 Task: Add Boiron Argentum Nitricum 30C to the cart.
Action: Mouse moved to (290, 155)
Screenshot: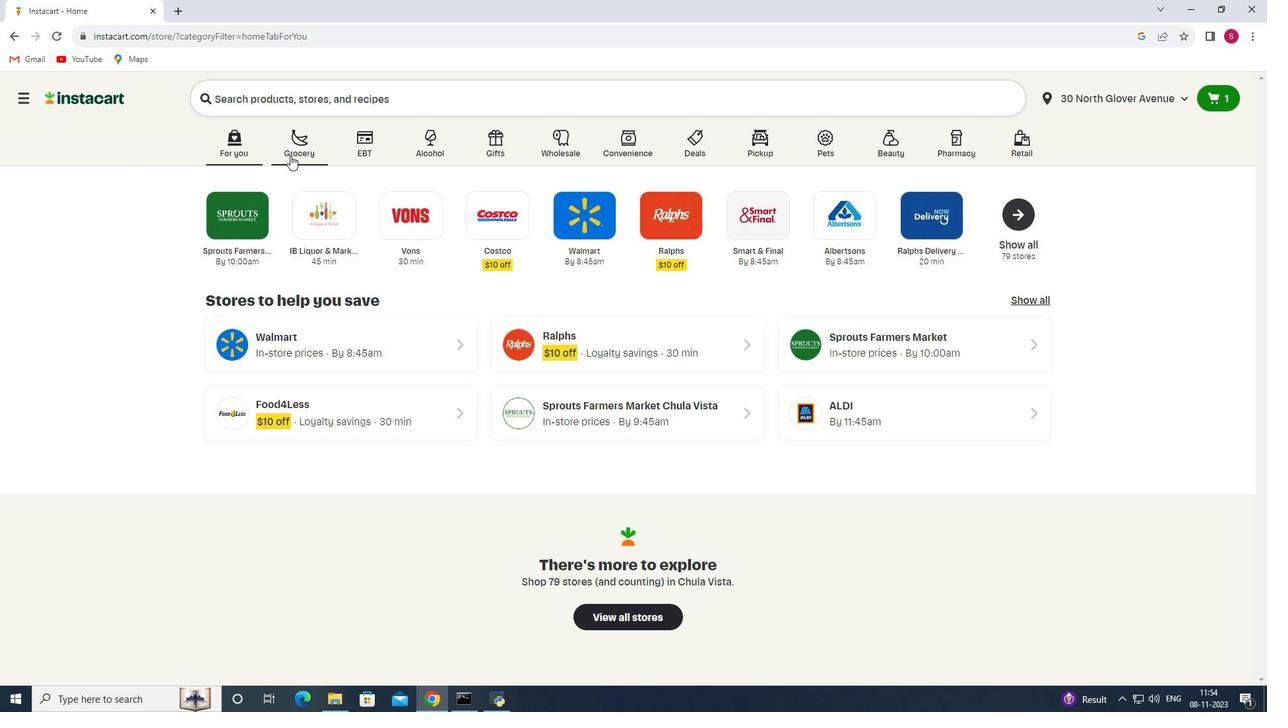 
Action: Mouse pressed left at (290, 155)
Screenshot: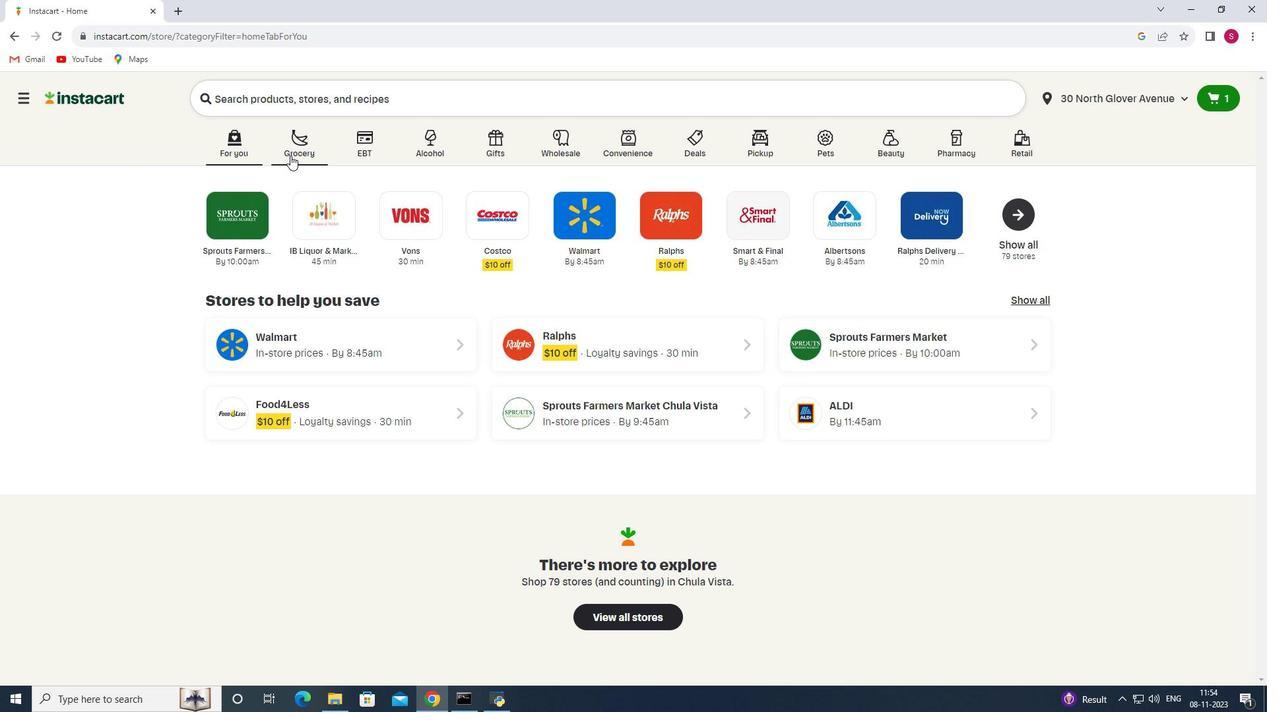 
Action: Mouse moved to (306, 376)
Screenshot: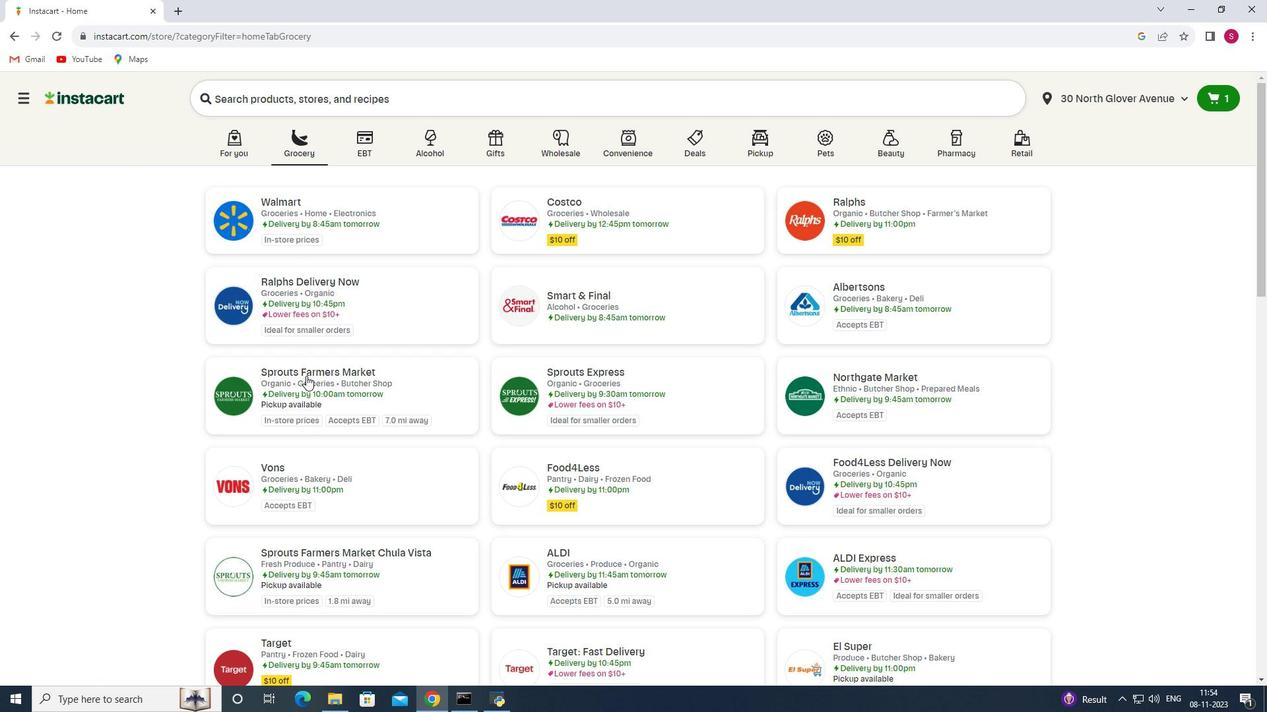 
Action: Mouse pressed left at (306, 376)
Screenshot: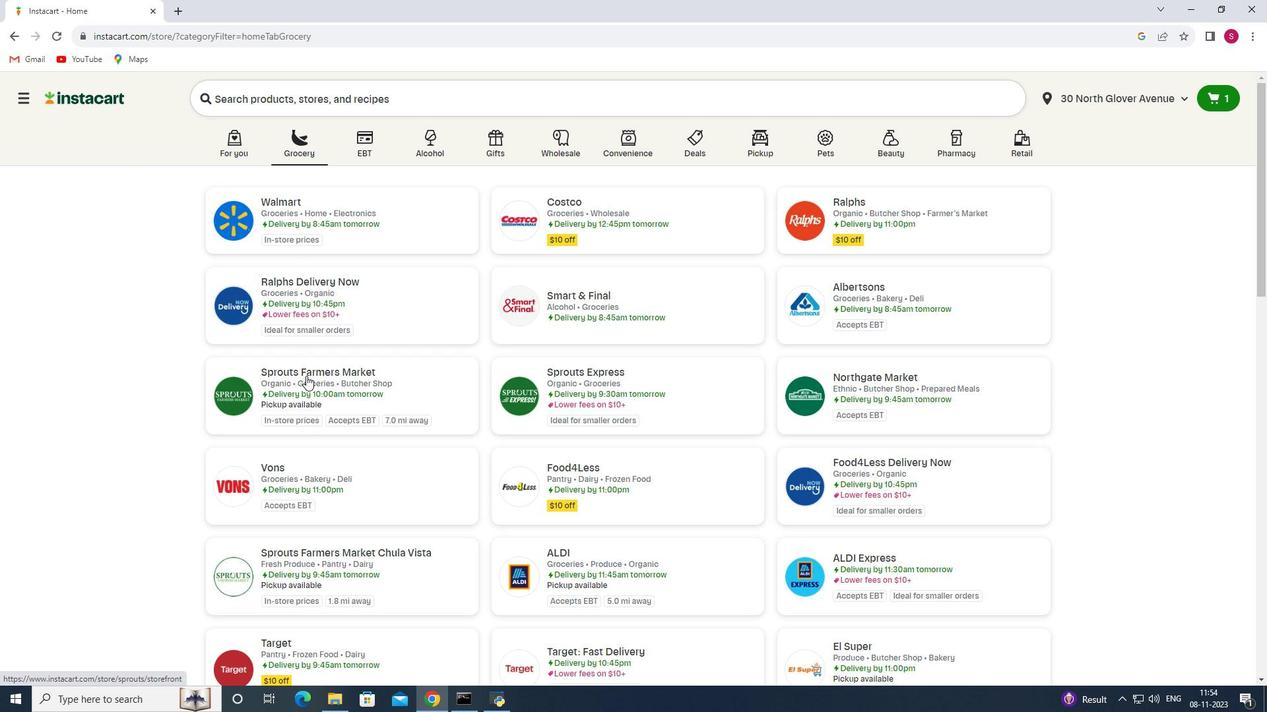 
Action: Mouse moved to (82, 425)
Screenshot: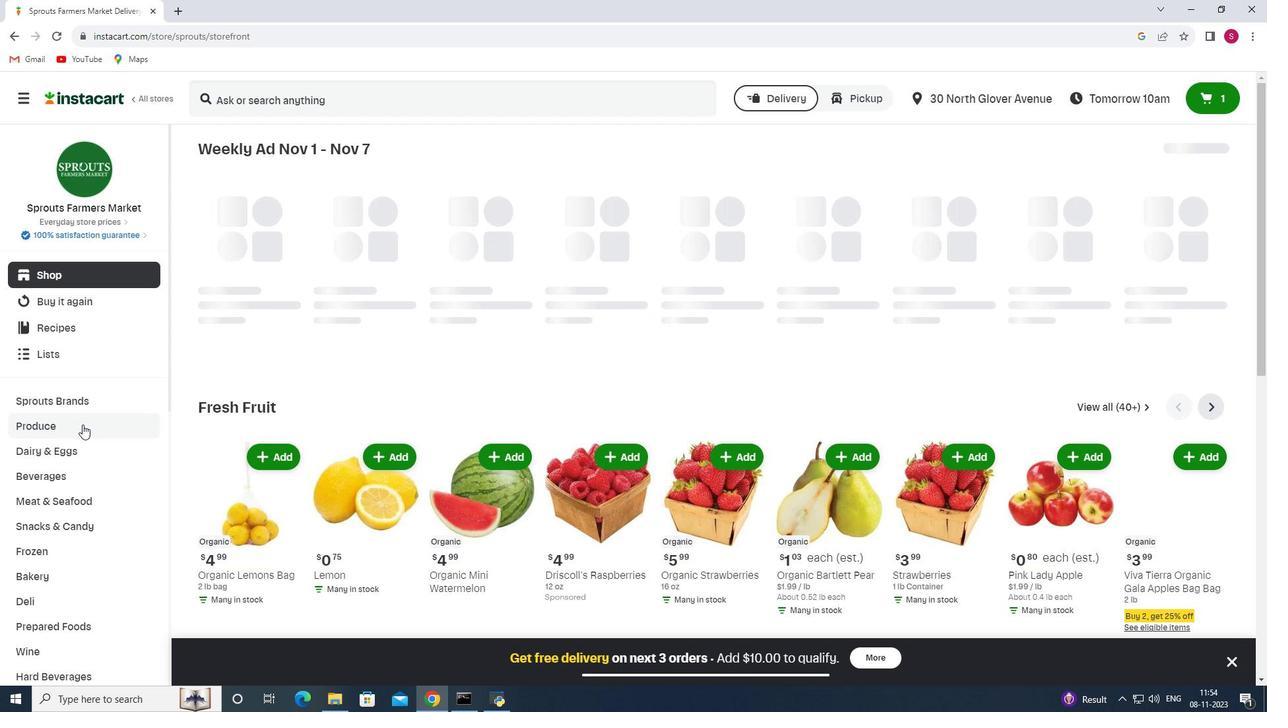 
Action: Mouse scrolled (82, 424) with delta (0, 0)
Screenshot: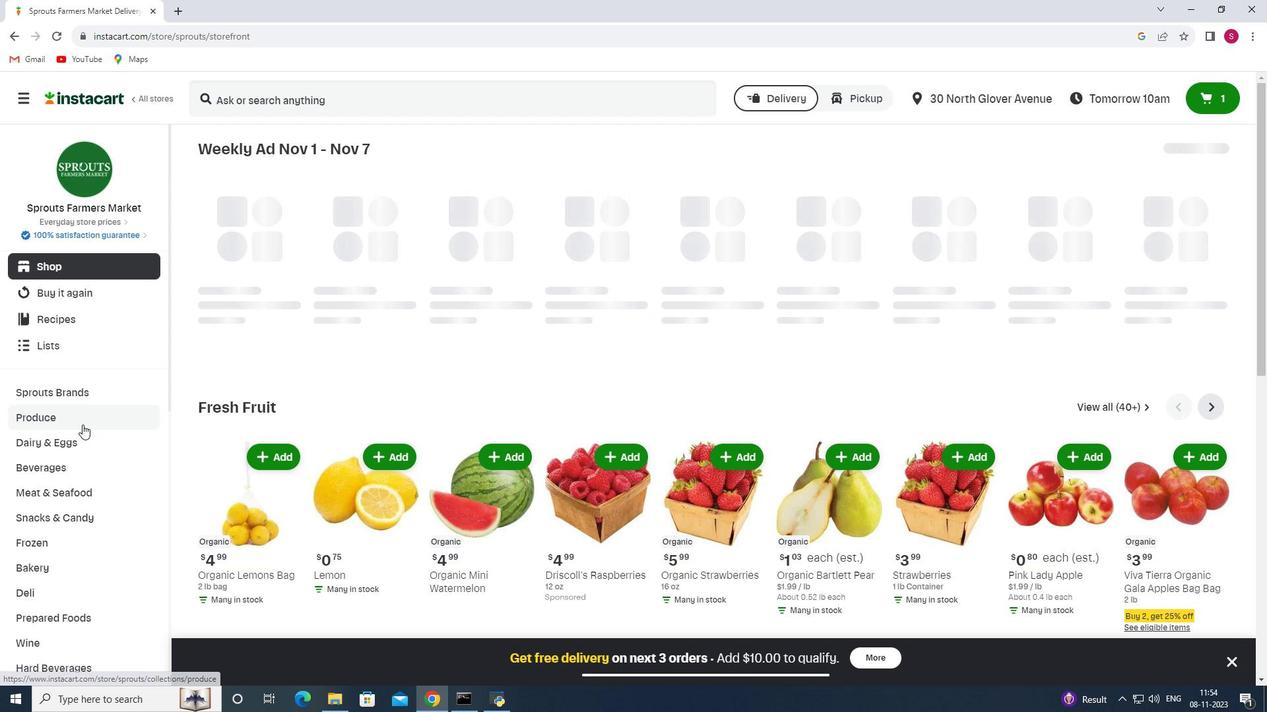 
Action: Mouse scrolled (82, 424) with delta (0, 0)
Screenshot: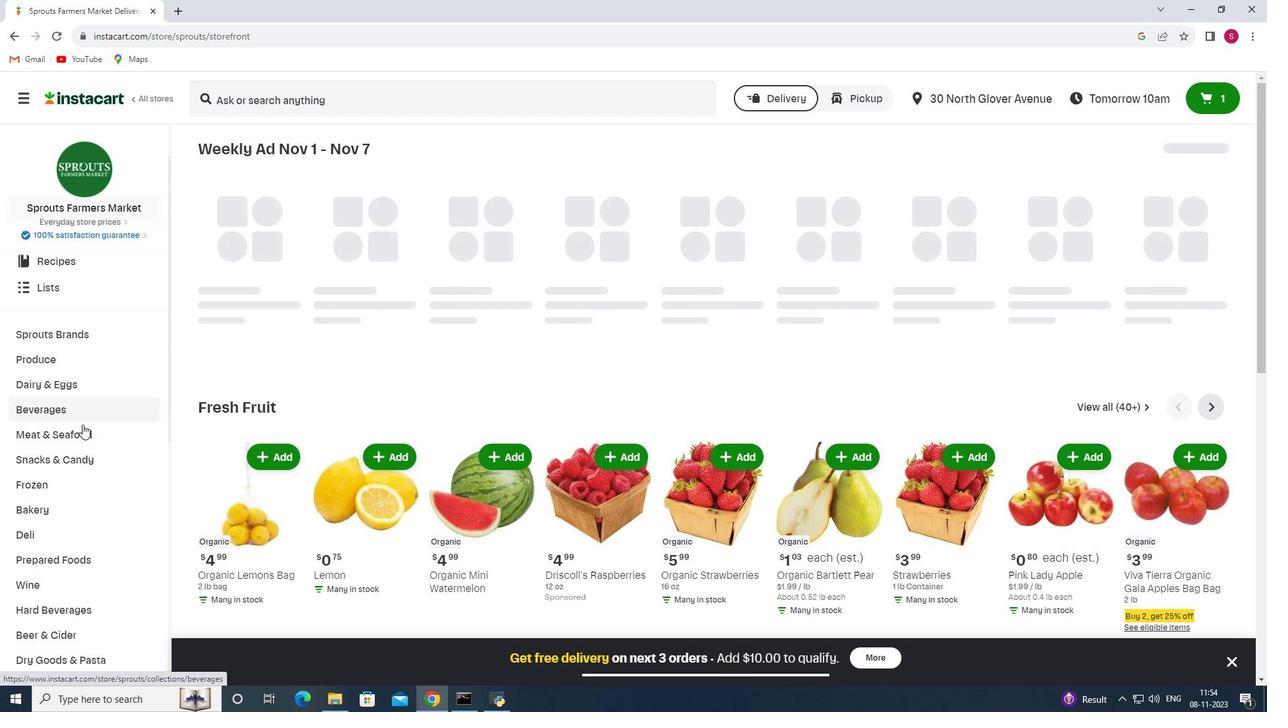 
Action: Mouse scrolled (82, 424) with delta (0, 0)
Screenshot: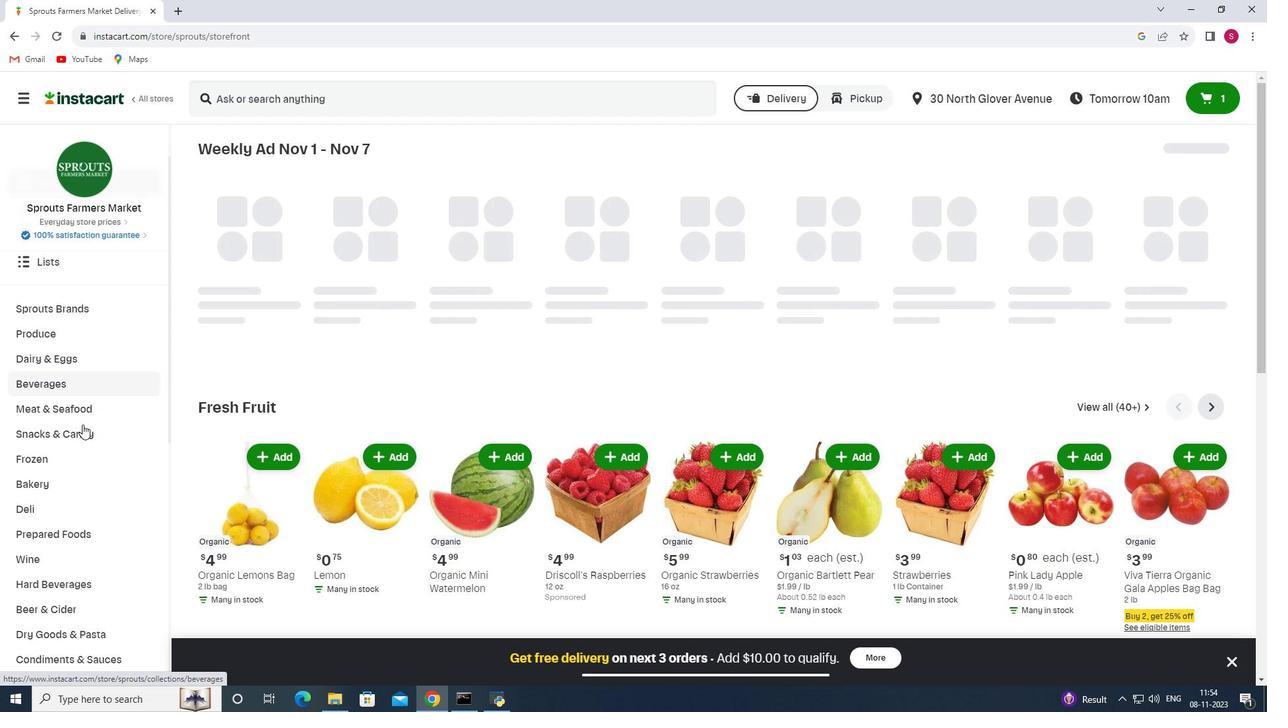 
Action: Mouse scrolled (82, 424) with delta (0, 0)
Screenshot: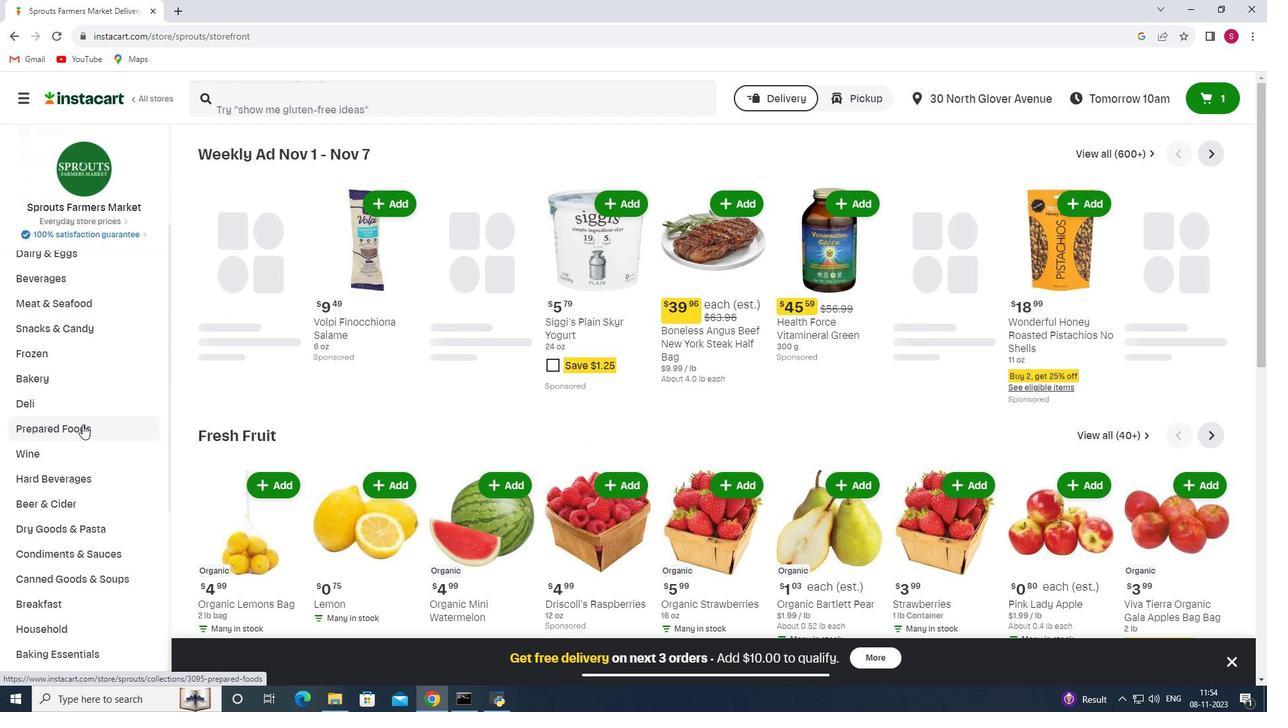 
Action: Mouse scrolled (82, 424) with delta (0, 0)
Screenshot: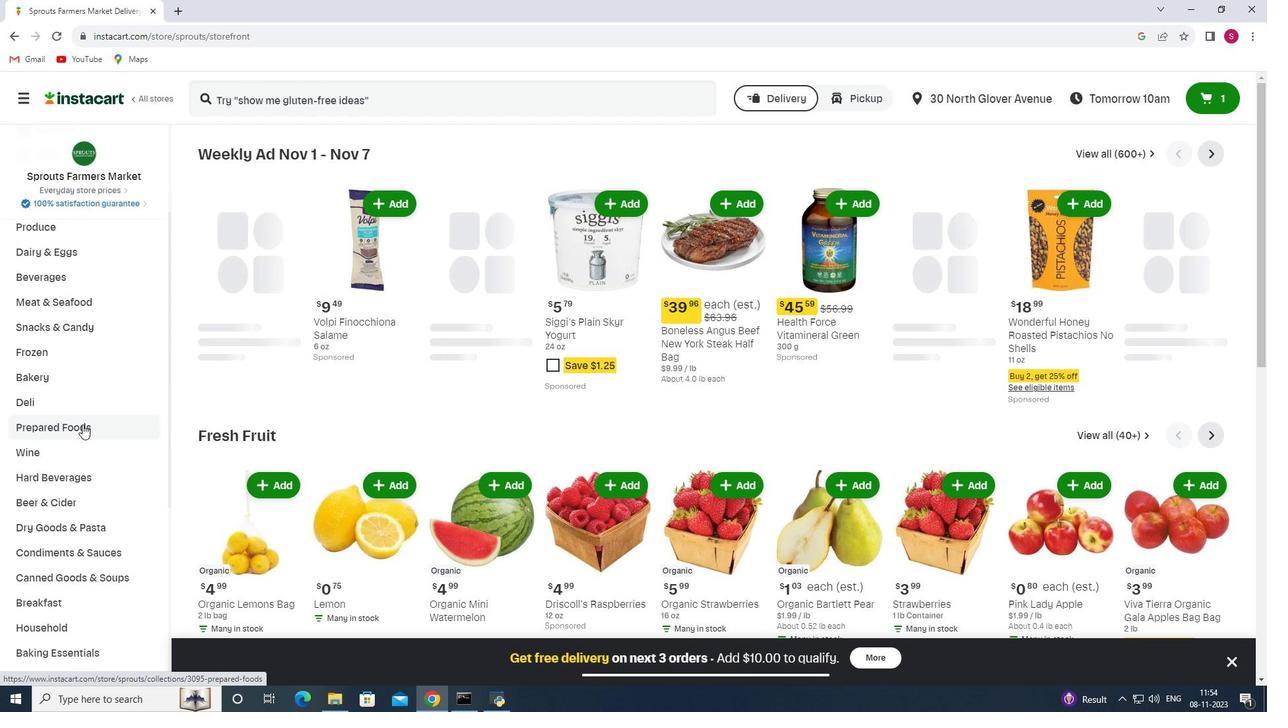 
Action: Mouse scrolled (82, 424) with delta (0, 0)
Screenshot: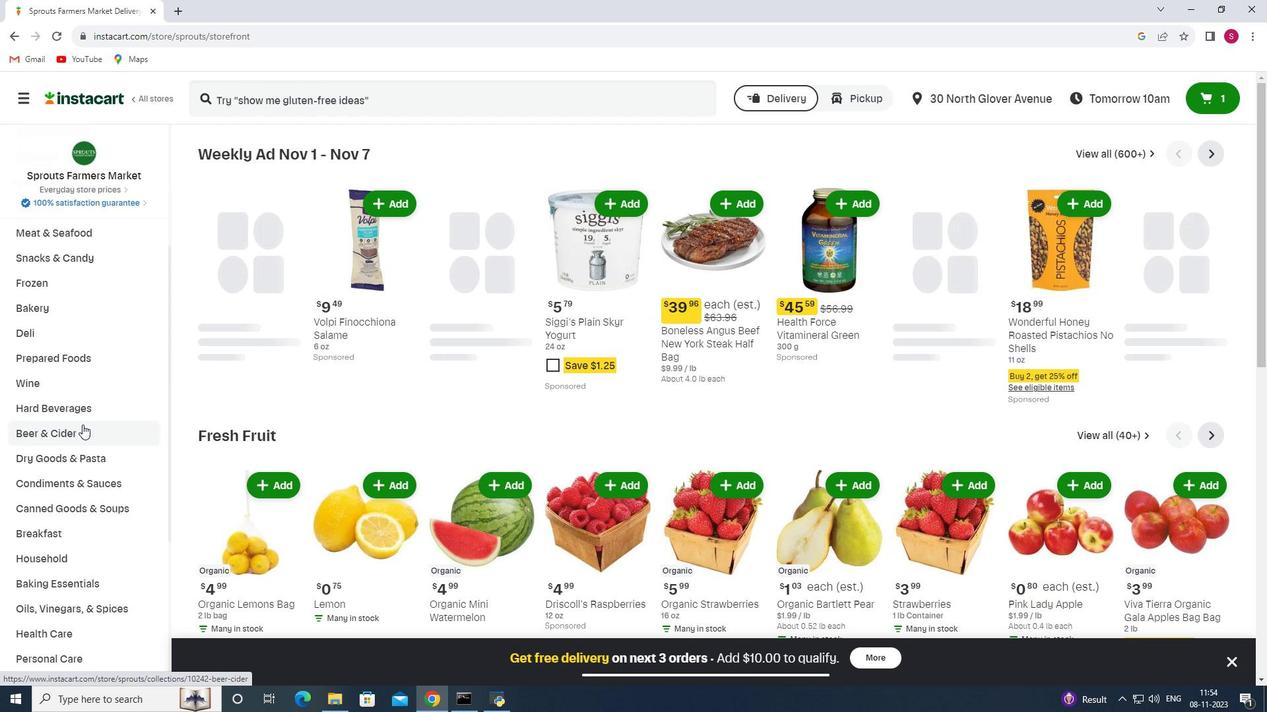 
Action: Mouse scrolled (82, 424) with delta (0, 0)
Screenshot: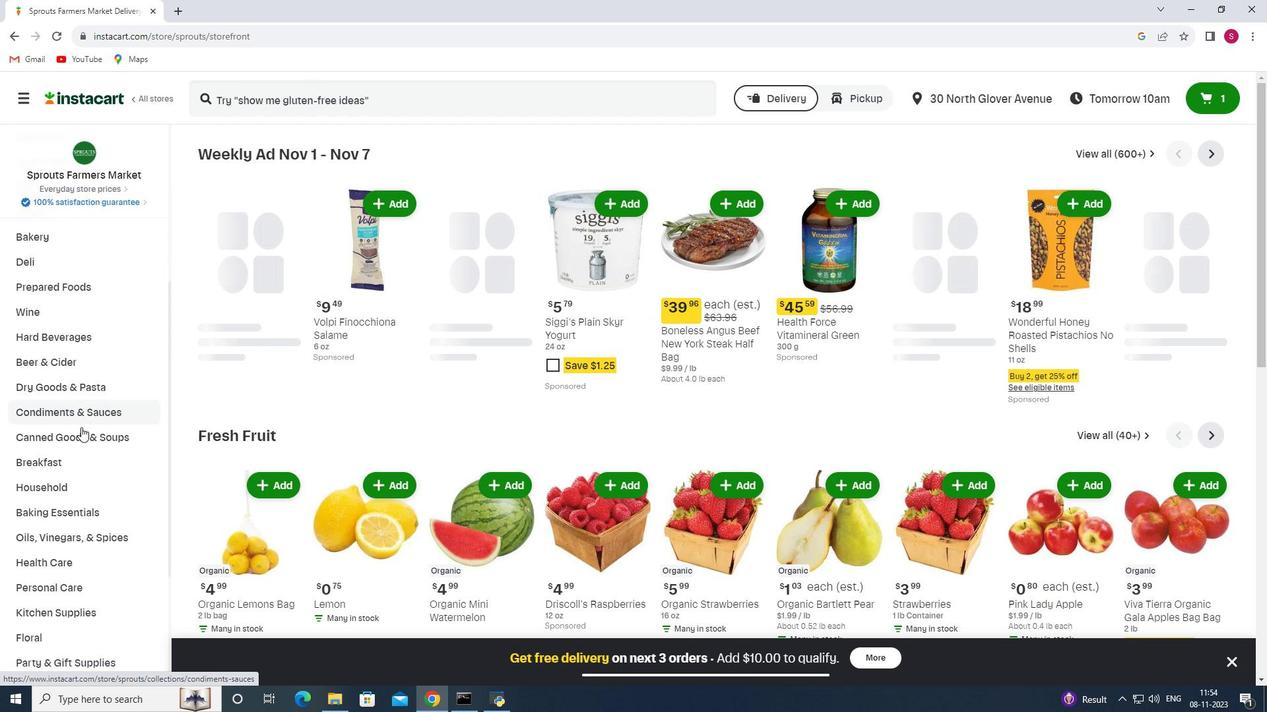 
Action: Mouse moved to (80, 433)
Screenshot: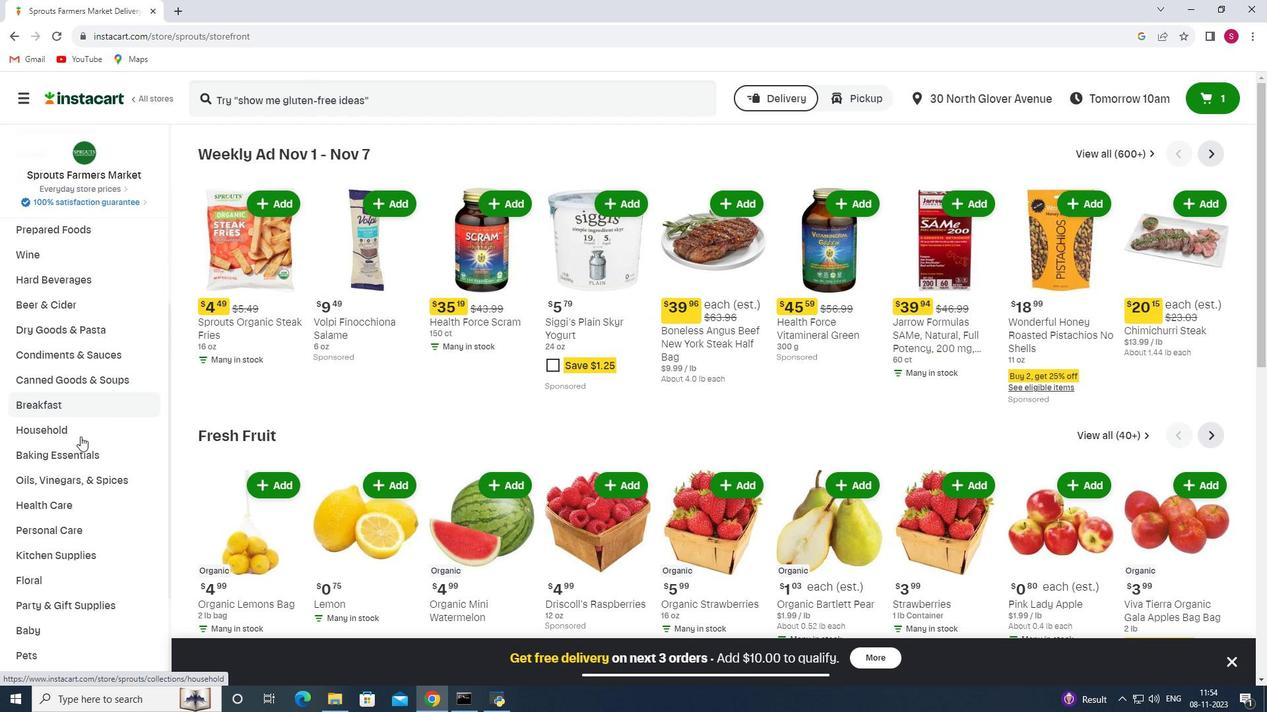 
Action: Mouse scrolled (80, 432) with delta (0, 0)
Screenshot: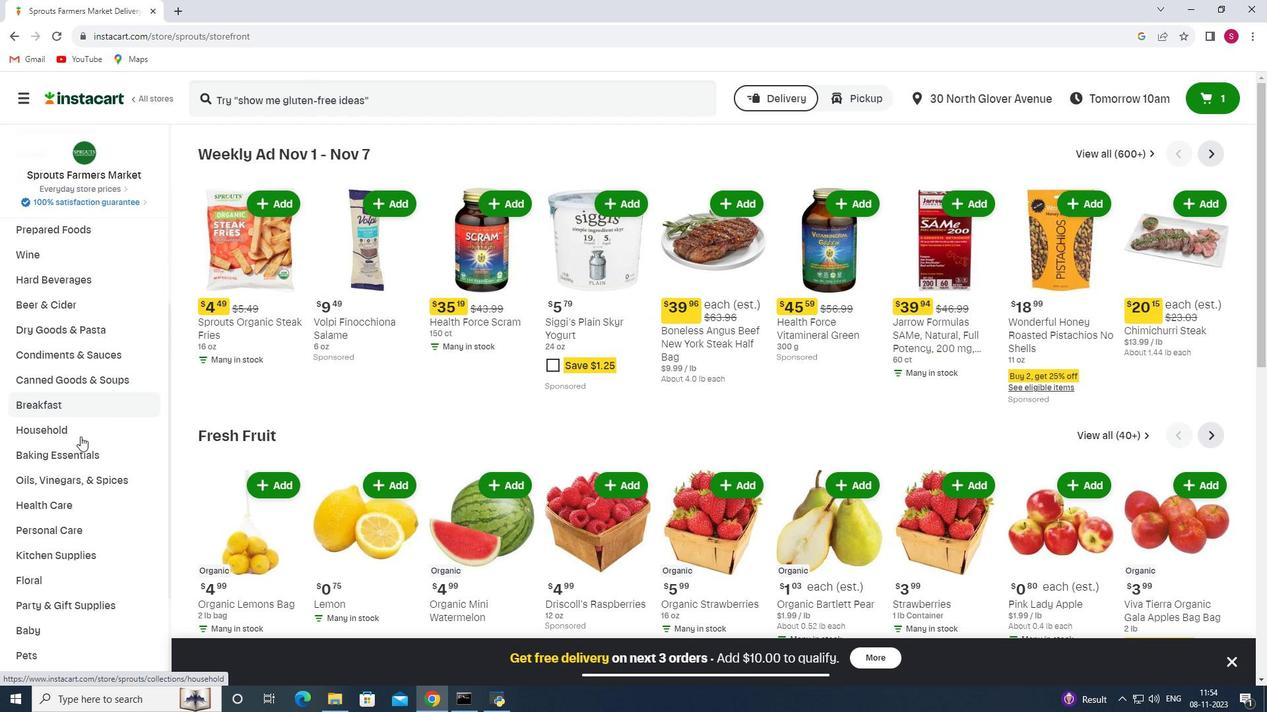 
Action: Mouse moved to (87, 442)
Screenshot: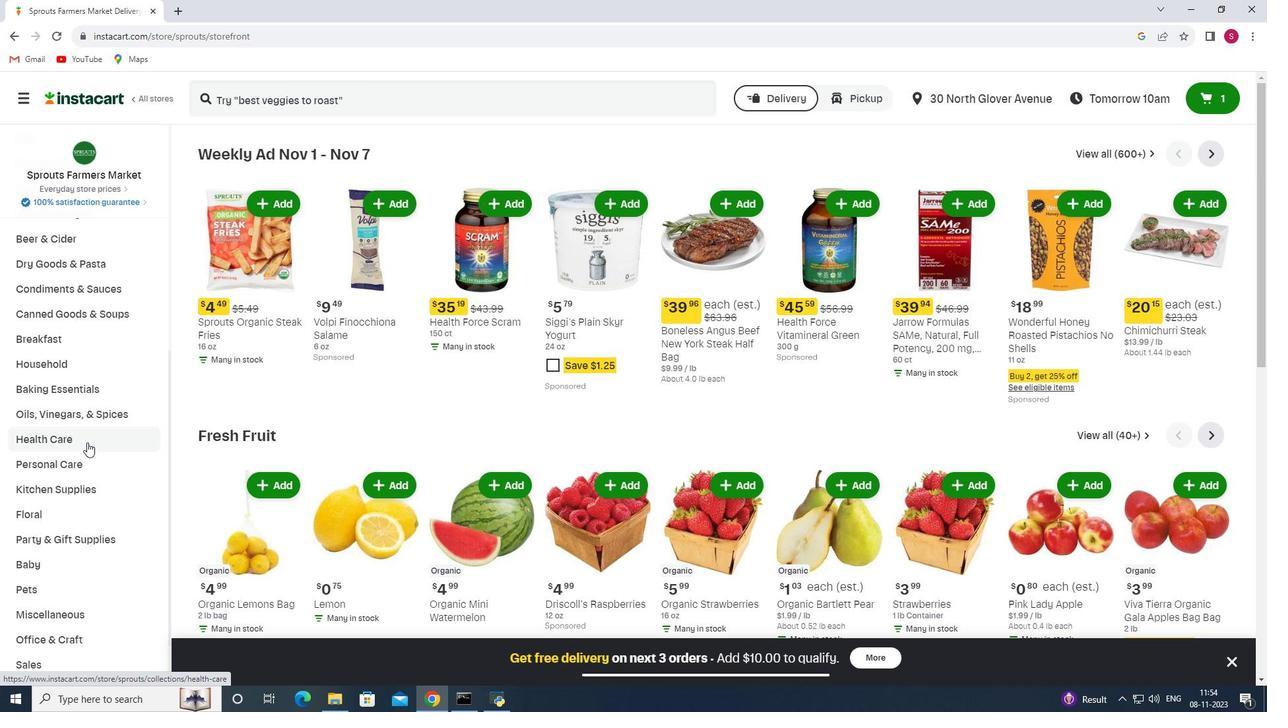 
Action: Mouse pressed left at (87, 442)
Screenshot: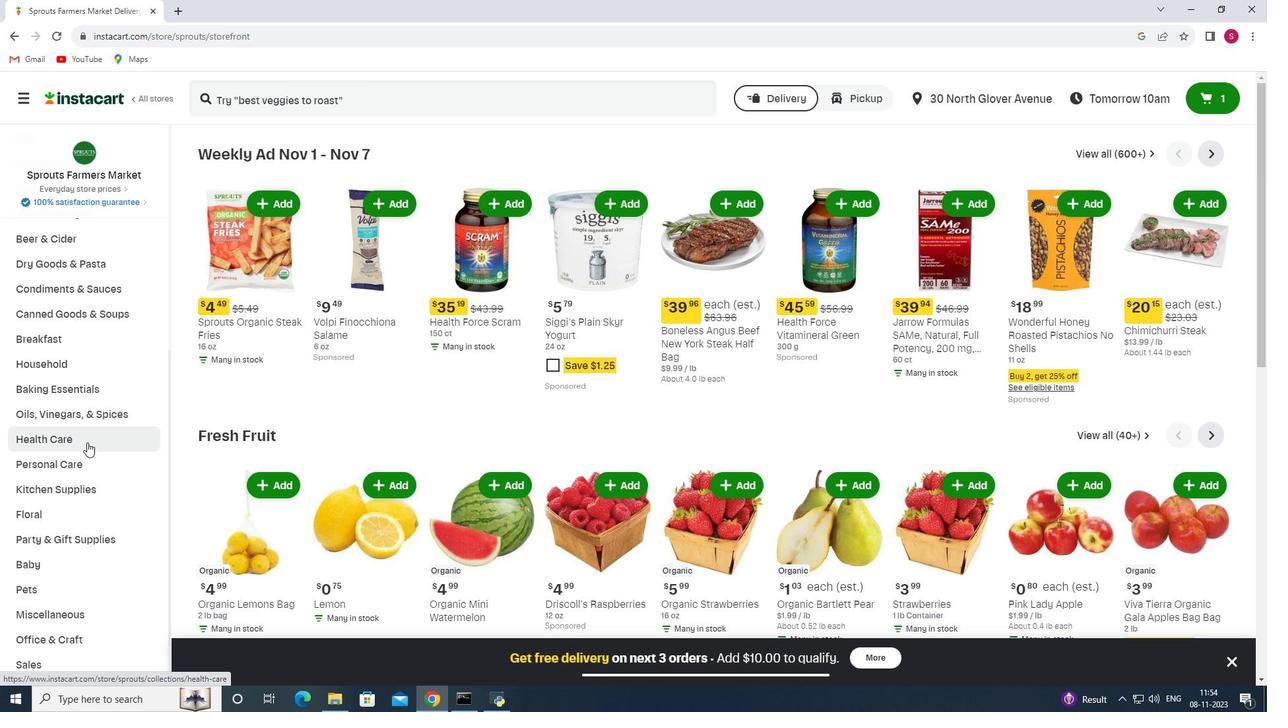 
Action: Mouse moved to (498, 185)
Screenshot: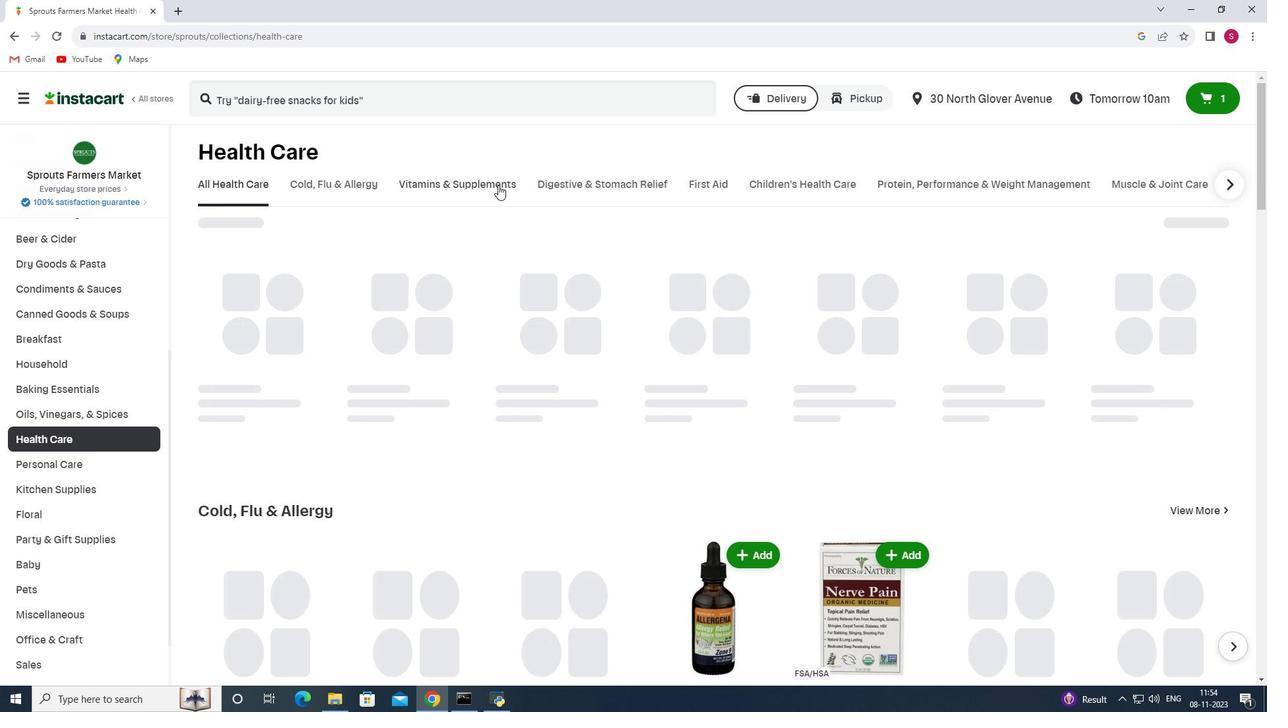 
Action: Mouse pressed left at (498, 185)
Screenshot: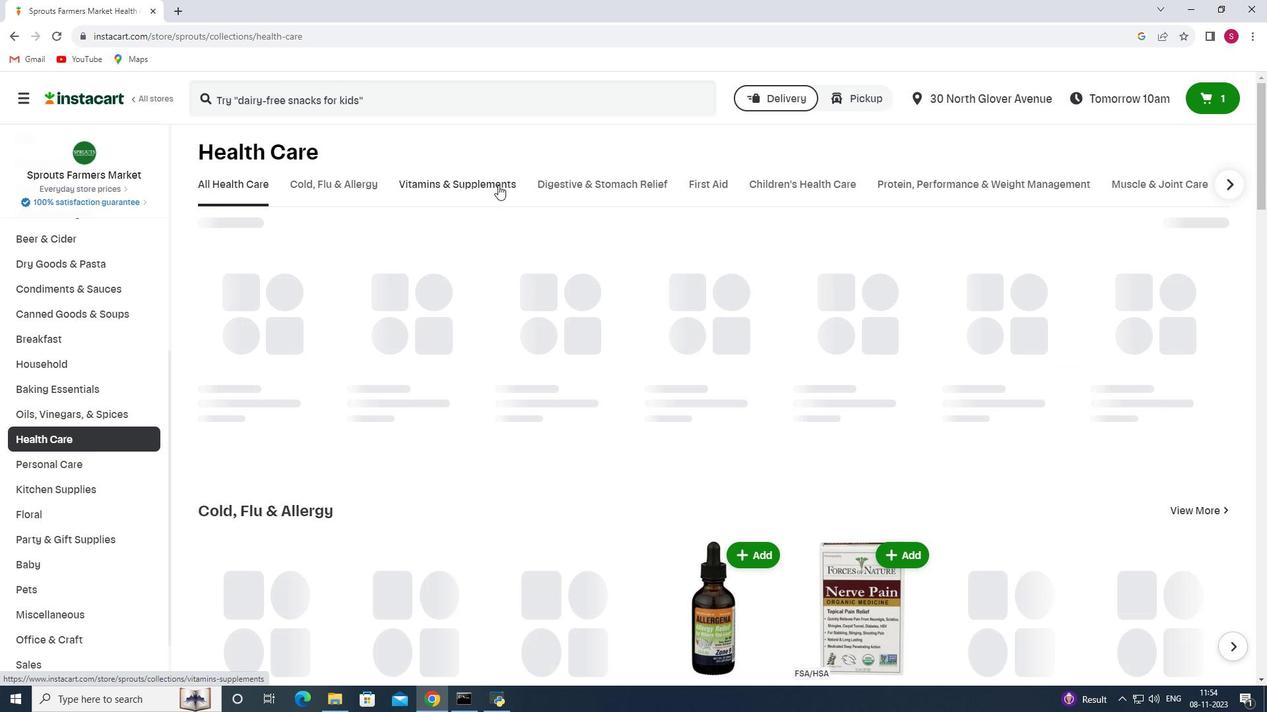 
Action: Mouse moved to (1059, 229)
Screenshot: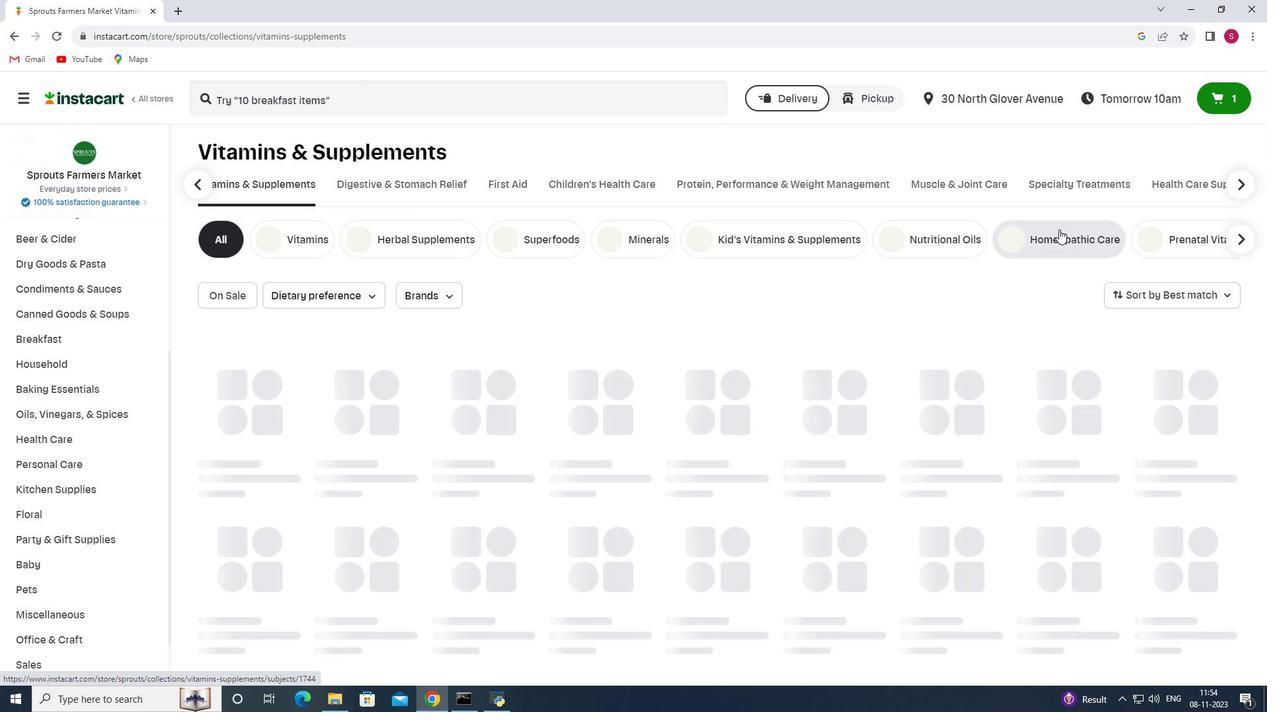 
Action: Mouse pressed left at (1059, 229)
Screenshot: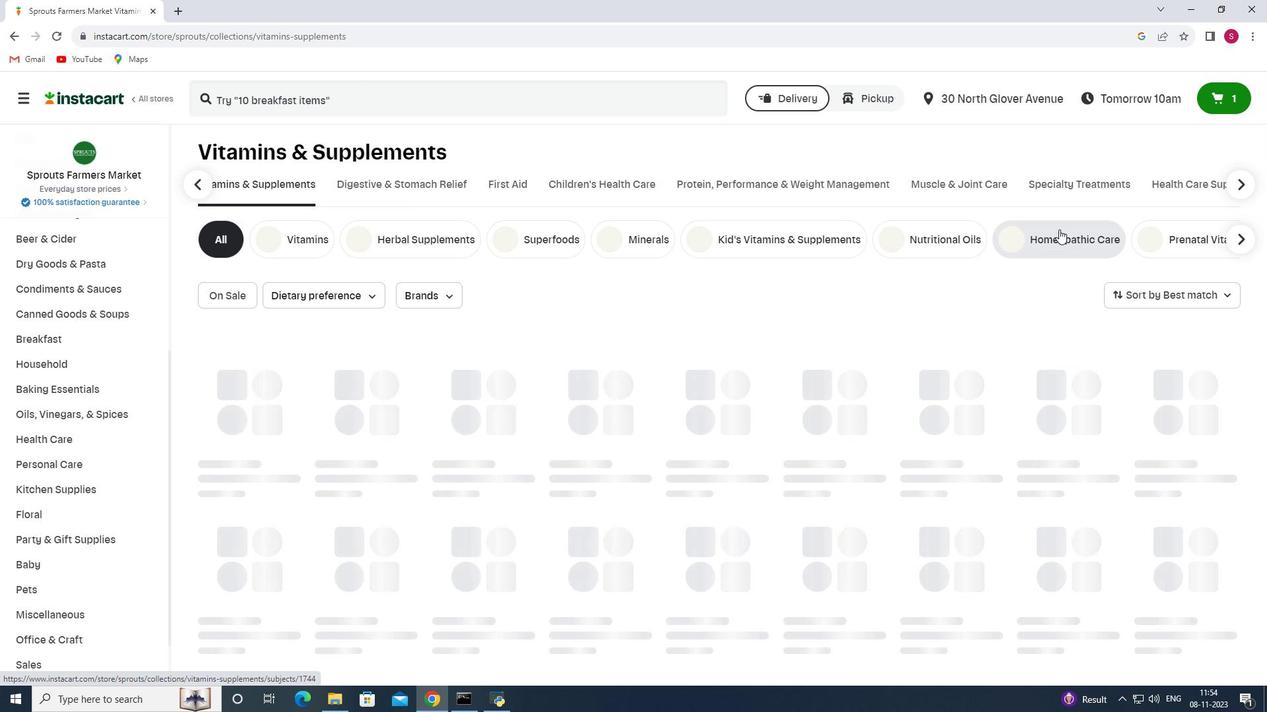 
Action: Mouse moved to (362, 93)
Screenshot: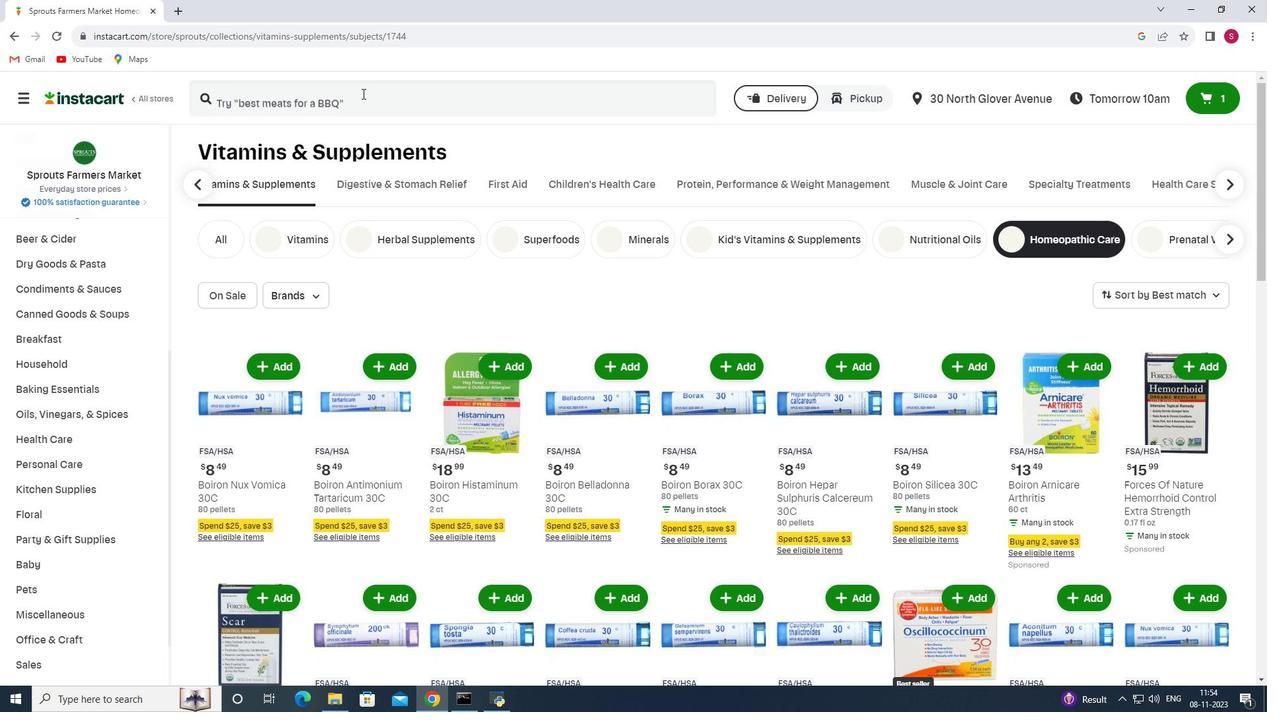 
Action: Mouse pressed left at (362, 93)
Screenshot: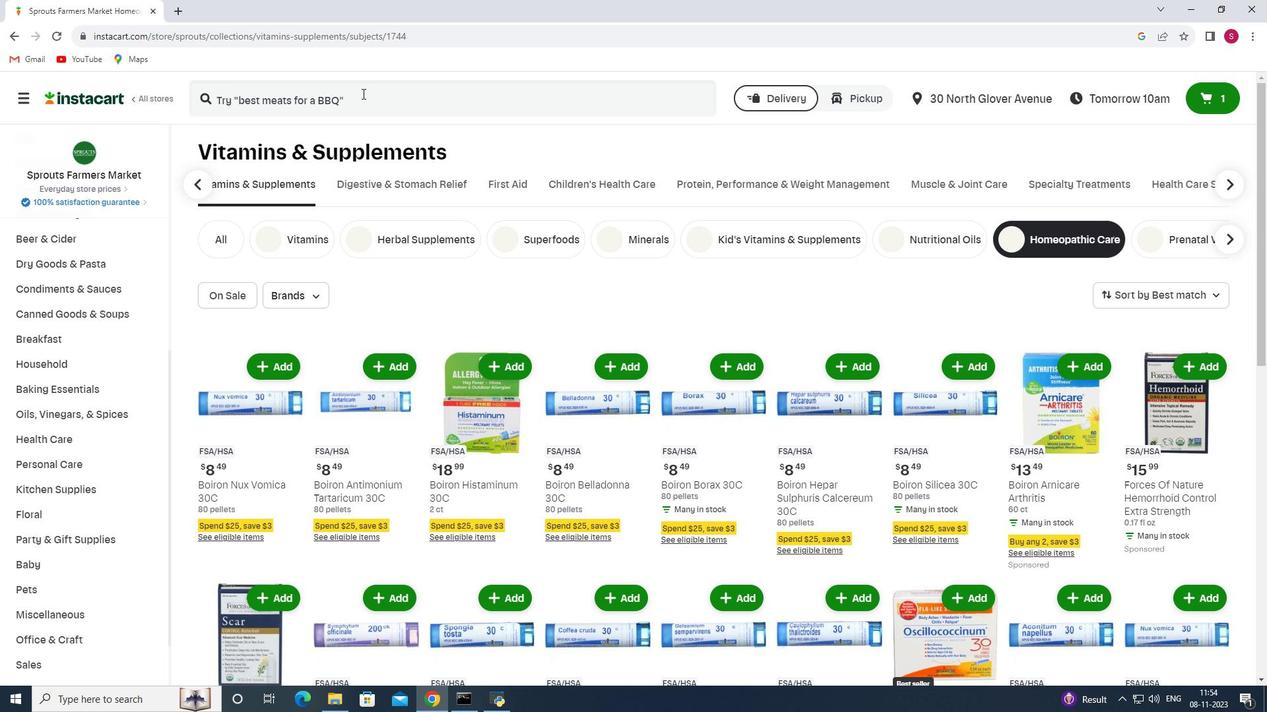
Action: Key pressed <Key.shift>Boiron<Key.space><Key.shift>Argentum<Key.space><Key.shift_r><Key.shift_r><Key.shift_r><Key.shift_r><Key.shift_r><Key.shift_r>Nitricum<Key.space>30<Key.shift><Key.shift><Key.shift><Key.shift><Key.shift><Key.shift><Key.shift><Key.shift>C<Key.enter>
Screenshot: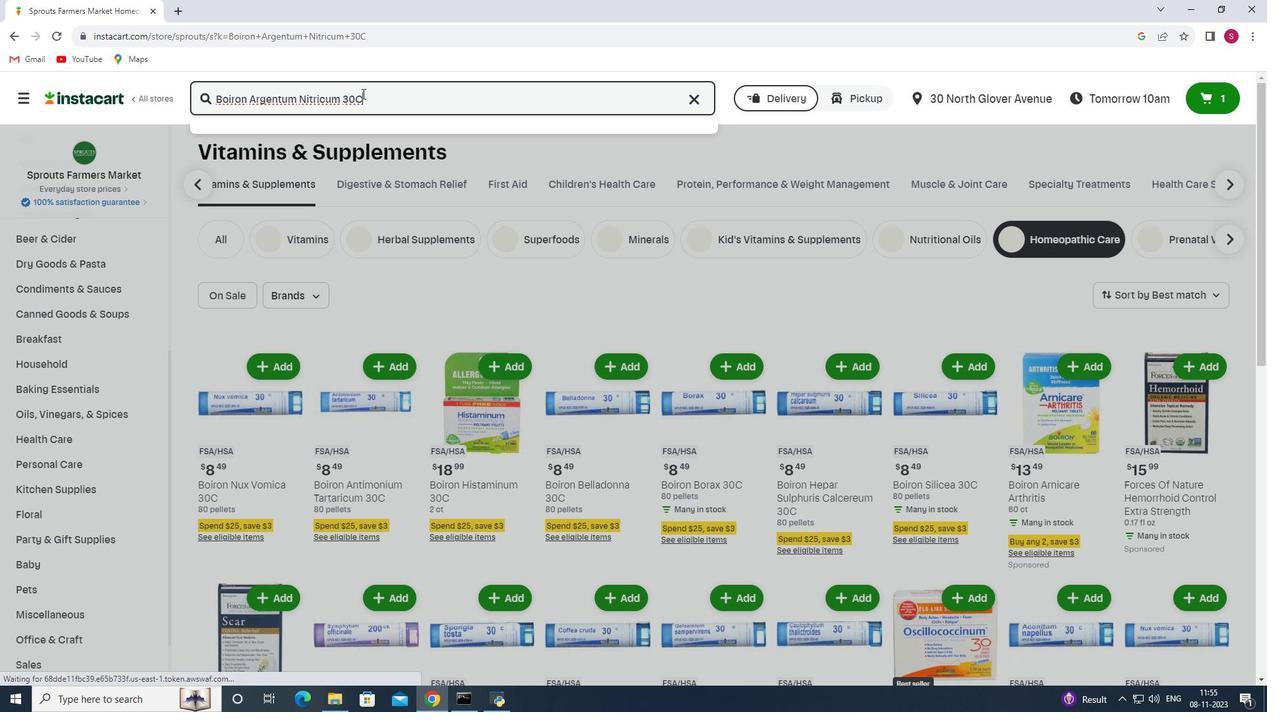 
Action: Mouse moved to (602, 259)
Screenshot: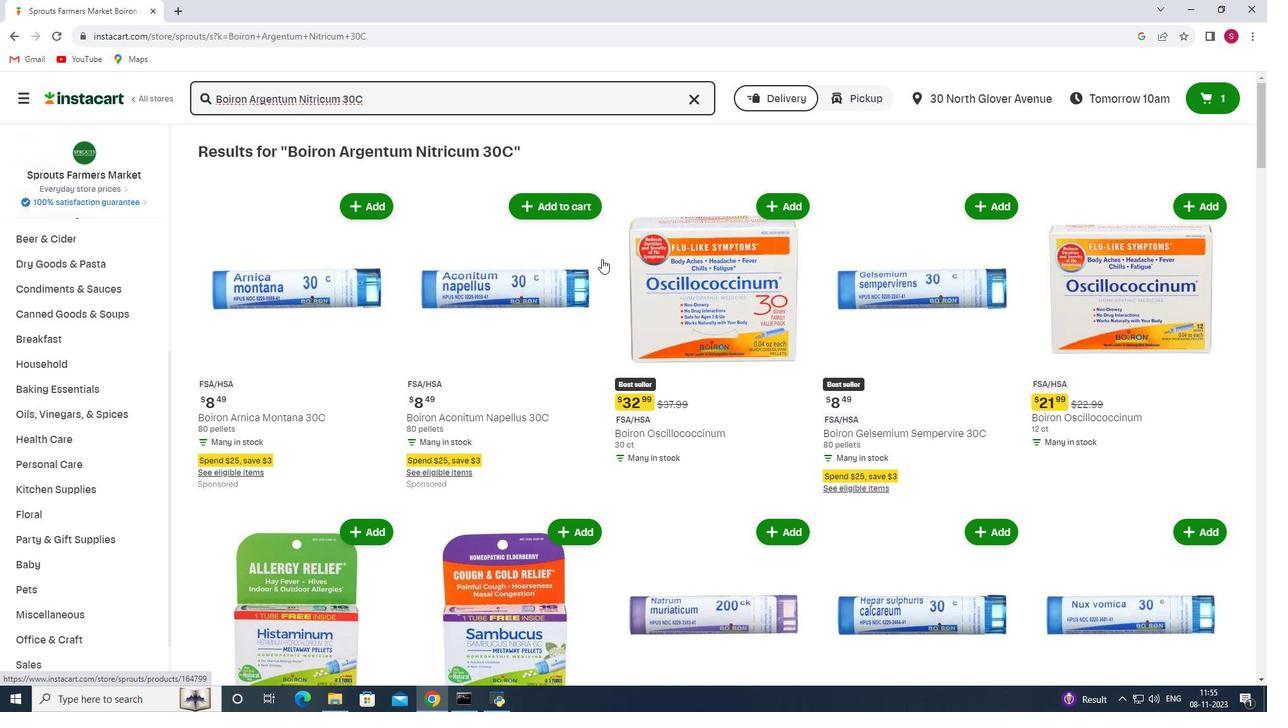 
Action: Mouse scrolled (602, 258) with delta (0, 0)
Screenshot: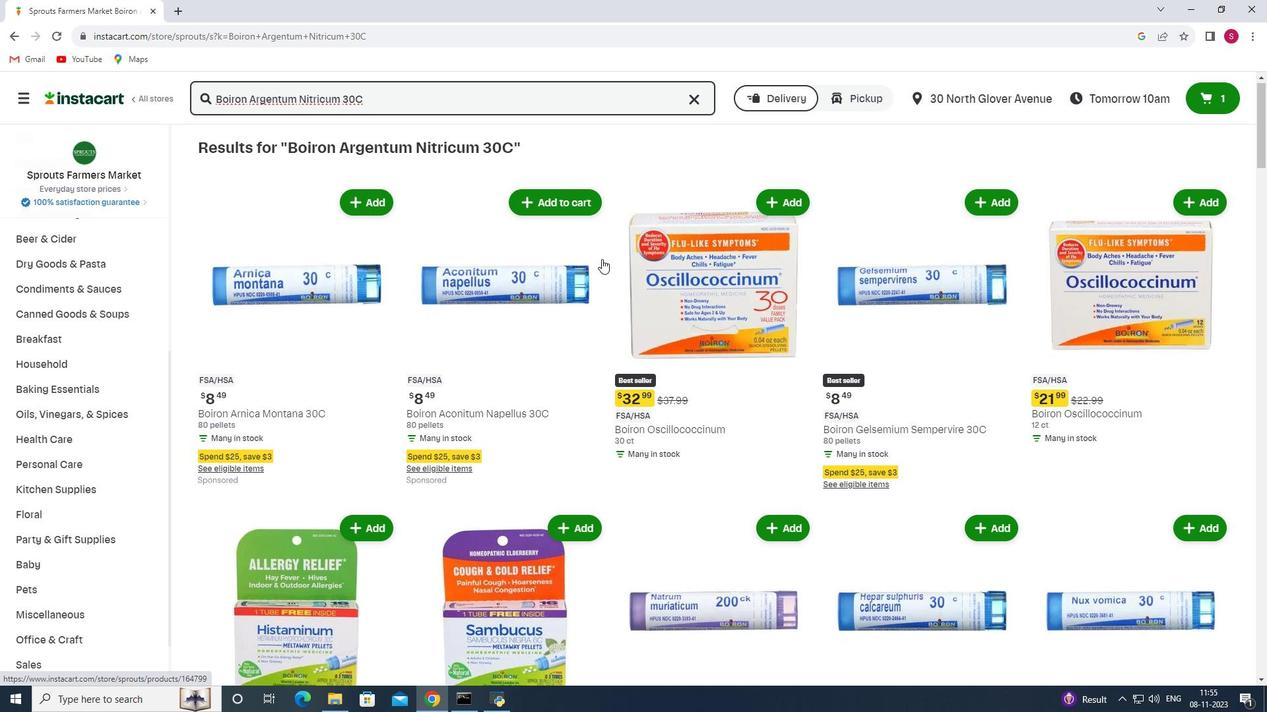 
Action: Mouse scrolled (602, 258) with delta (0, 0)
Screenshot: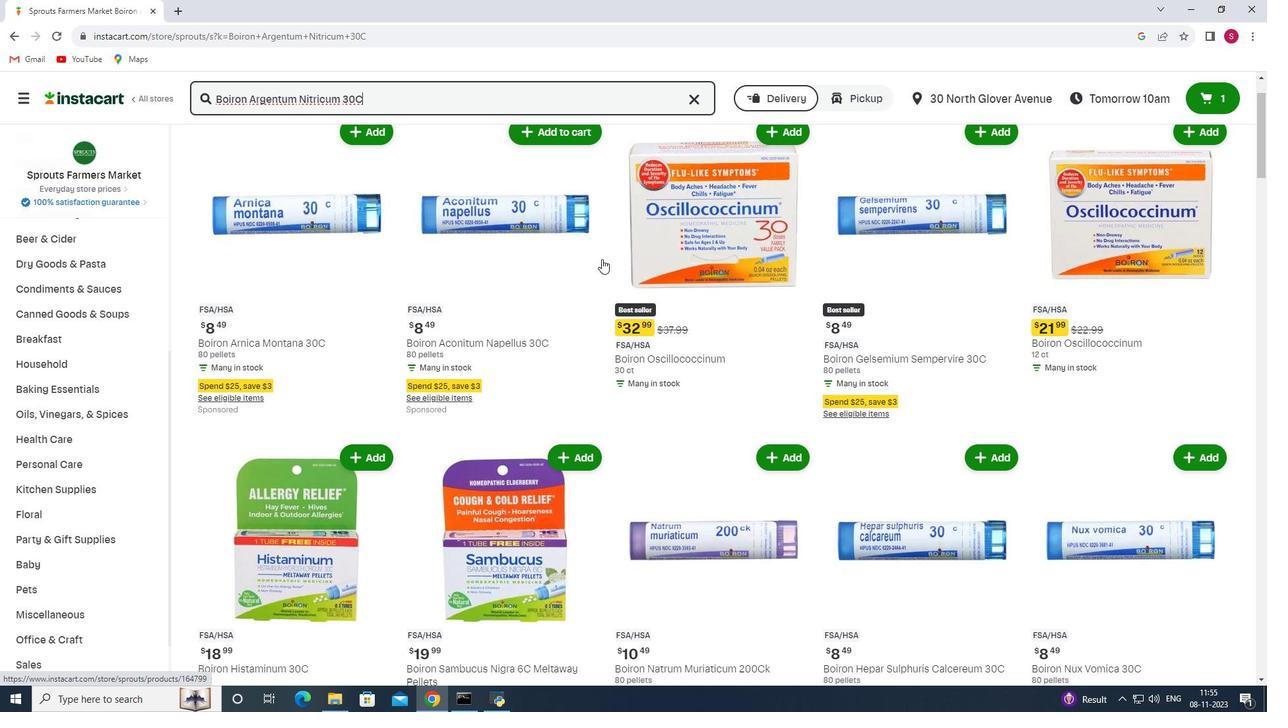 
Action: Mouse moved to (601, 262)
Screenshot: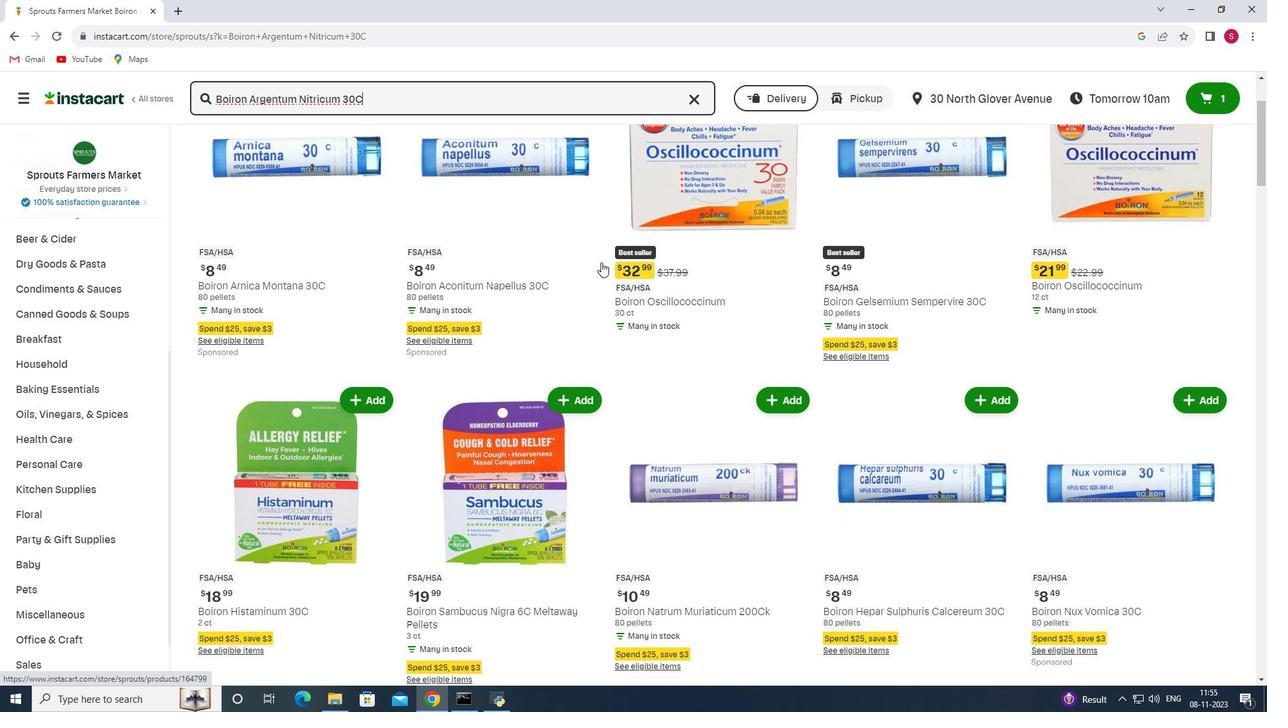 
Action: Mouse scrolled (601, 262) with delta (0, 0)
Screenshot: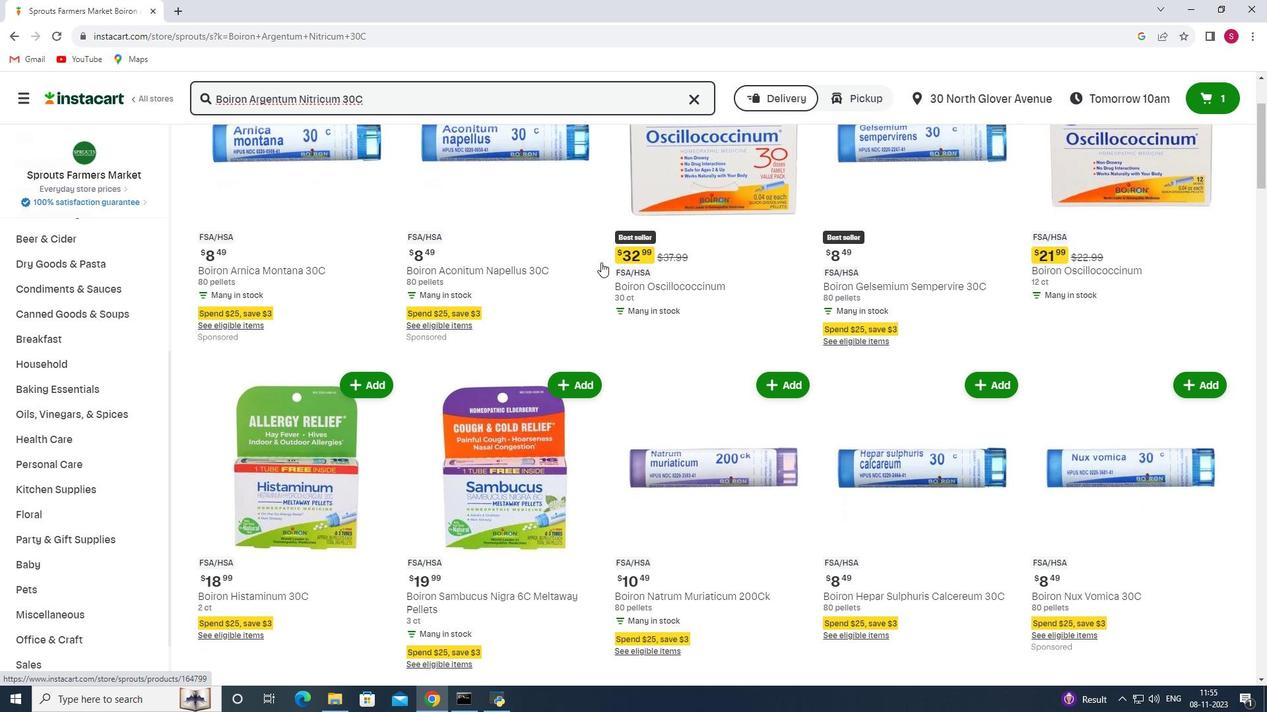 
Action: Mouse scrolled (601, 262) with delta (0, 0)
Screenshot: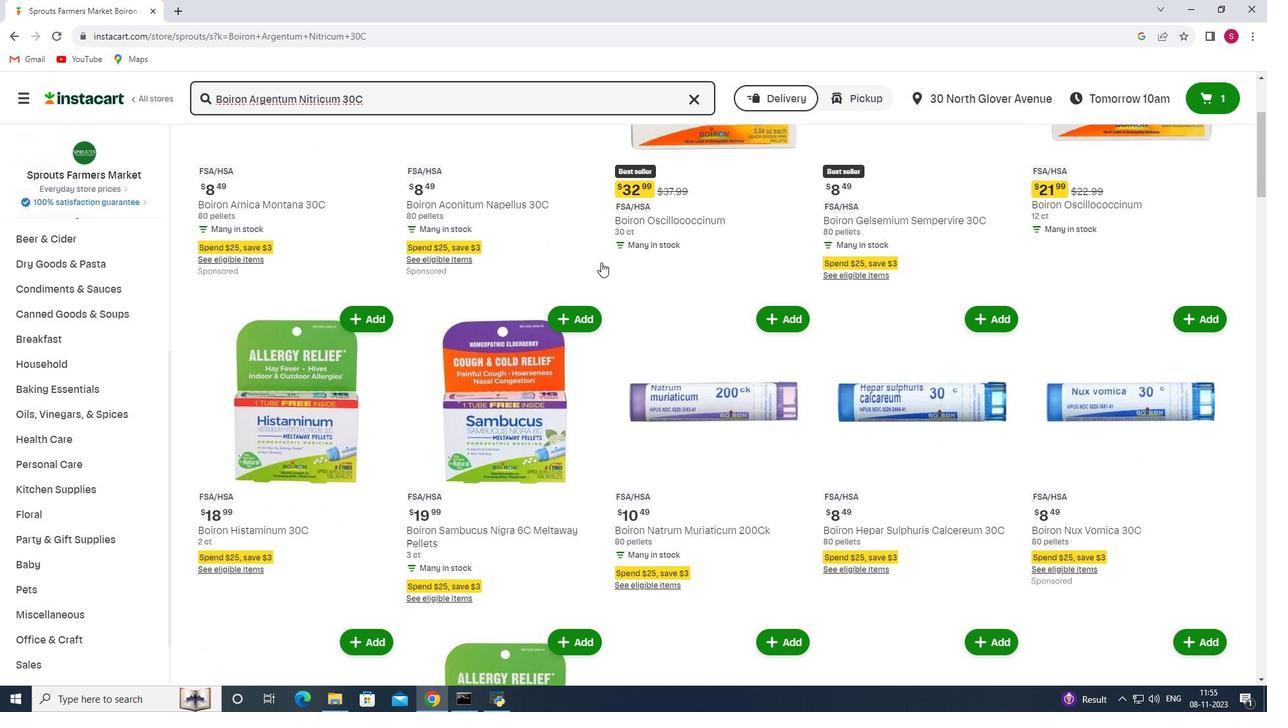 
Action: Mouse scrolled (601, 262) with delta (0, 0)
Screenshot: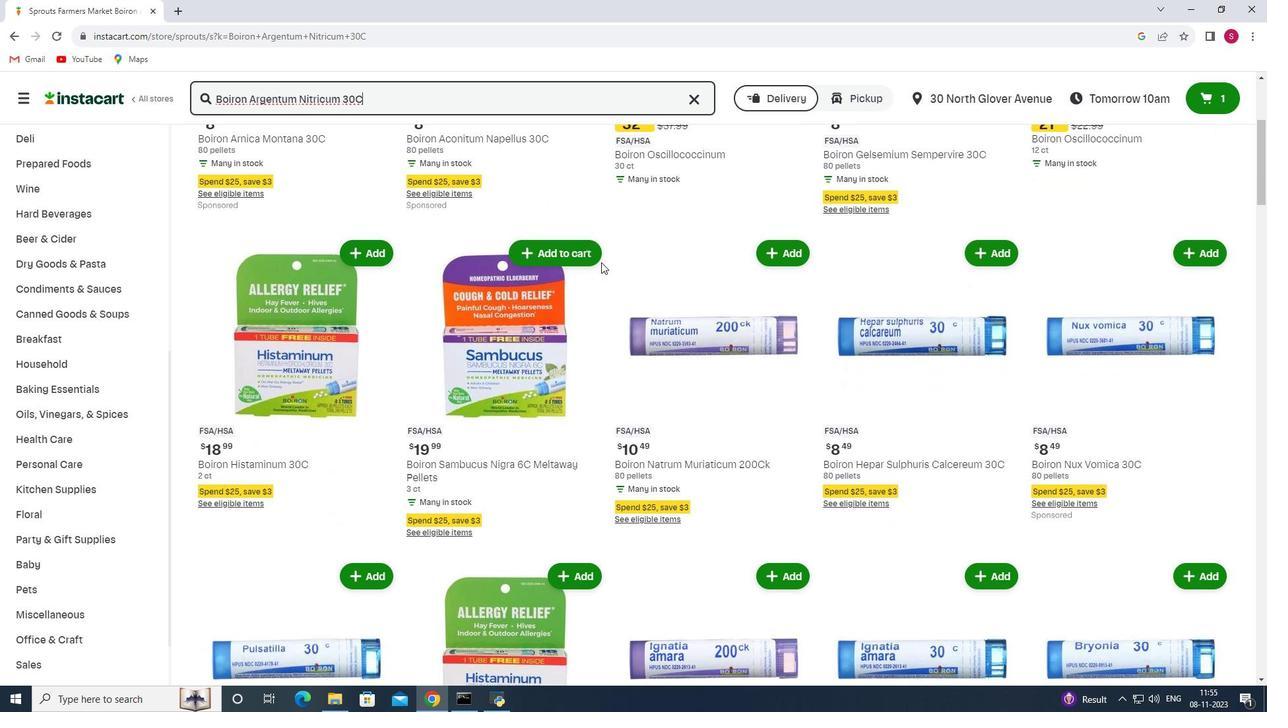 
Action: Mouse moved to (607, 268)
Screenshot: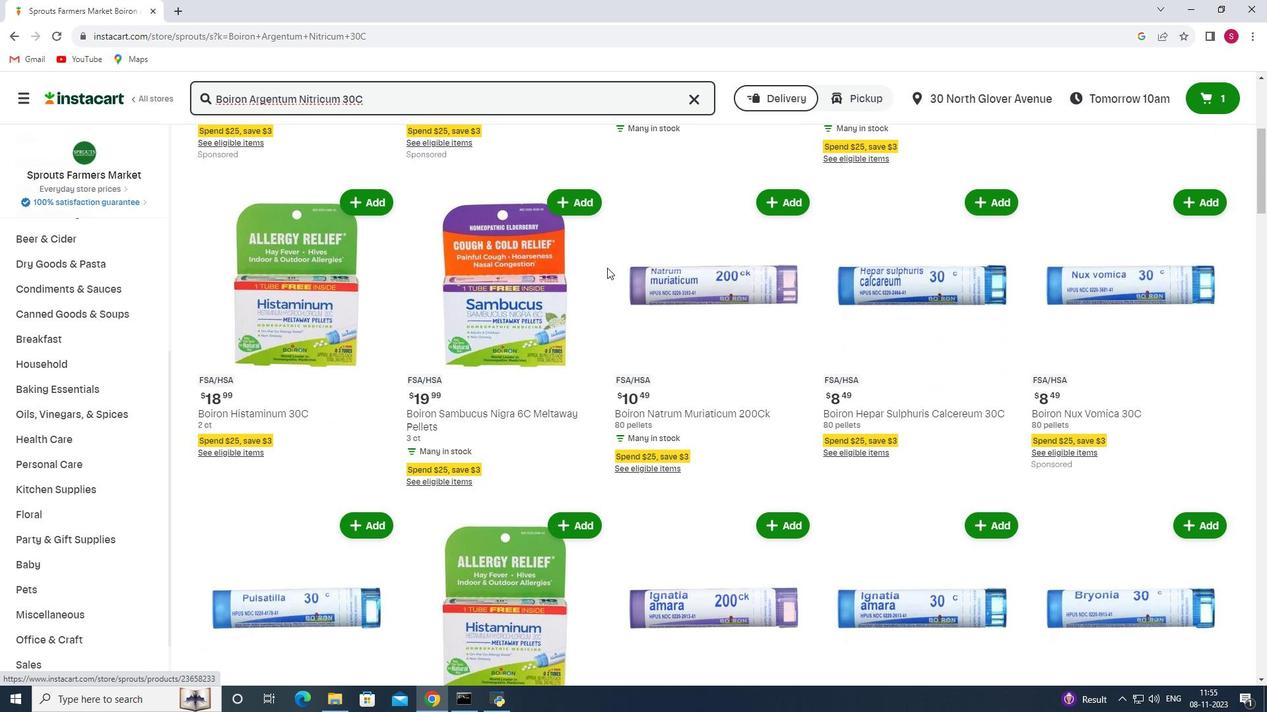 
Action: Mouse scrolled (607, 267) with delta (0, 0)
Screenshot: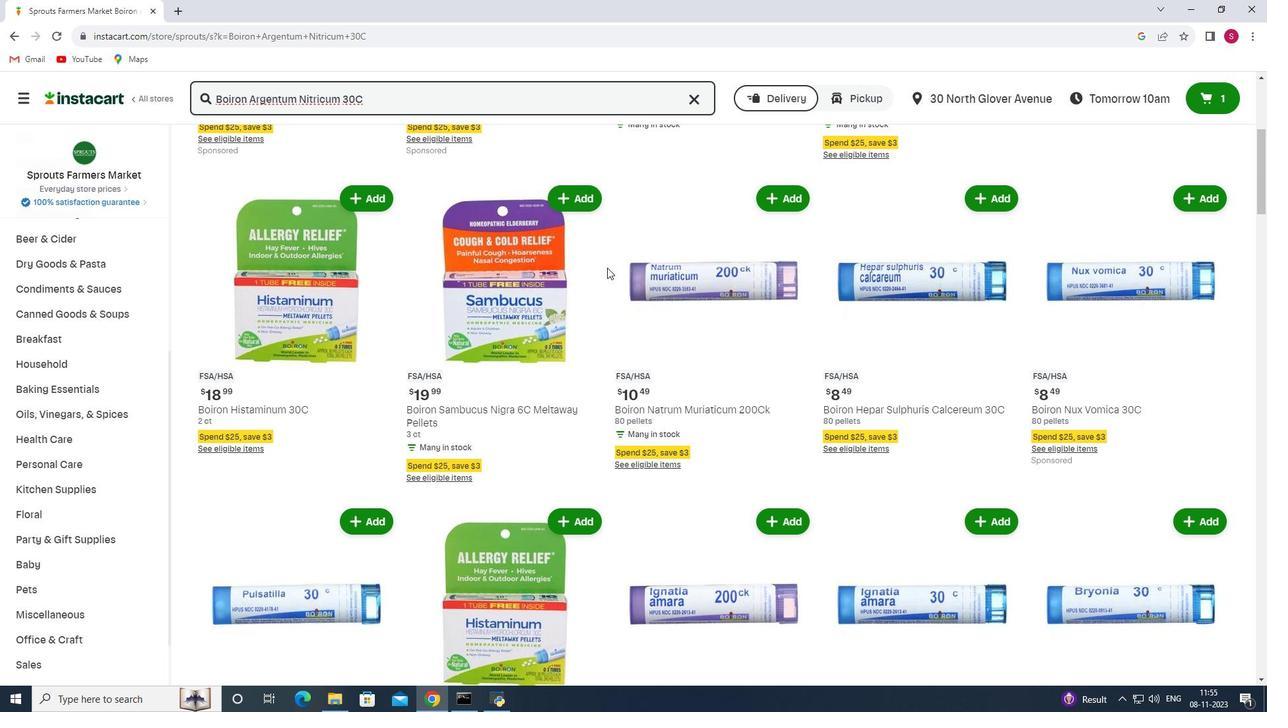 
Action: Mouse scrolled (607, 267) with delta (0, 0)
Screenshot: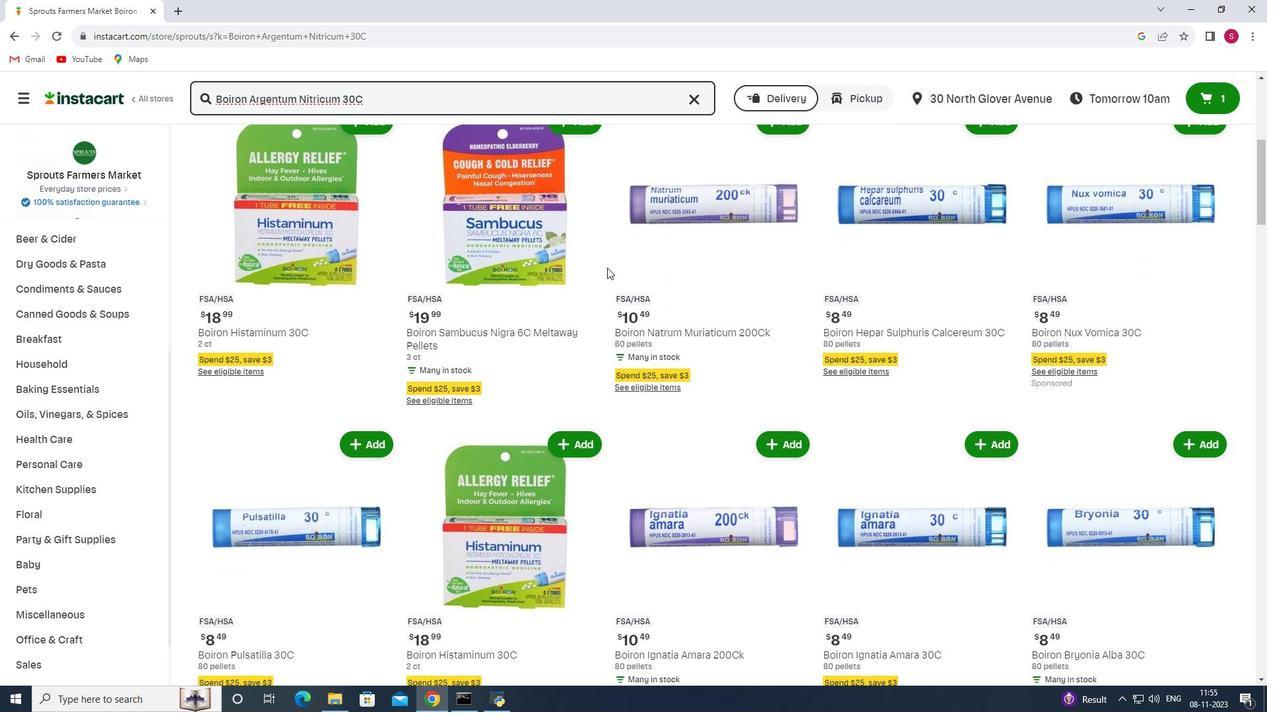
Action: Mouse scrolled (607, 267) with delta (0, 0)
Screenshot: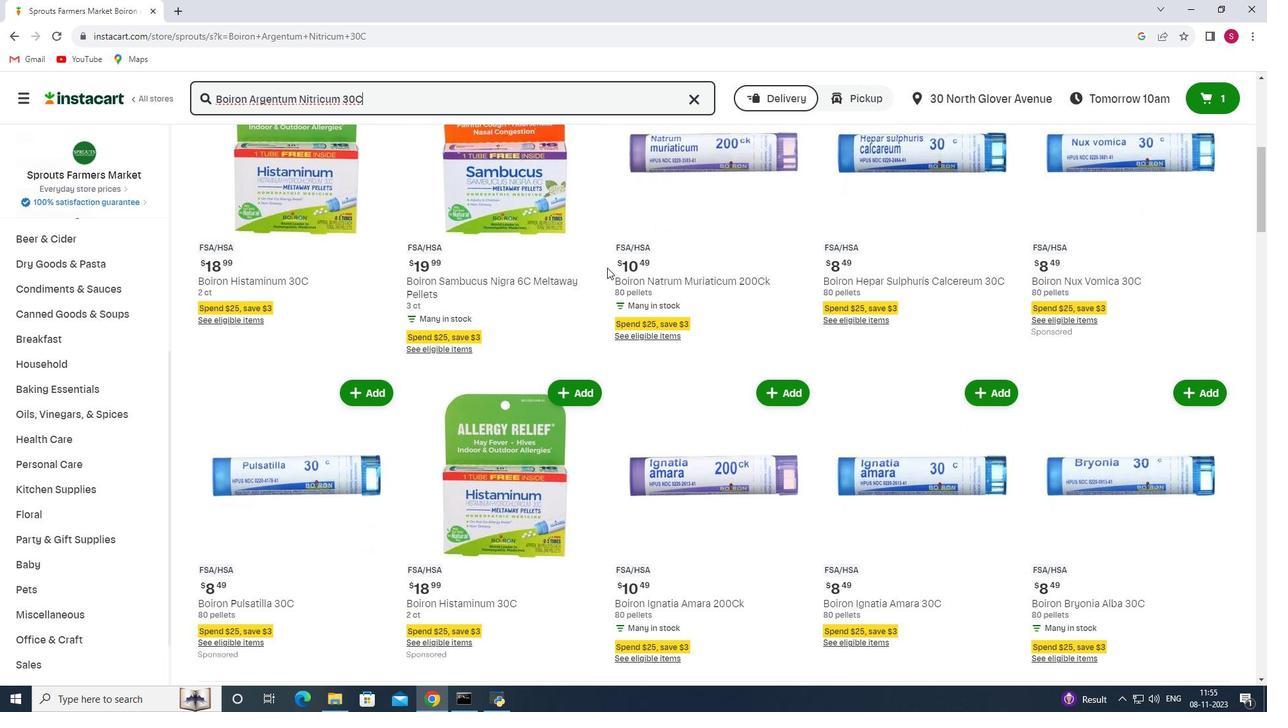 
Action: Mouse scrolled (607, 267) with delta (0, 0)
Screenshot: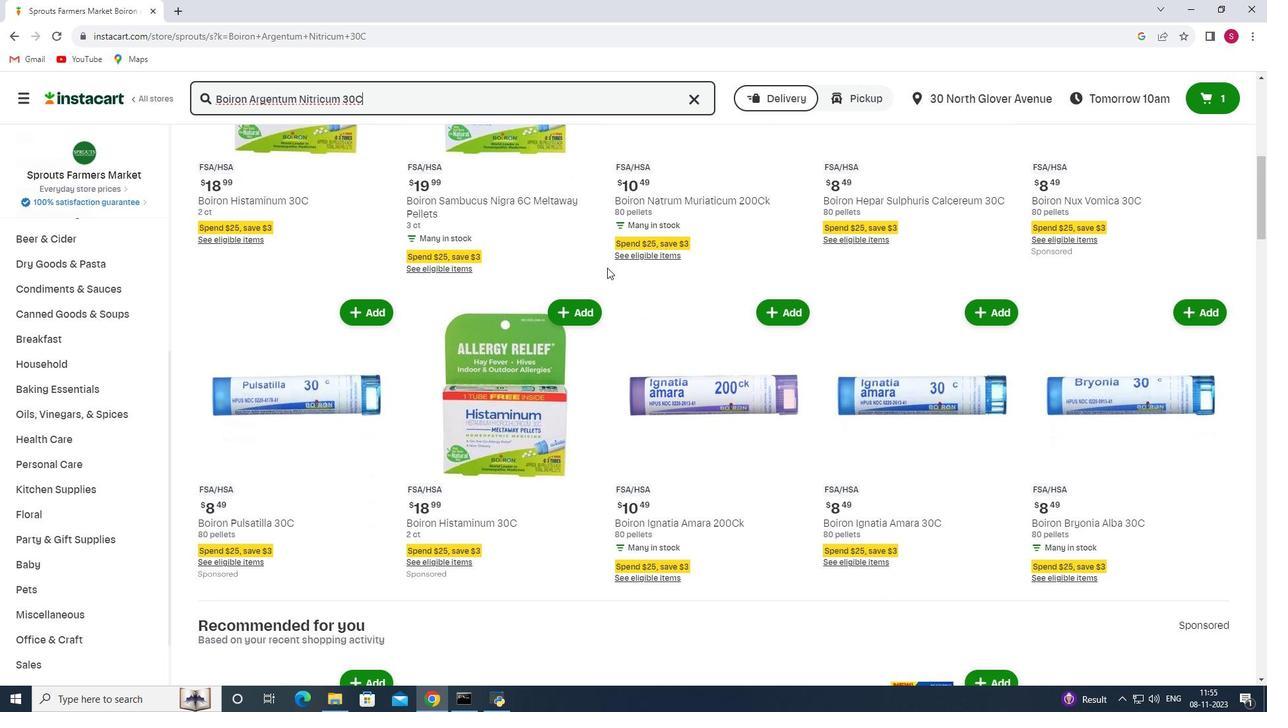 
Action: Mouse scrolled (607, 267) with delta (0, 0)
Screenshot: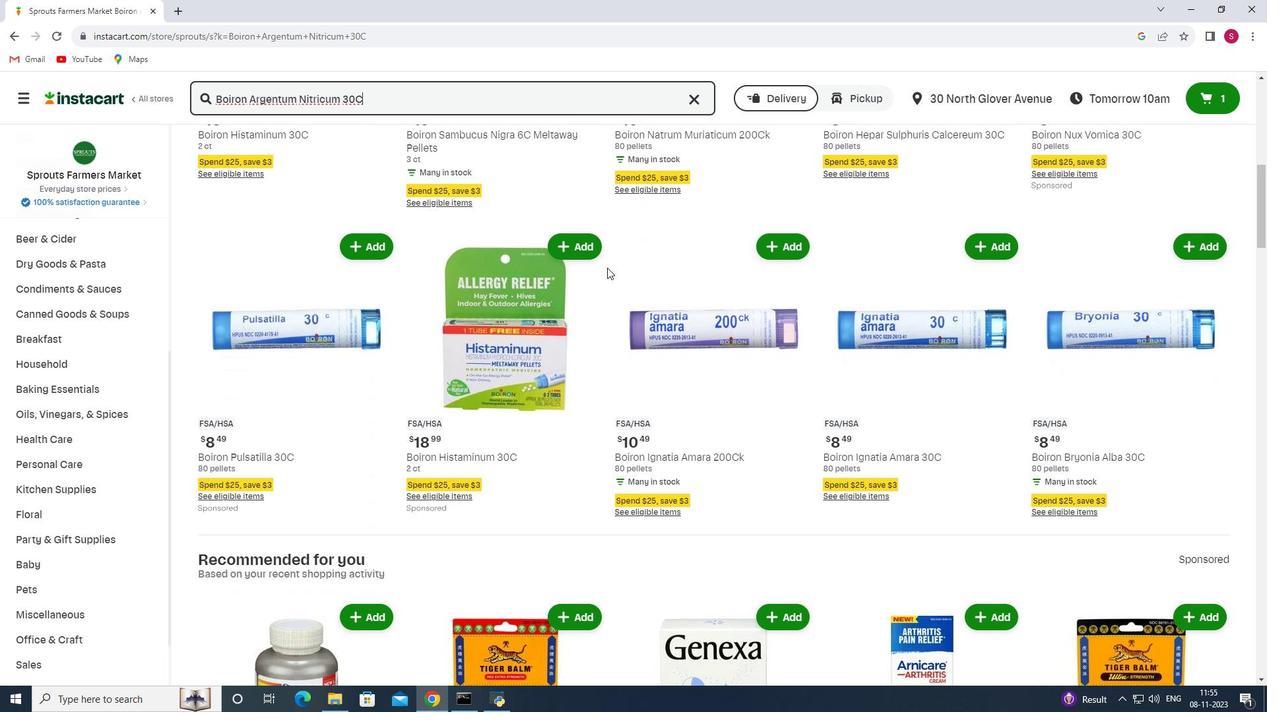 
Action: Mouse scrolled (607, 267) with delta (0, 0)
Screenshot: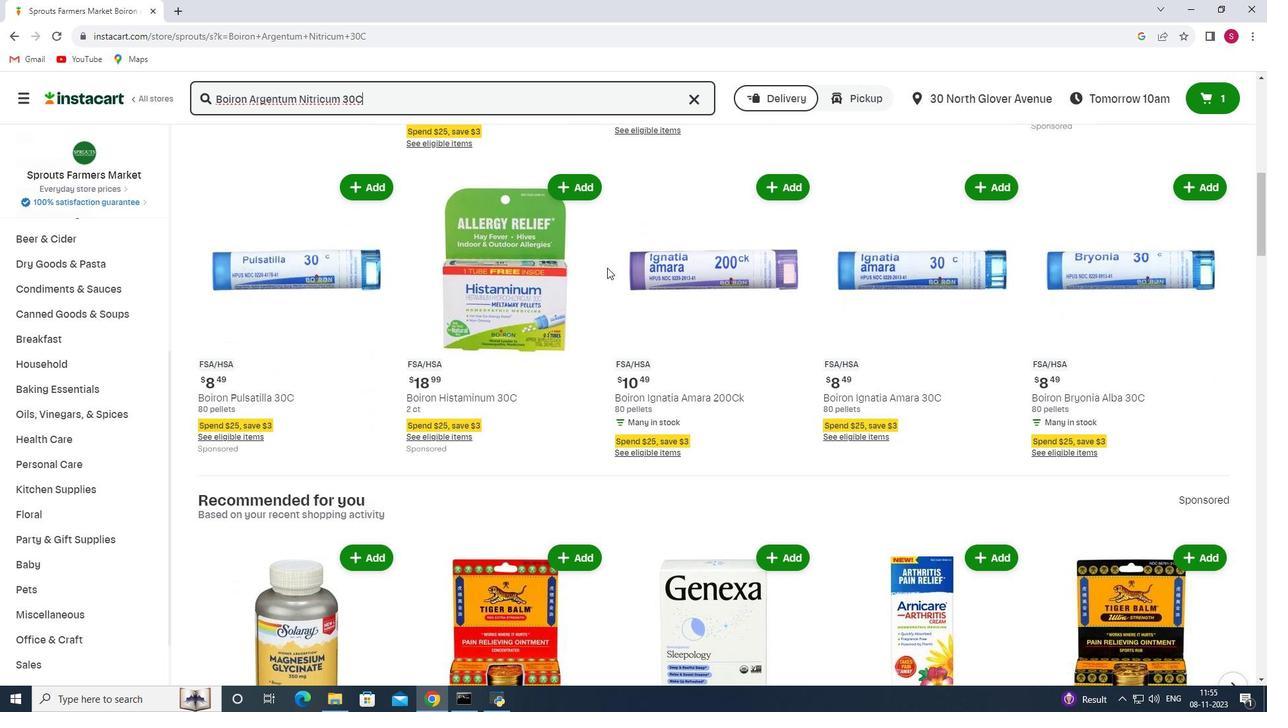 
Action: Mouse scrolled (607, 267) with delta (0, 0)
Screenshot: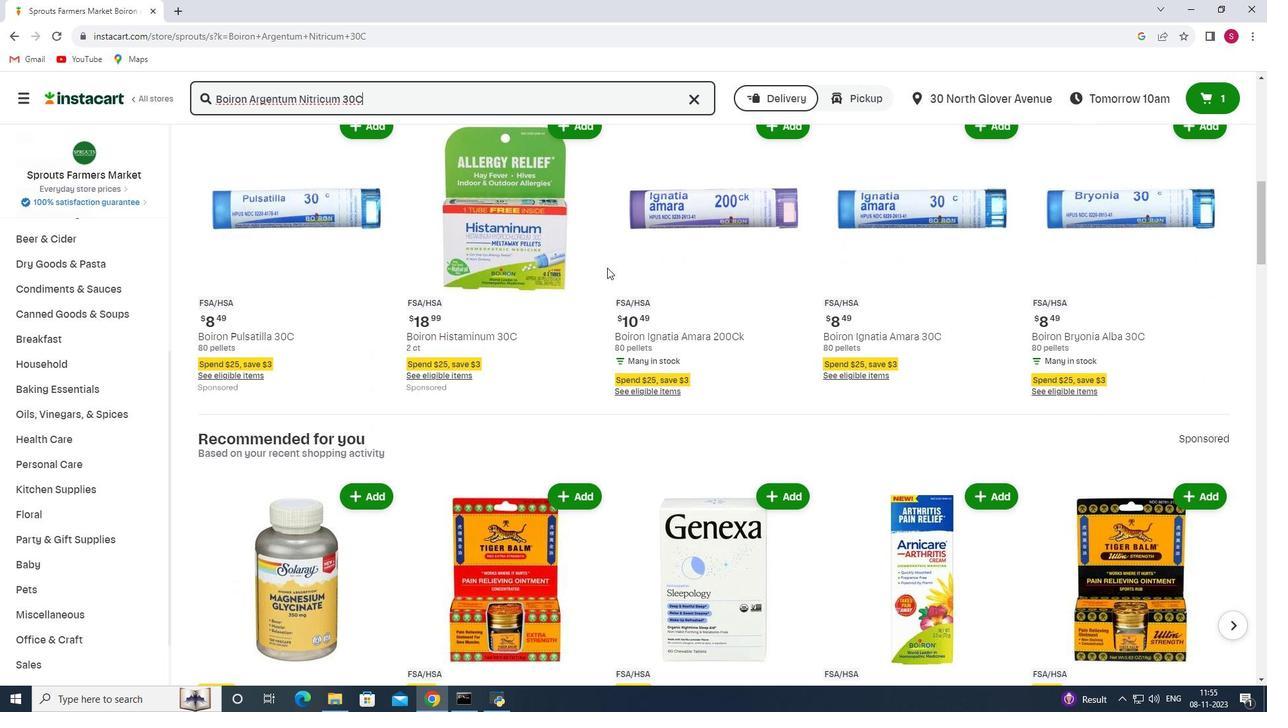 
Action: Mouse scrolled (607, 267) with delta (0, 0)
Screenshot: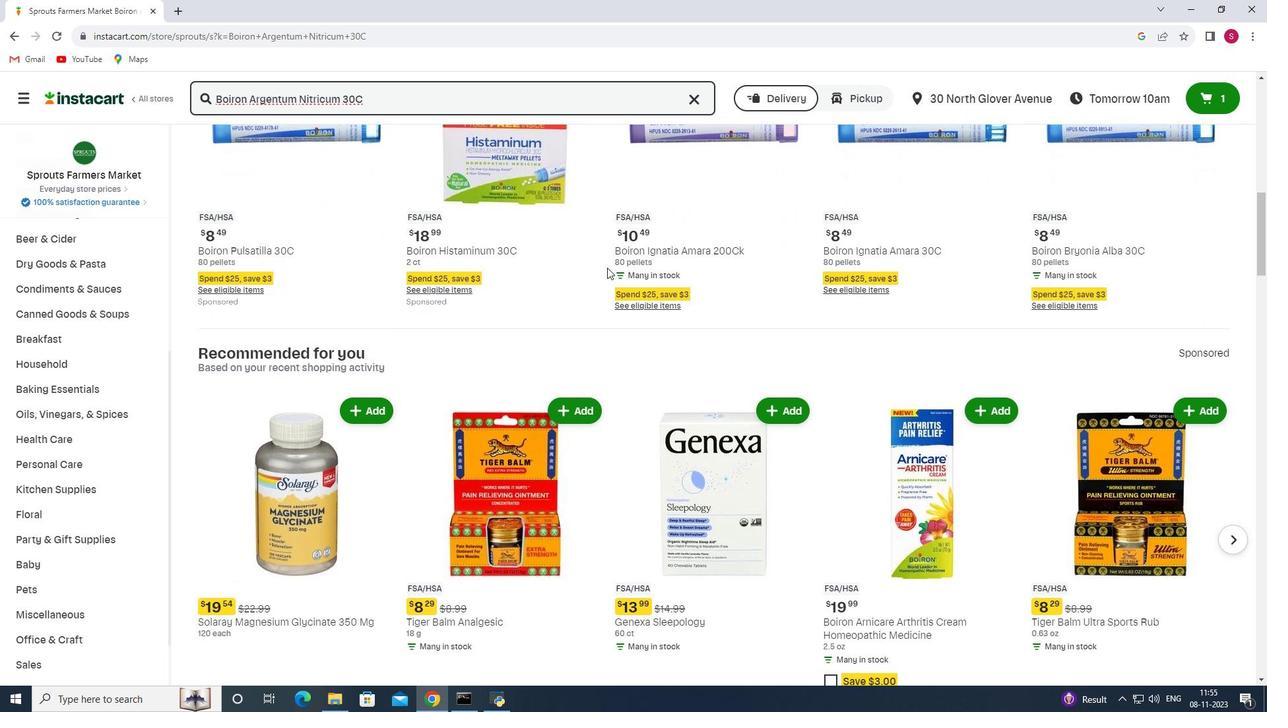 
Action: Mouse scrolled (607, 267) with delta (0, 0)
Screenshot: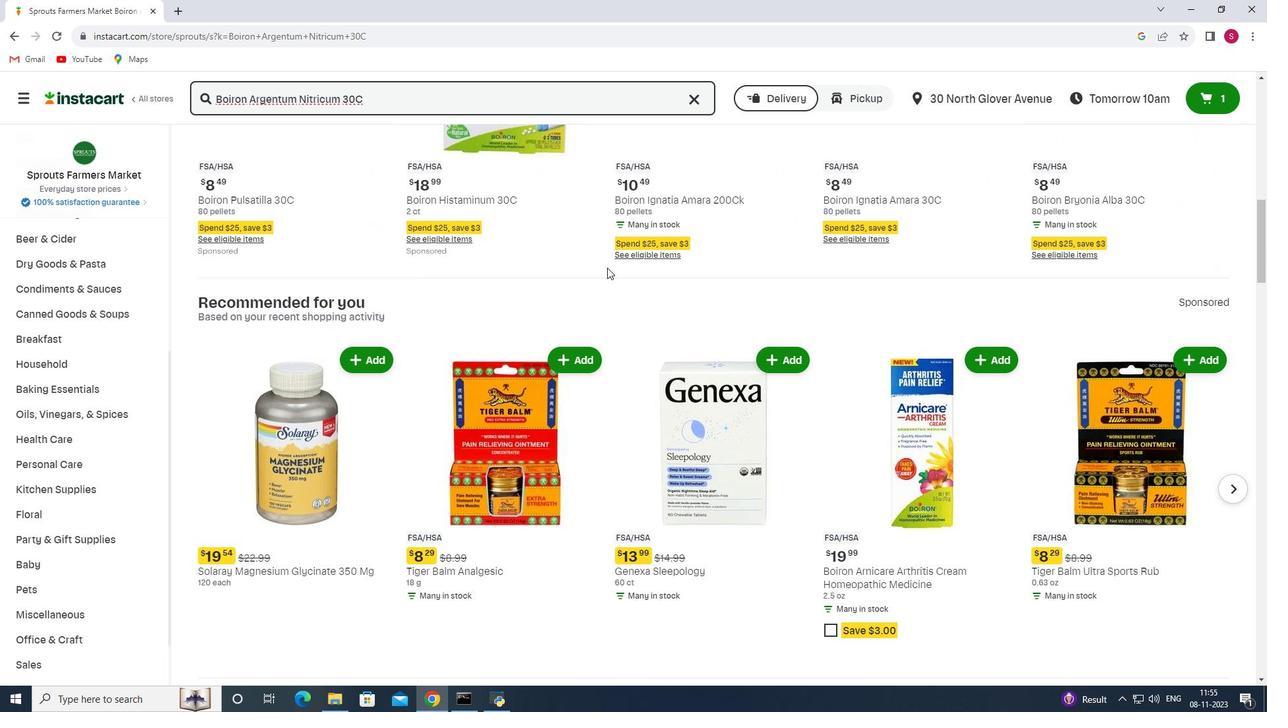 
Action: Mouse scrolled (607, 267) with delta (0, 0)
Screenshot: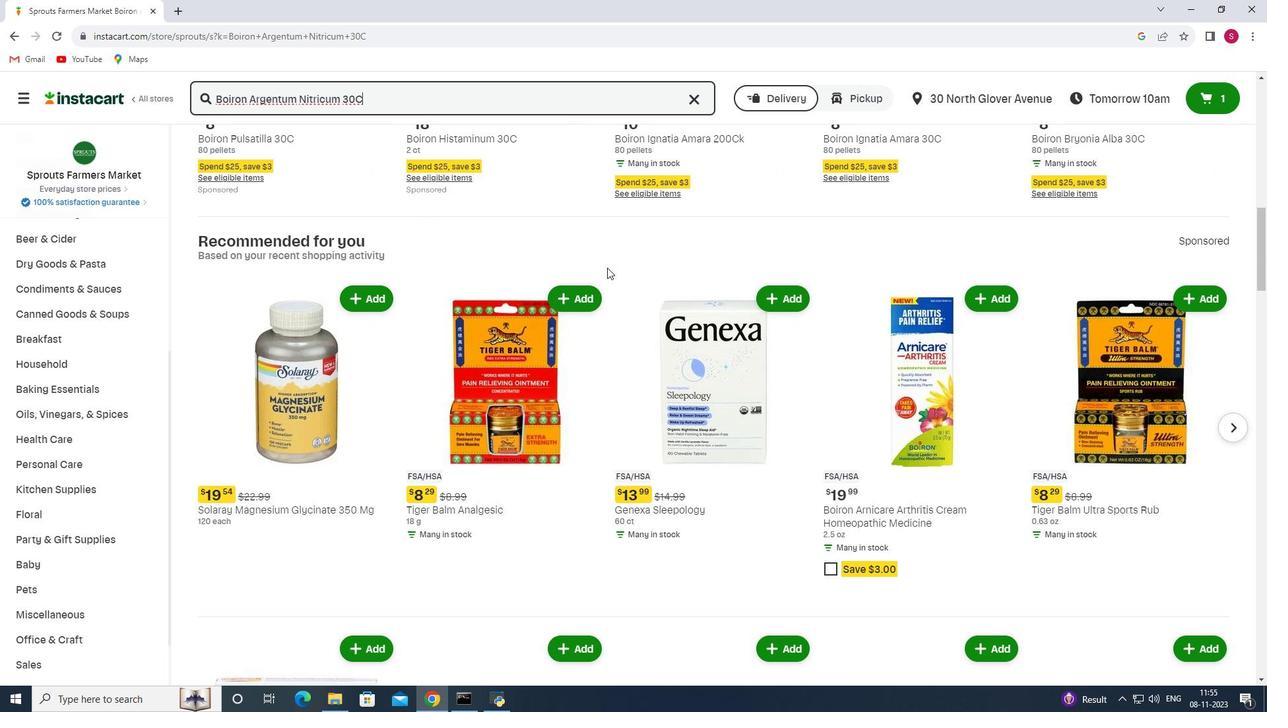 
Action: Mouse scrolled (607, 267) with delta (0, 0)
Screenshot: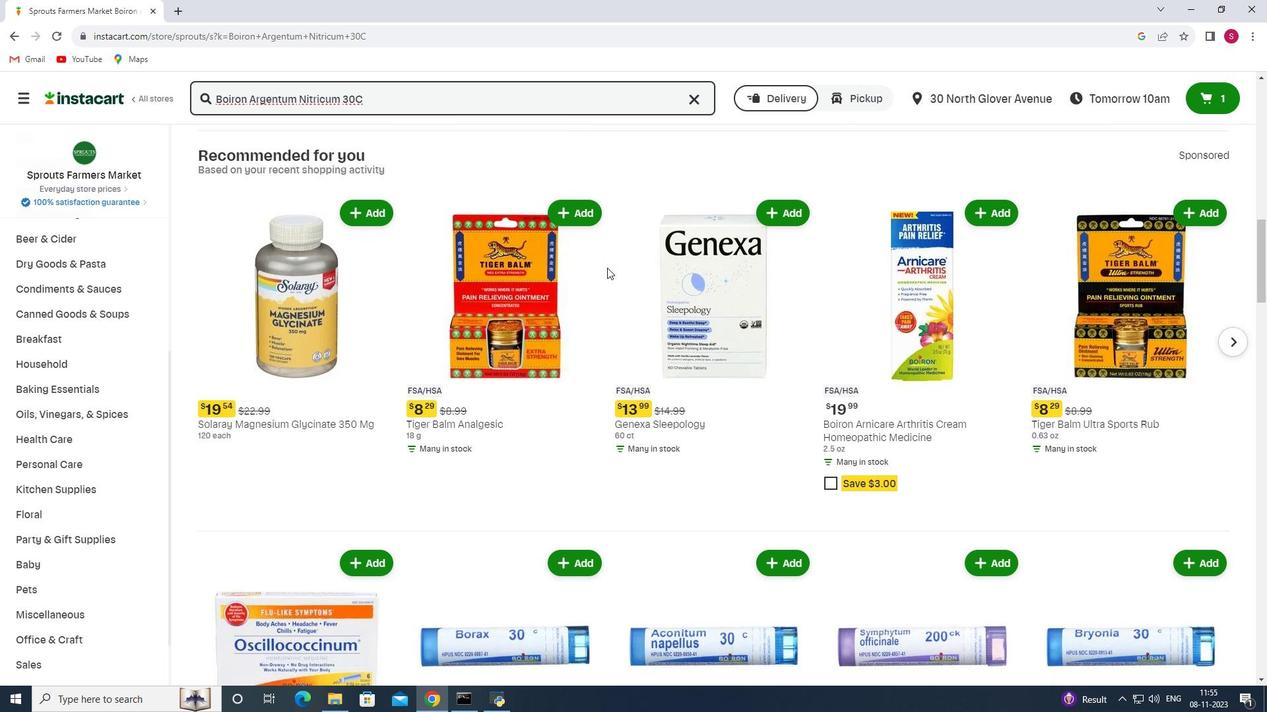 
Action: Mouse scrolled (607, 267) with delta (0, 0)
Screenshot: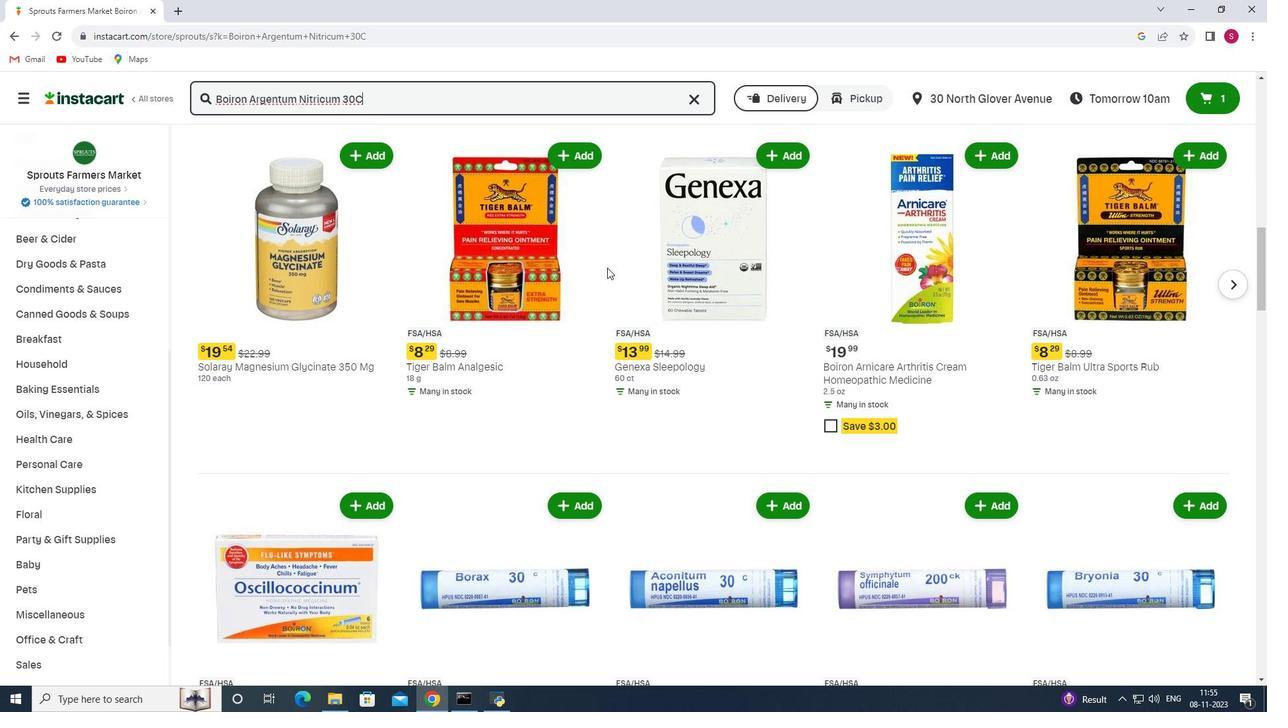 
Action: Mouse scrolled (607, 267) with delta (0, 0)
Screenshot: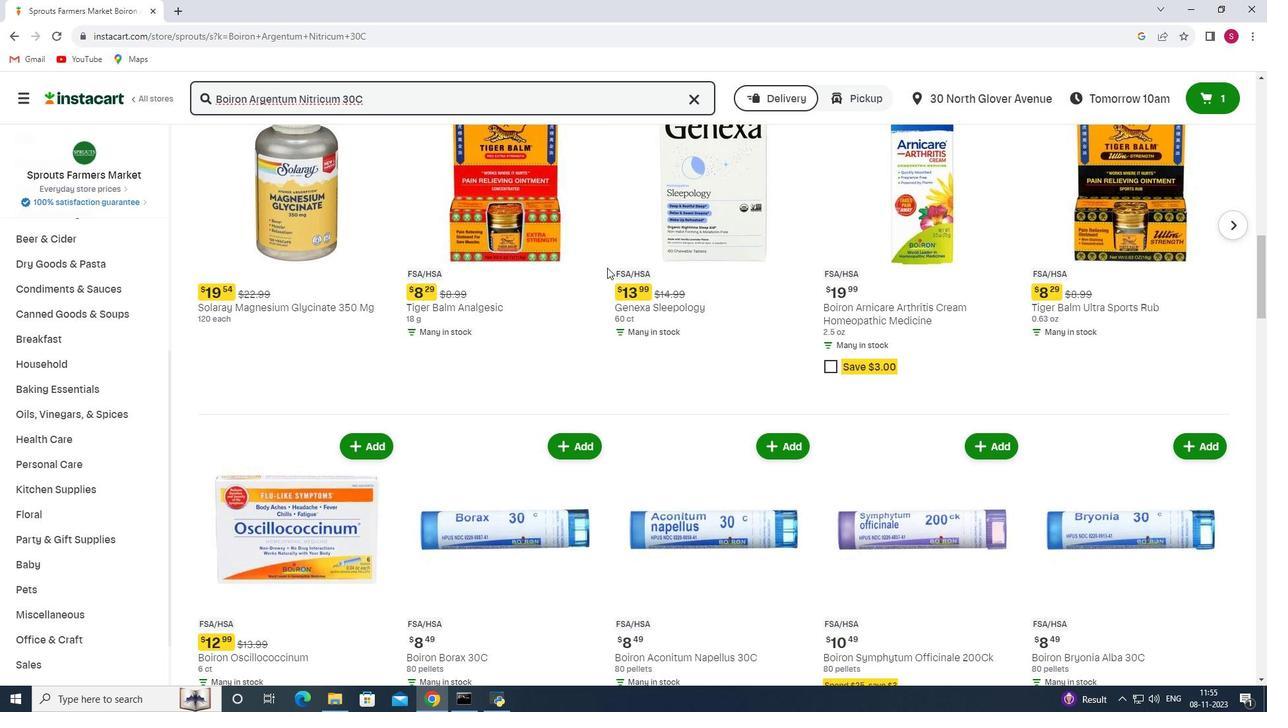 
Action: Mouse scrolled (607, 267) with delta (0, 0)
Screenshot: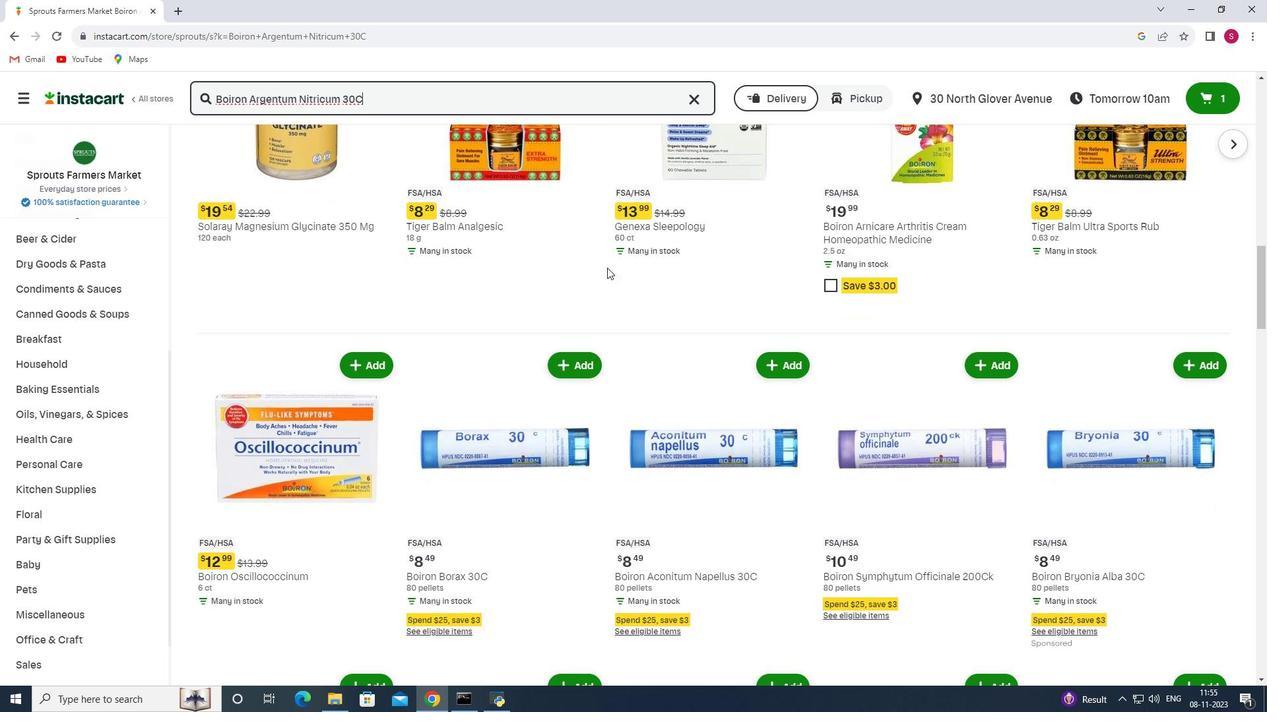 
Action: Mouse scrolled (607, 267) with delta (0, 0)
Screenshot: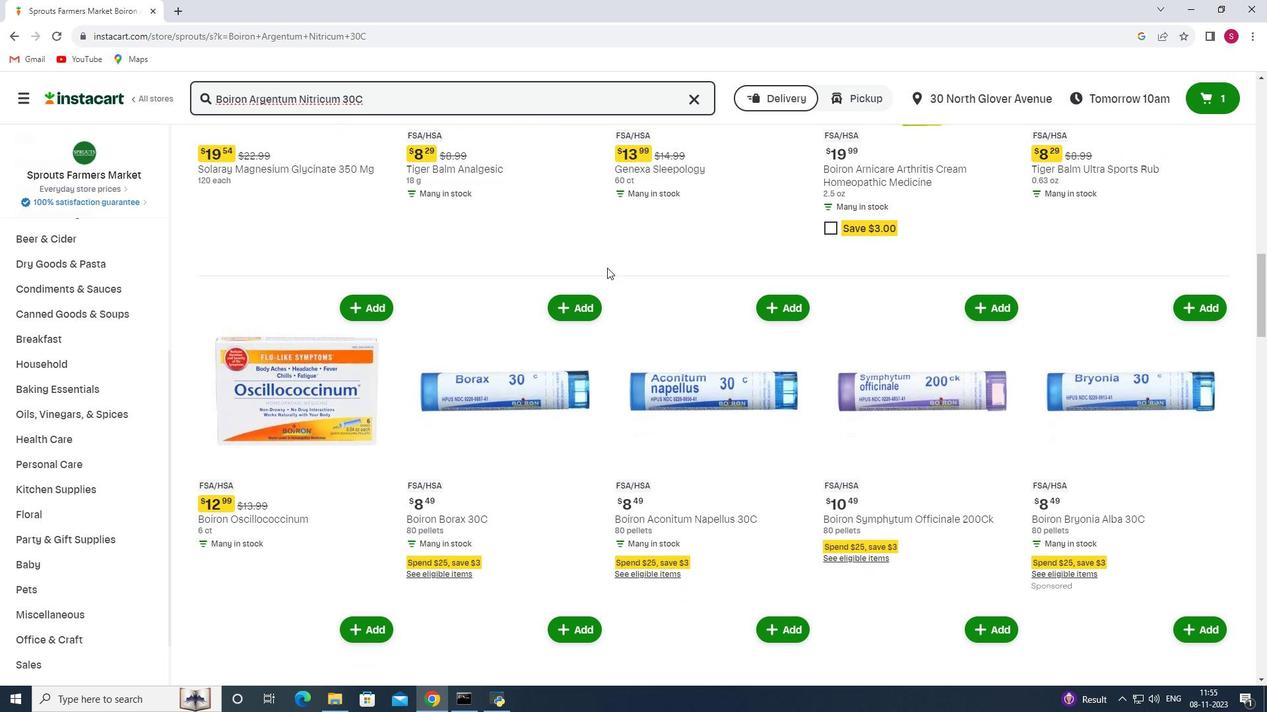 
Action: Mouse scrolled (607, 267) with delta (0, 0)
Screenshot: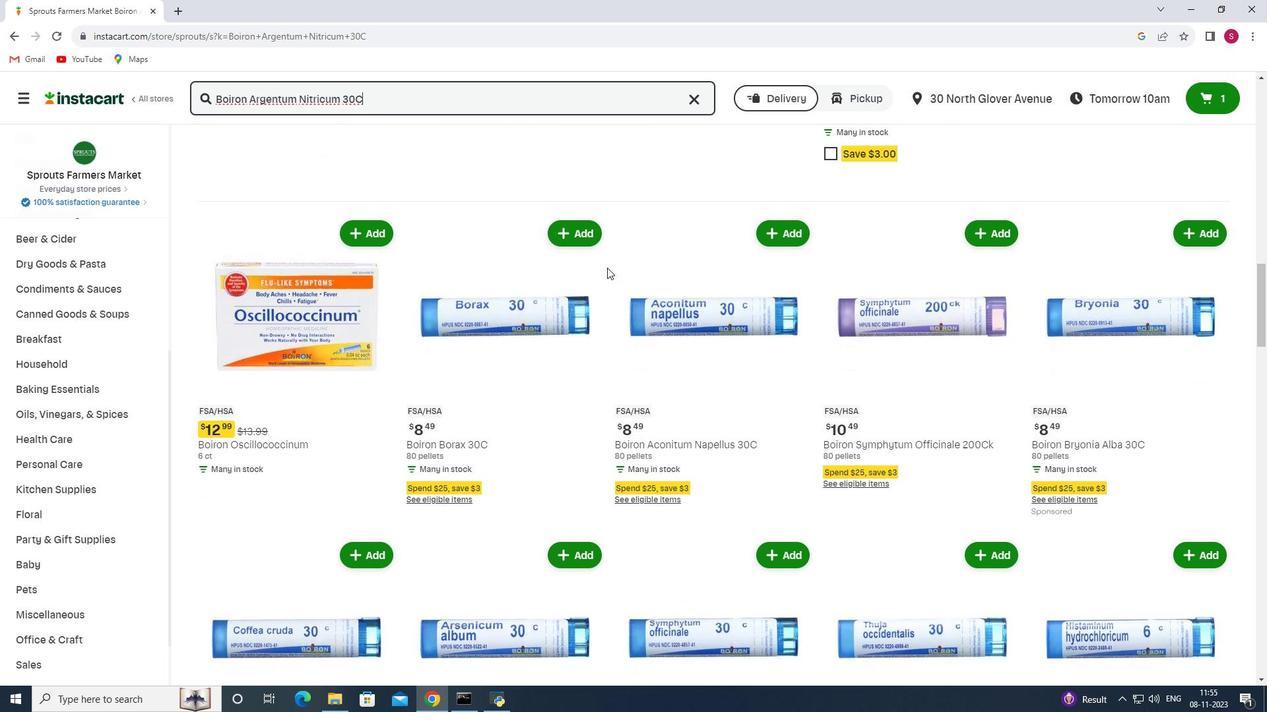 
Action: Mouse scrolled (607, 267) with delta (0, 0)
Screenshot: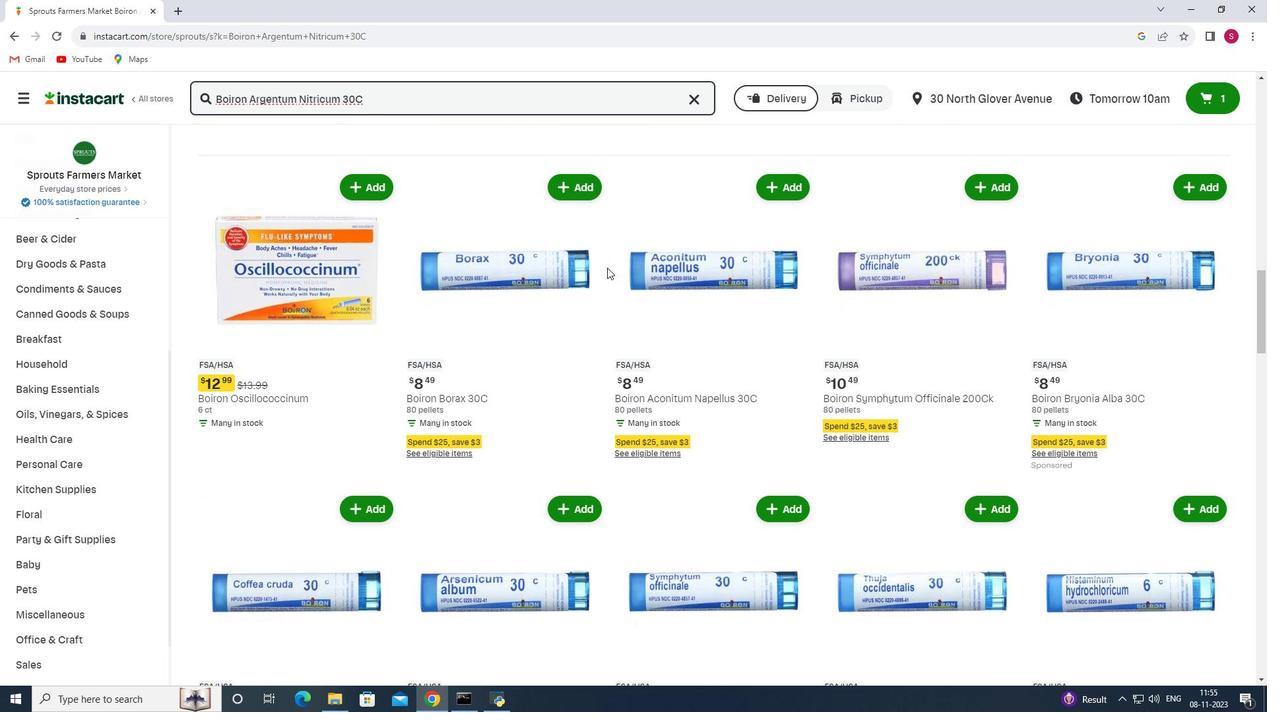 
Action: Mouse scrolled (607, 267) with delta (0, 0)
Screenshot: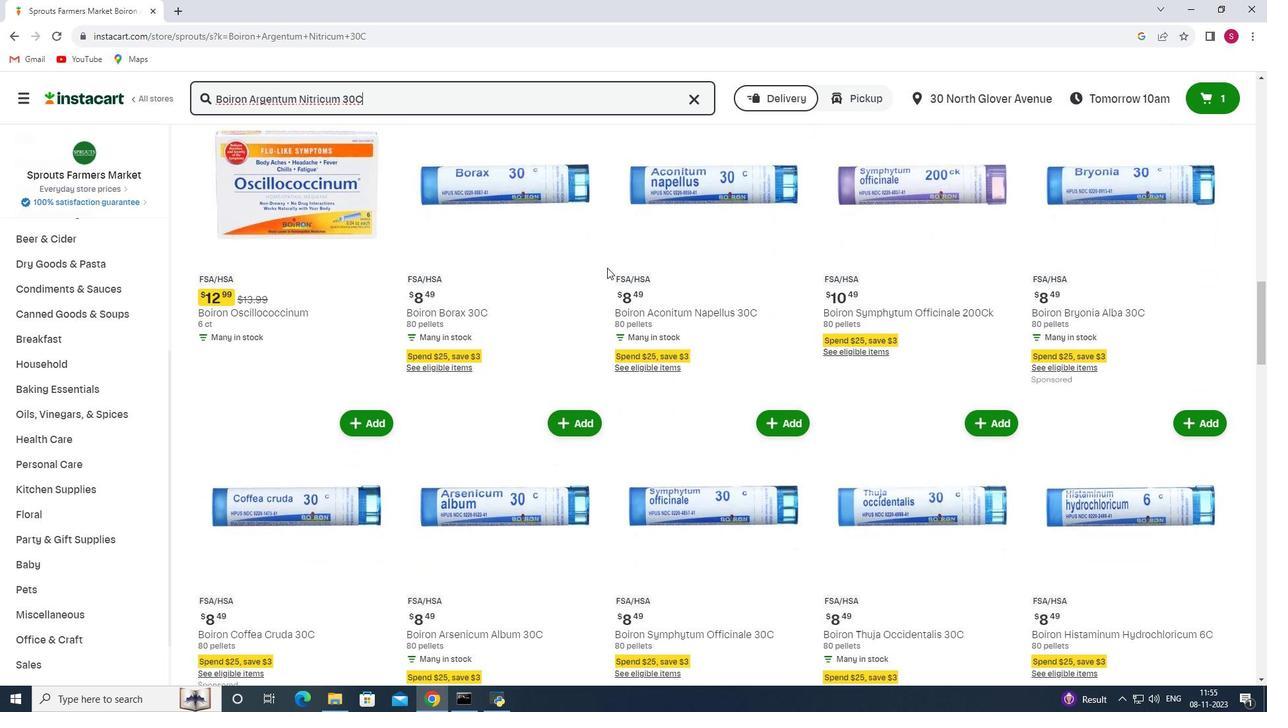 
Action: Mouse scrolled (607, 267) with delta (0, 0)
Screenshot: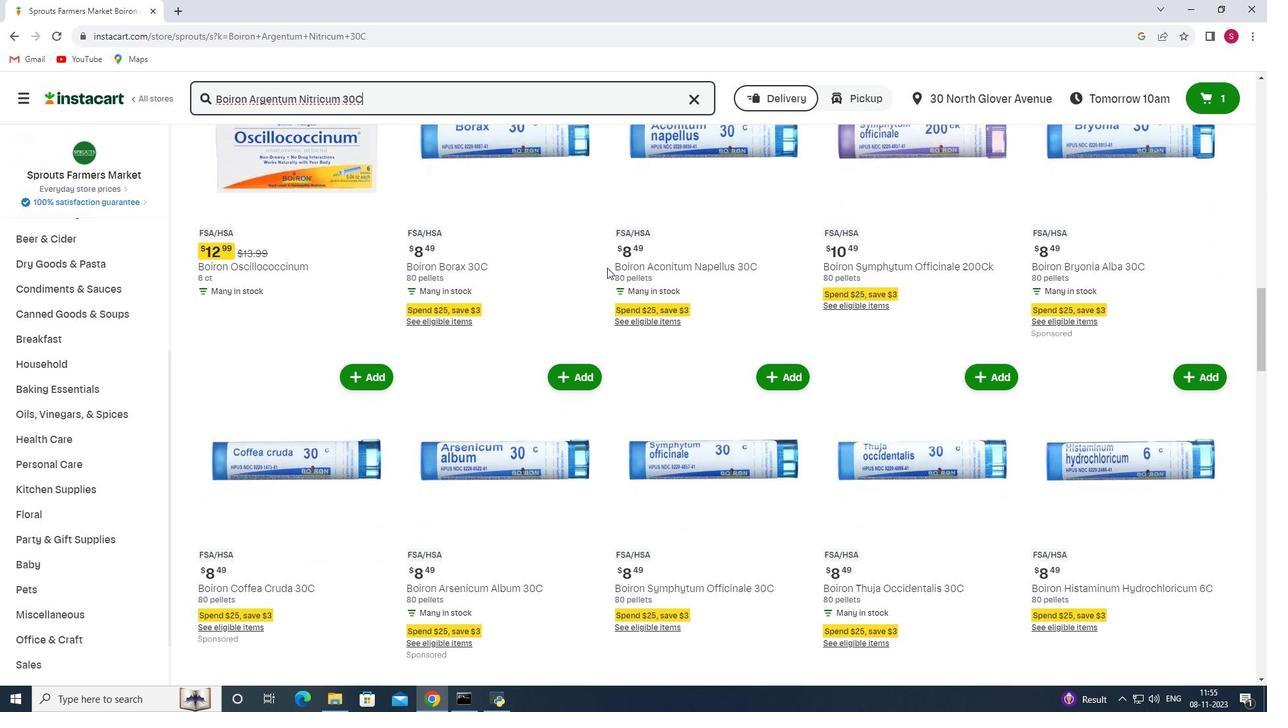 
Action: Mouse scrolled (607, 267) with delta (0, 0)
Screenshot: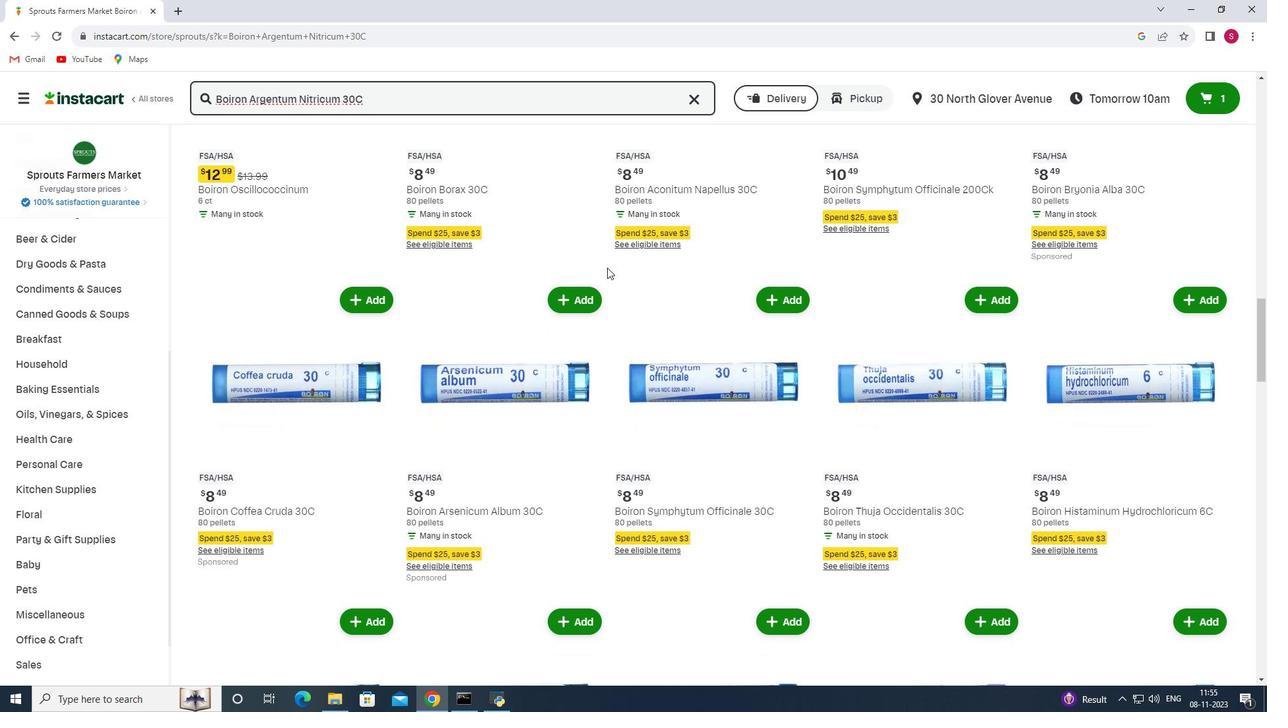 
Action: Mouse scrolled (607, 267) with delta (0, 0)
Screenshot: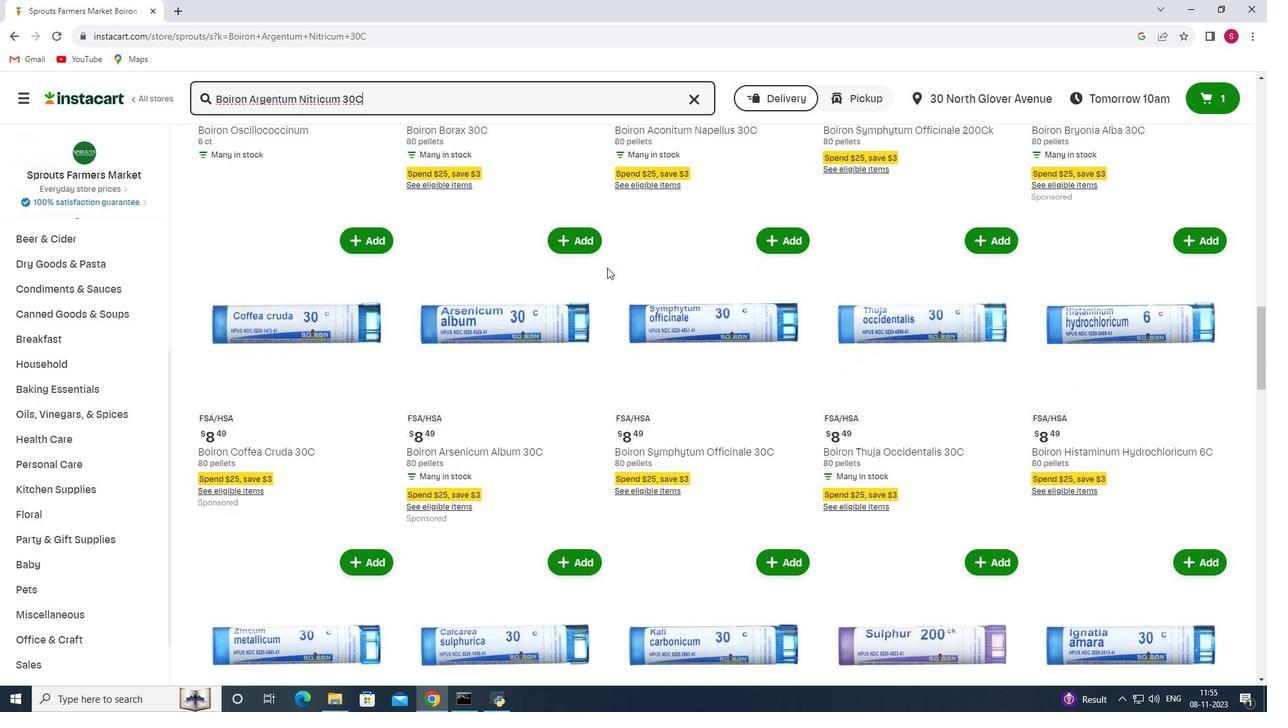 
Action: Mouse scrolled (607, 267) with delta (0, 0)
Screenshot: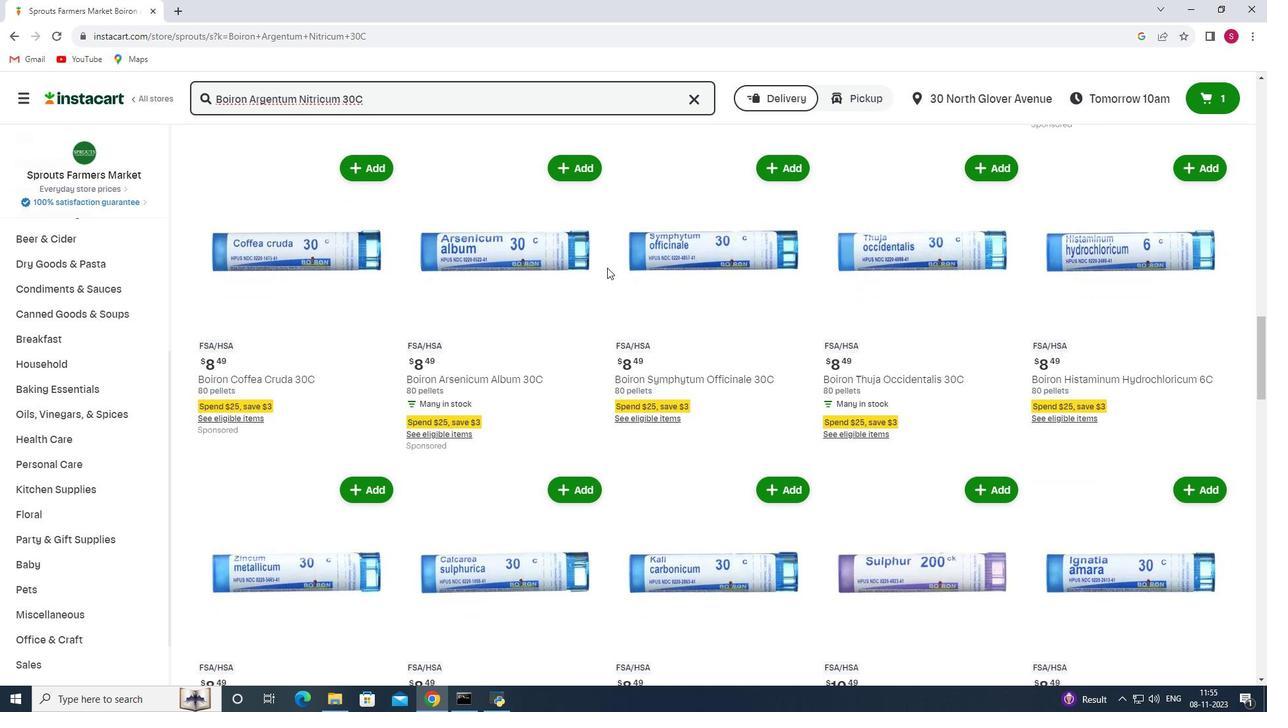 
Action: Mouse scrolled (607, 267) with delta (0, 0)
Screenshot: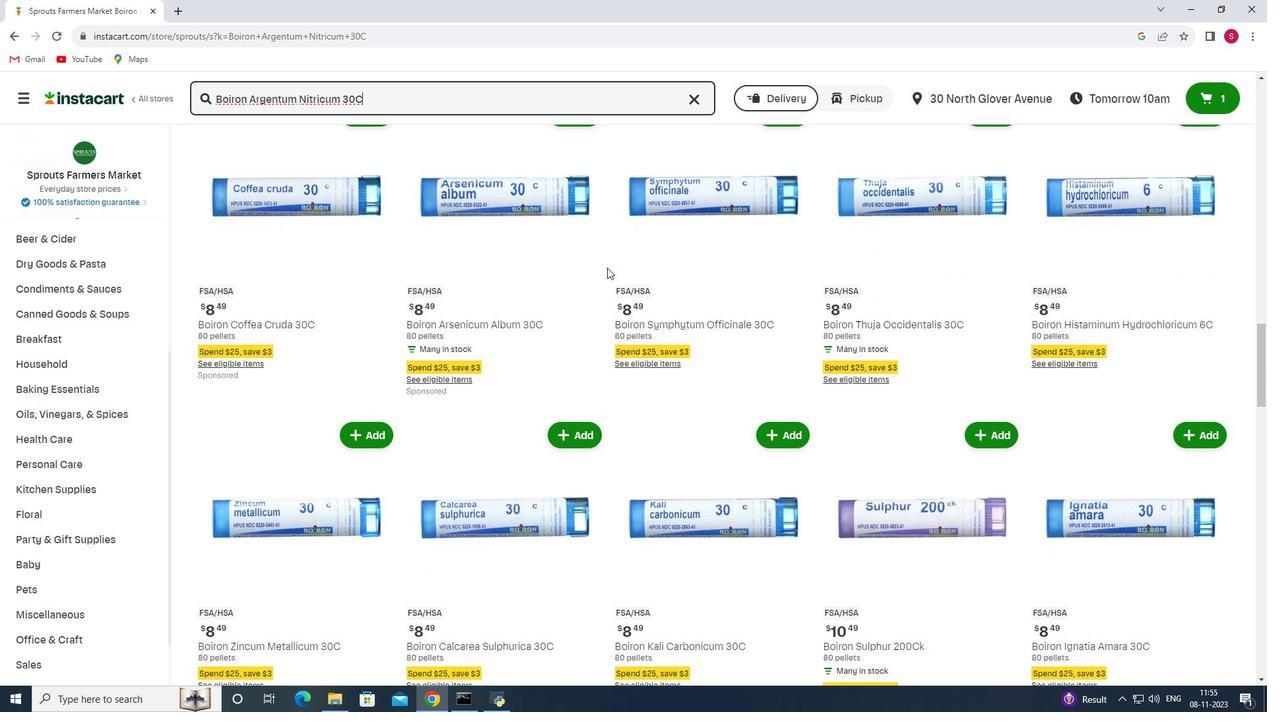 
Action: Mouse scrolled (607, 267) with delta (0, 0)
Screenshot: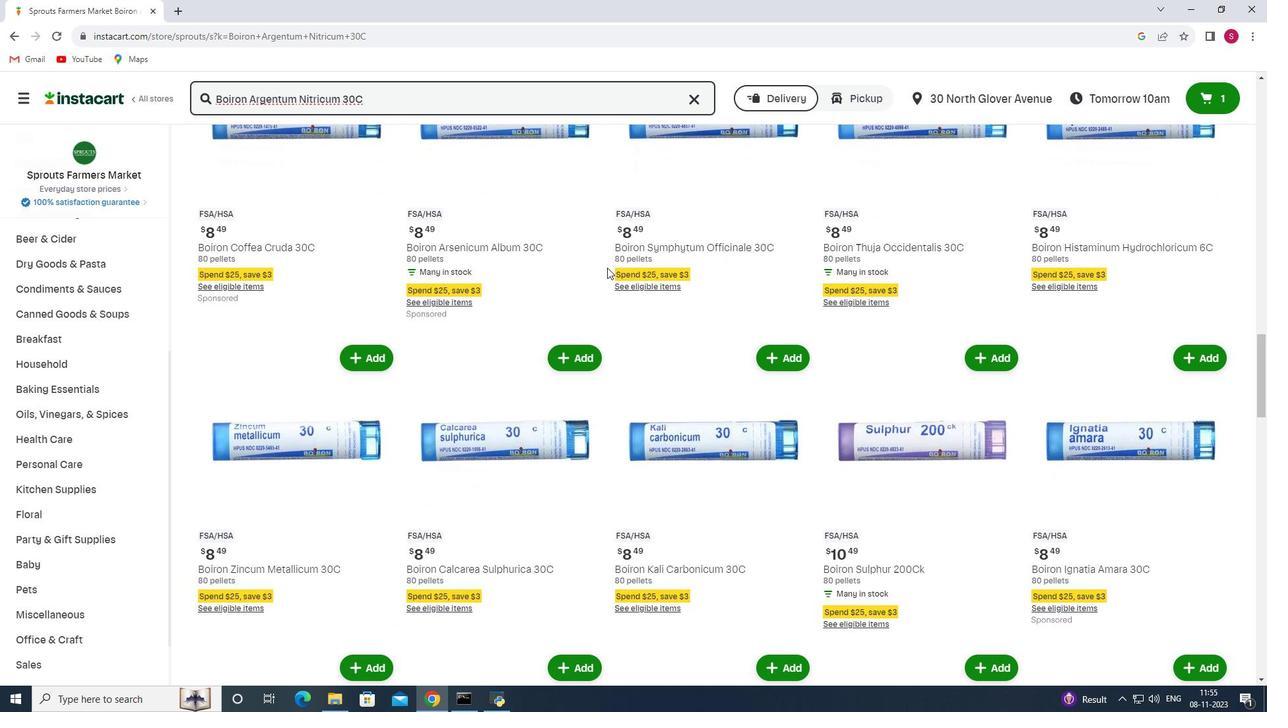 
Action: Mouse scrolled (607, 267) with delta (0, 0)
Screenshot: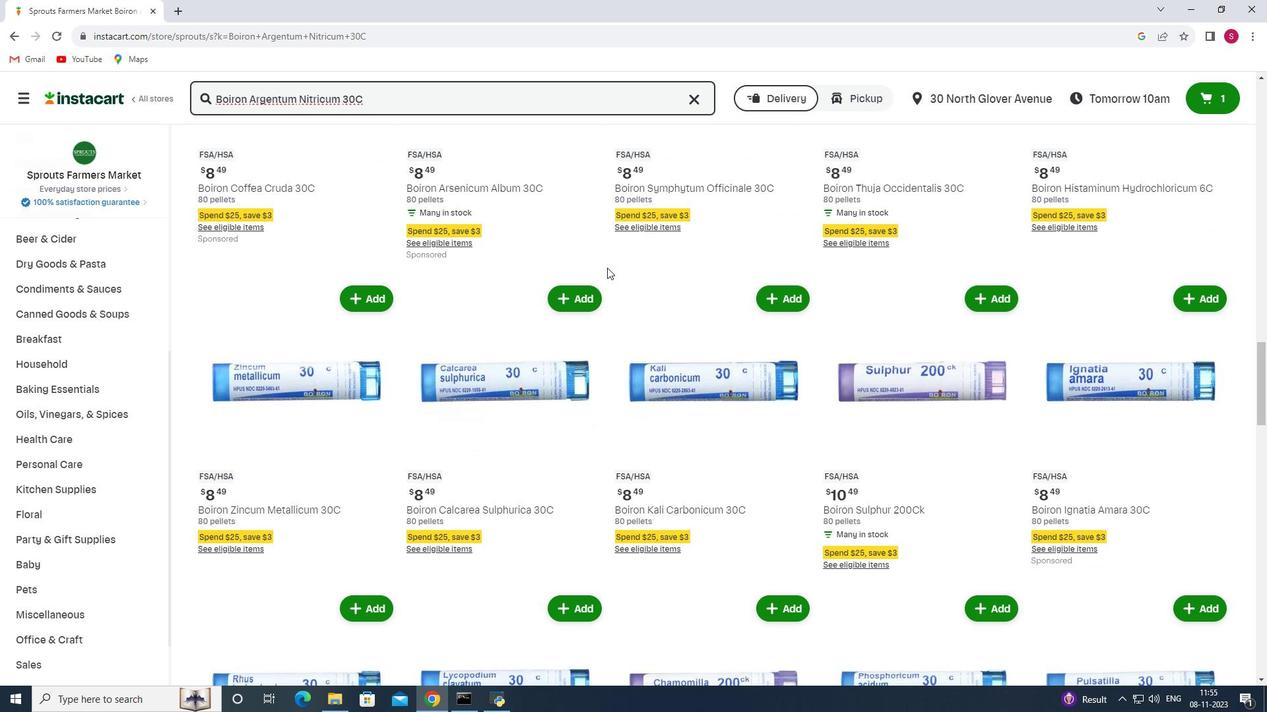 
Action: Mouse scrolled (607, 267) with delta (0, 0)
Screenshot: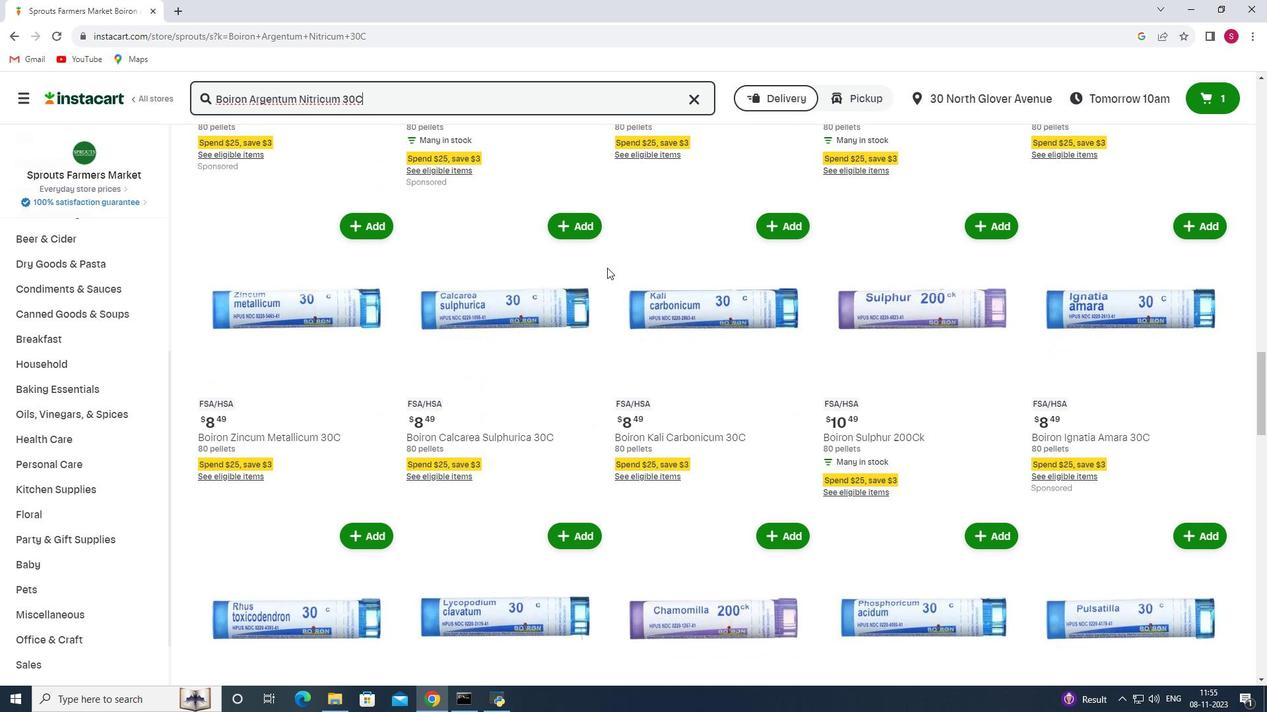 
Action: Mouse scrolled (607, 267) with delta (0, 0)
Screenshot: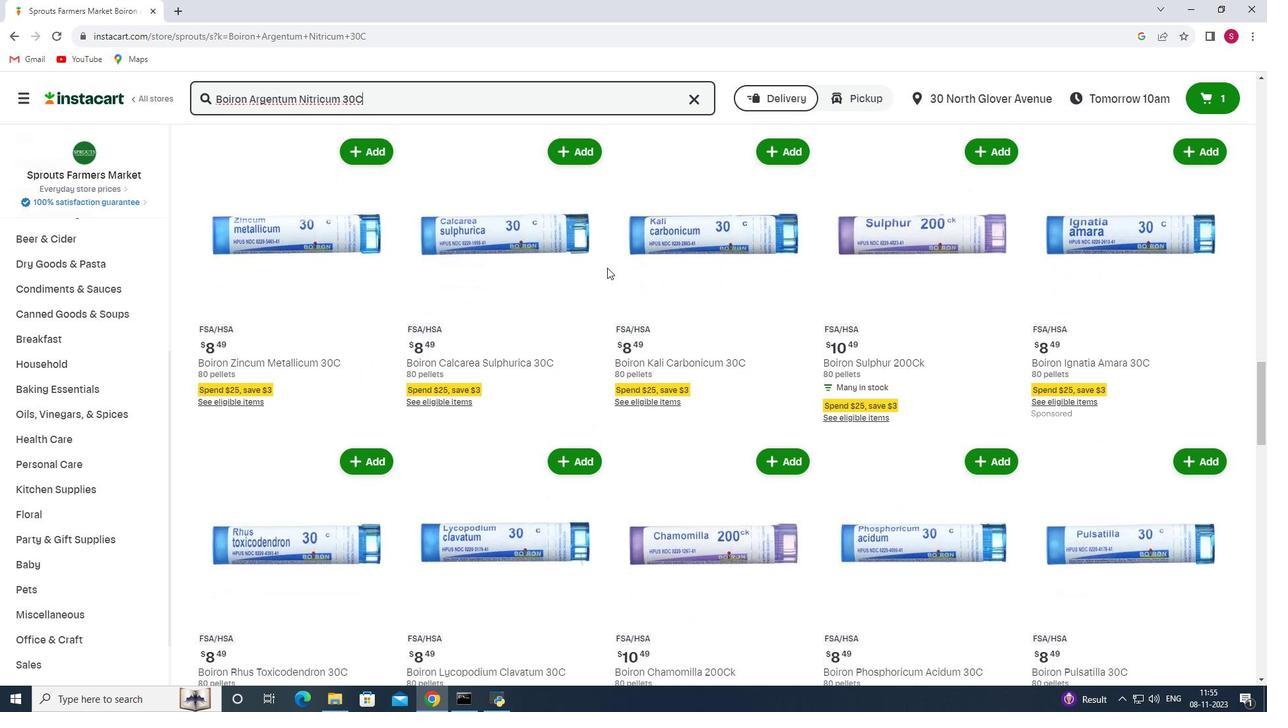 
Action: Mouse scrolled (607, 267) with delta (0, 0)
Screenshot: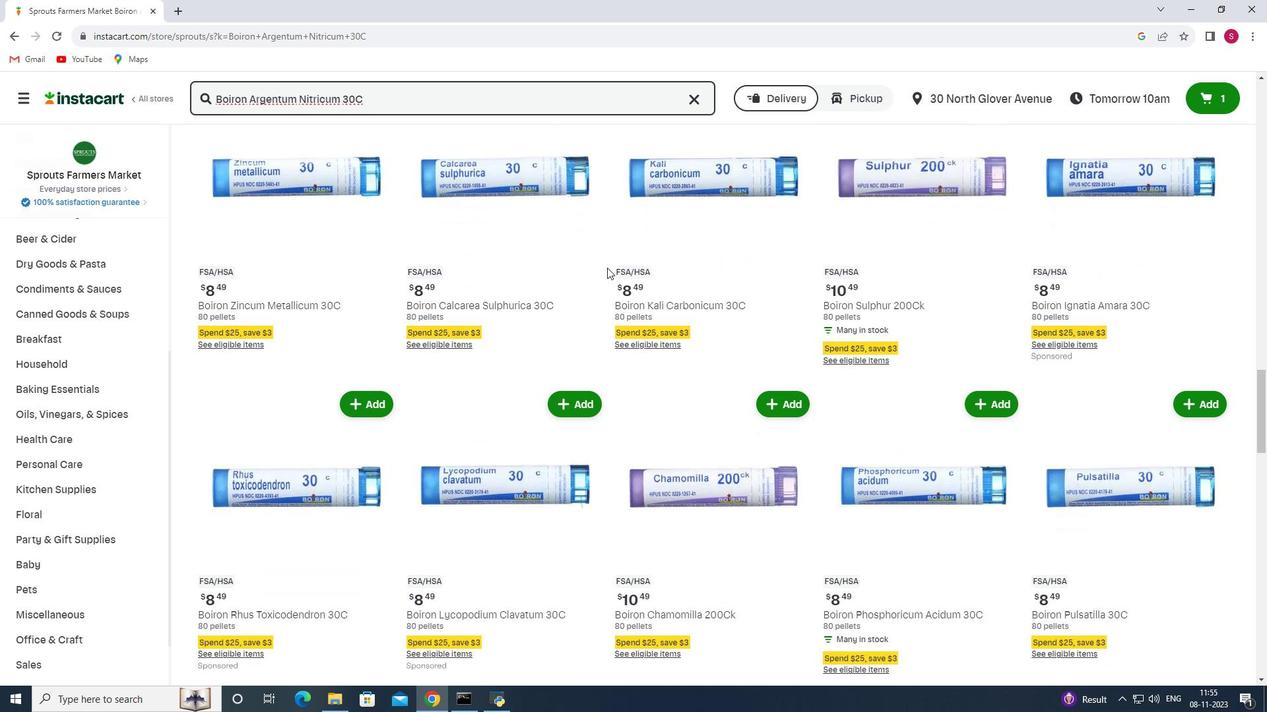 
Action: Mouse scrolled (607, 267) with delta (0, 0)
Screenshot: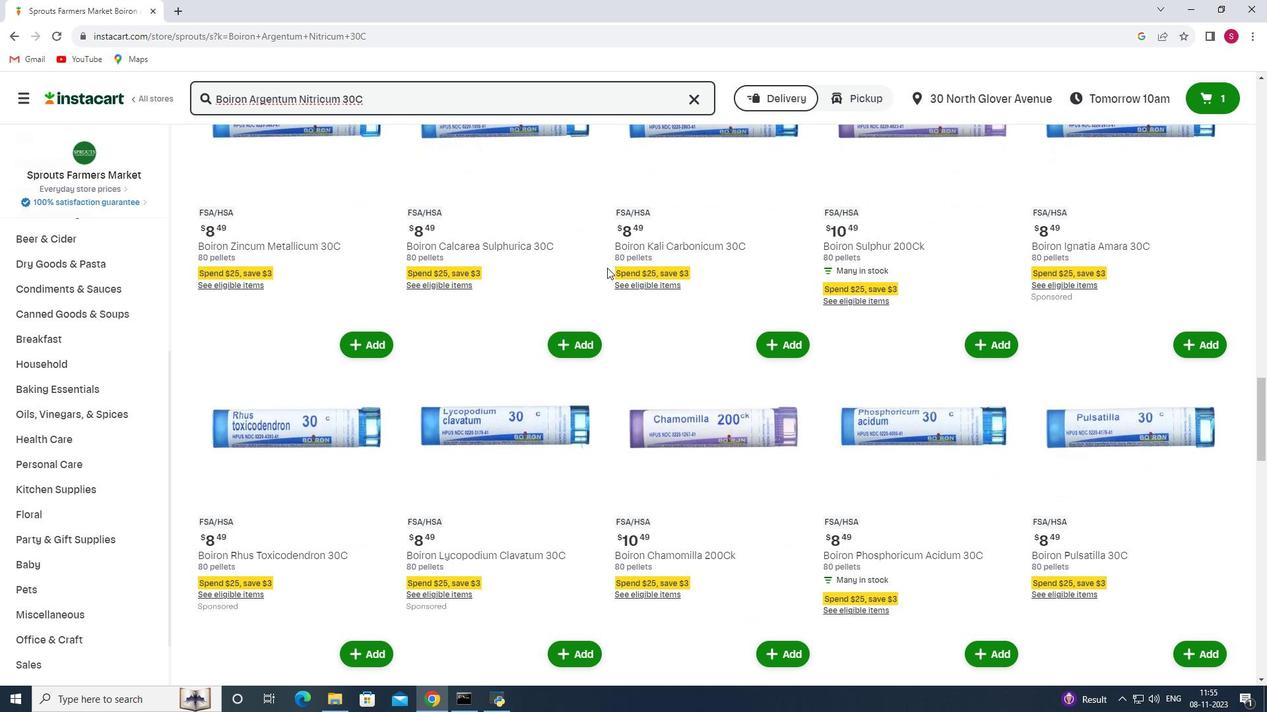 
Action: Mouse scrolled (607, 267) with delta (0, 0)
Screenshot: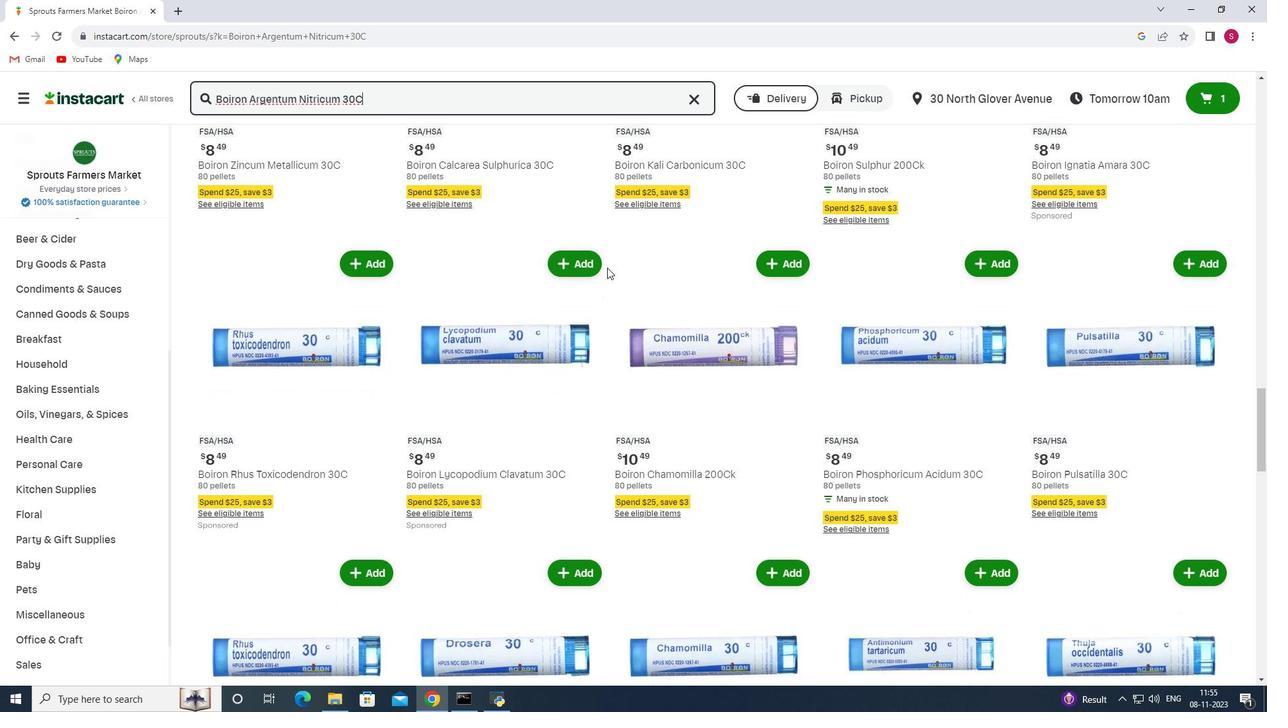 
Action: Mouse scrolled (607, 267) with delta (0, 0)
Screenshot: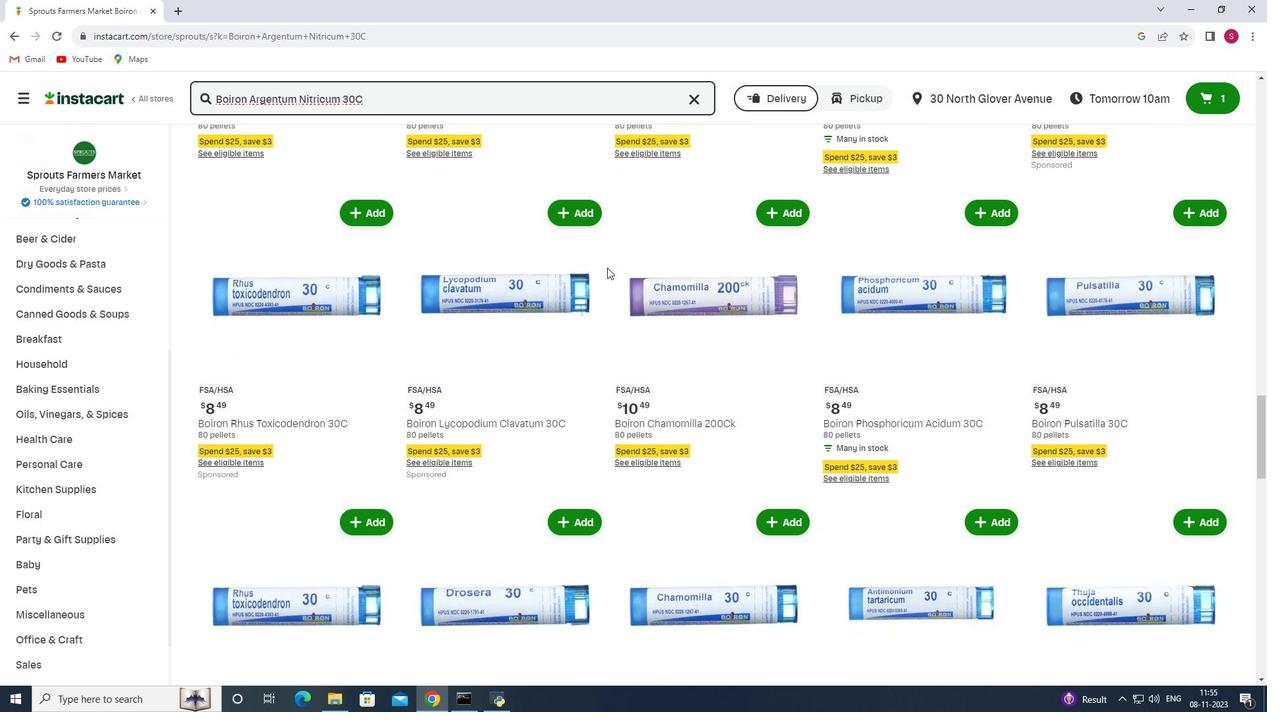 
Action: Mouse scrolled (607, 267) with delta (0, 0)
Screenshot: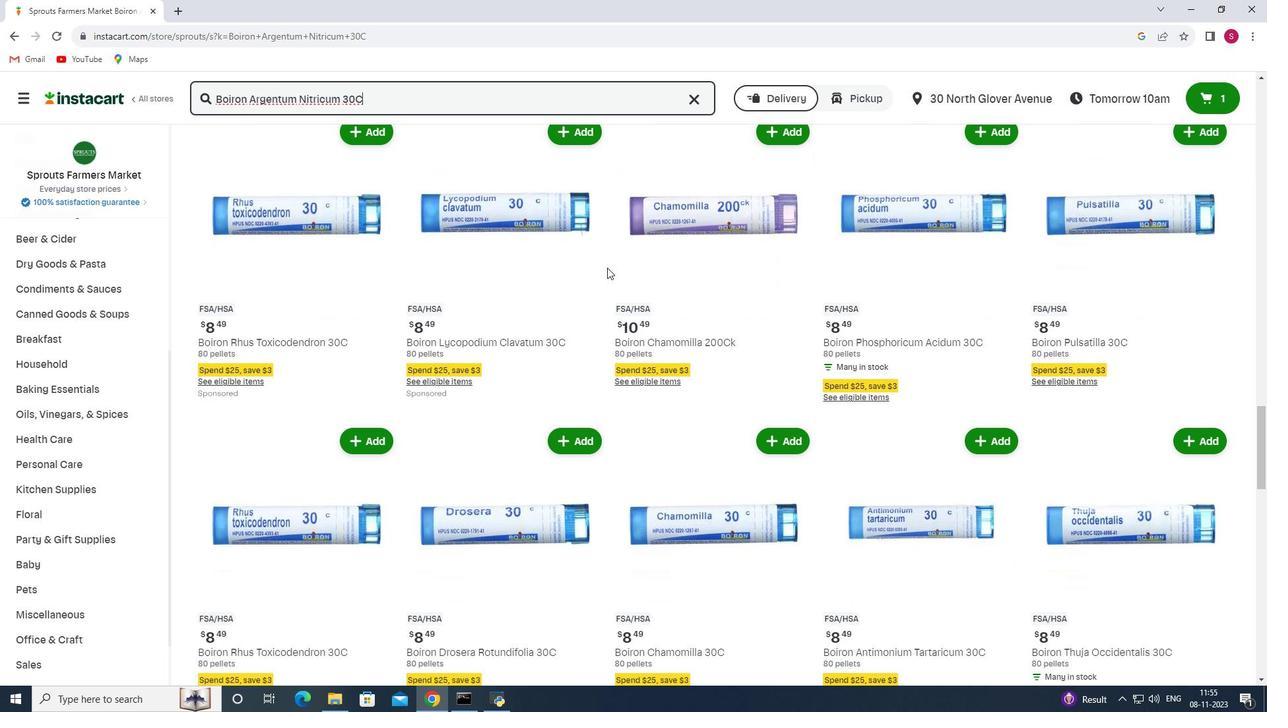 
Action: Mouse scrolled (607, 267) with delta (0, 0)
Screenshot: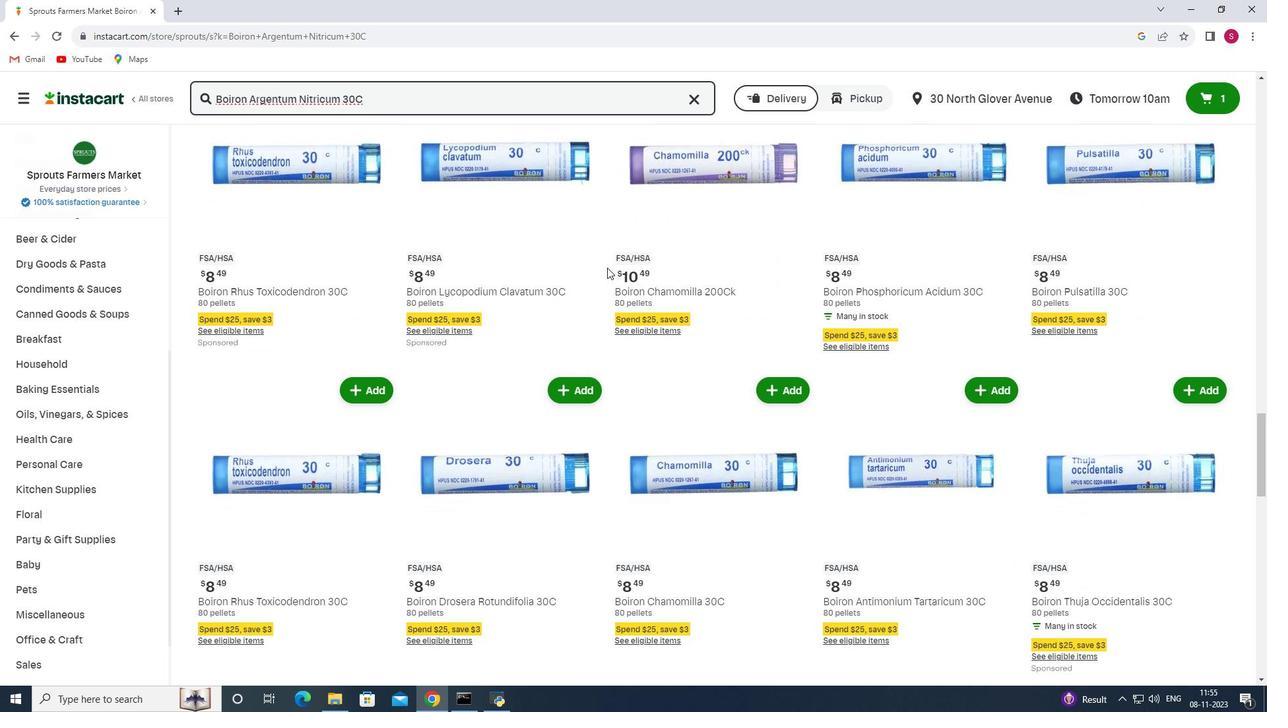 
Action: Mouse scrolled (607, 267) with delta (0, 0)
Screenshot: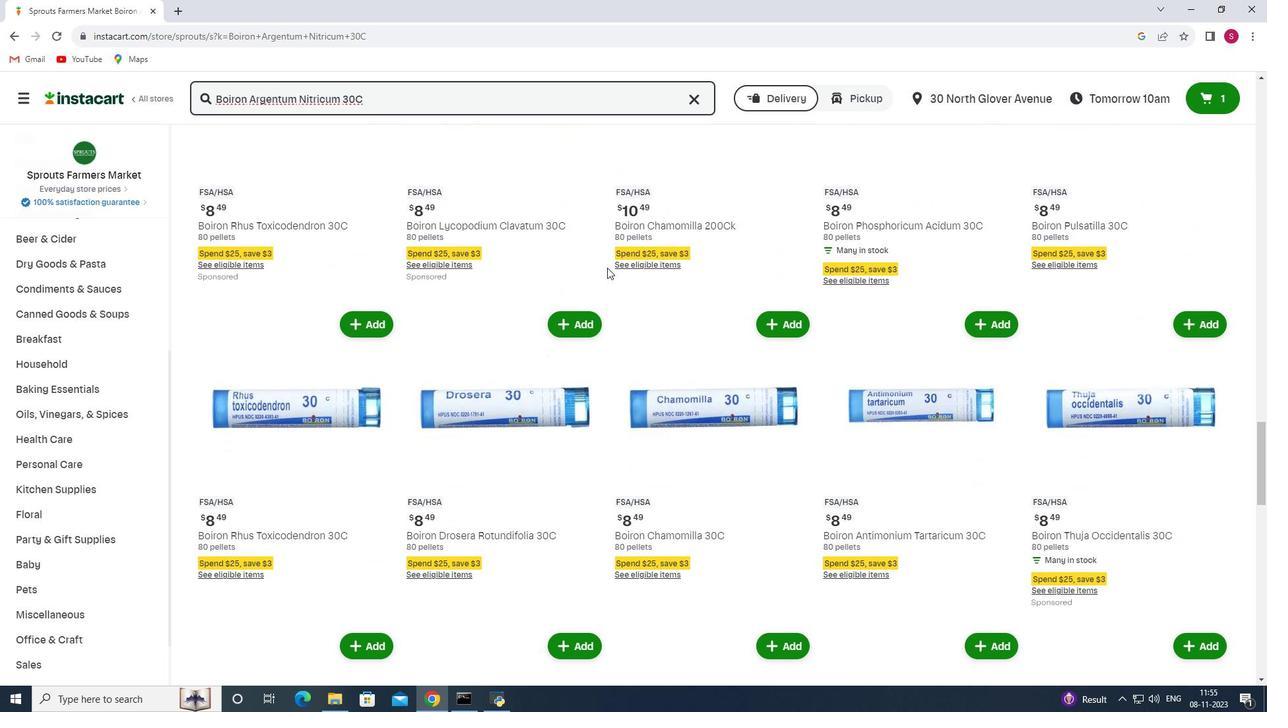 
Action: Mouse scrolled (607, 267) with delta (0, 0)
Screenshot: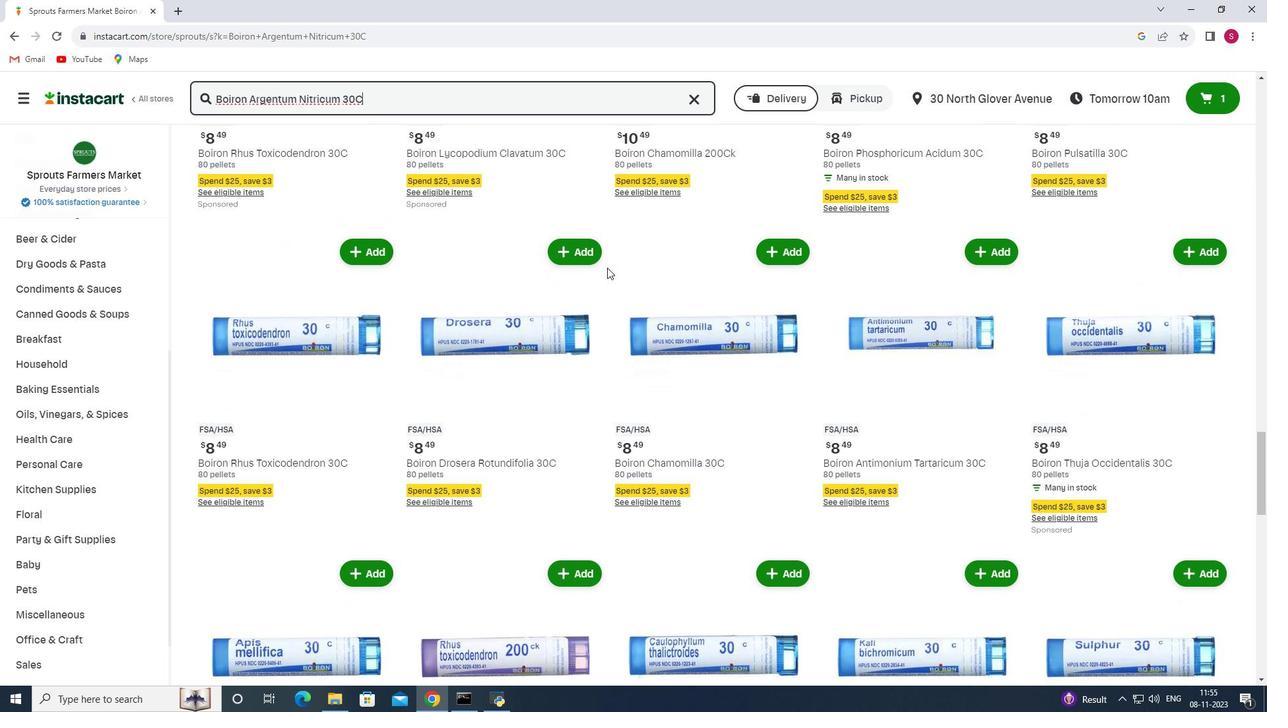 
Action: Mouse scrolled (607, 267) with delta (0, 0)
Screenshot: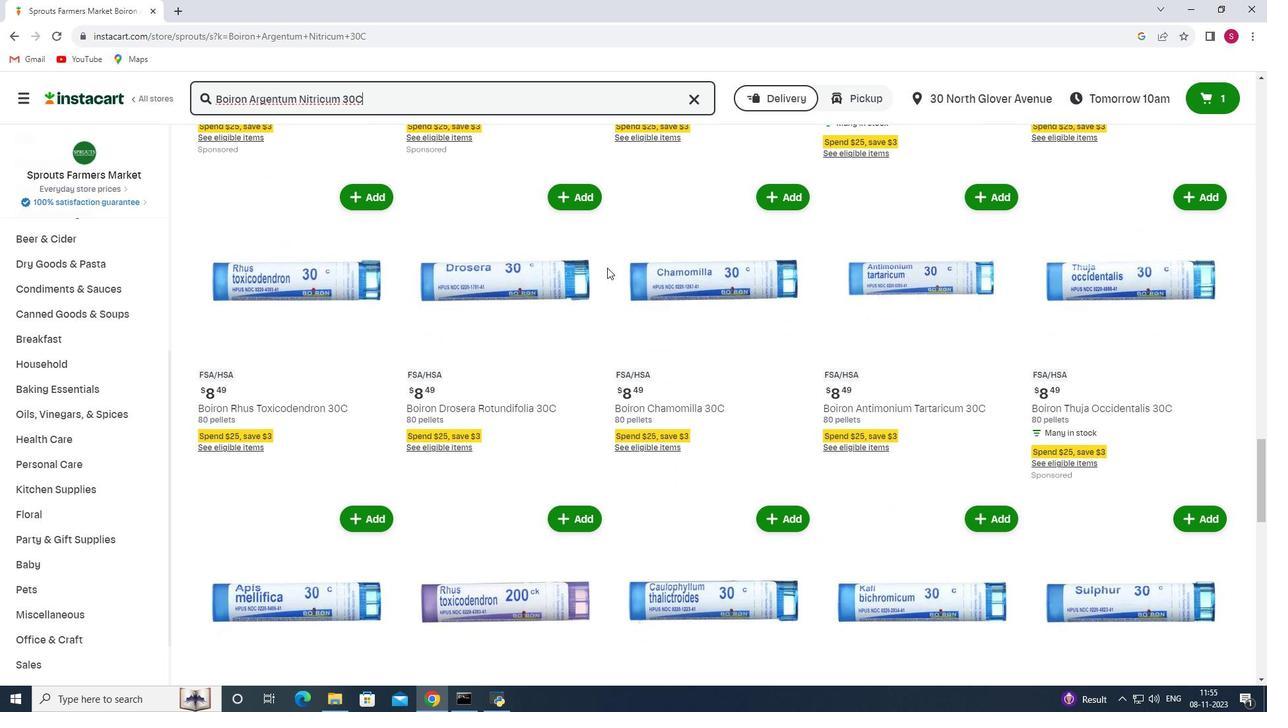 
Action: Mouse scrolled (607, 267) with delta (0, 0)
Screenshot: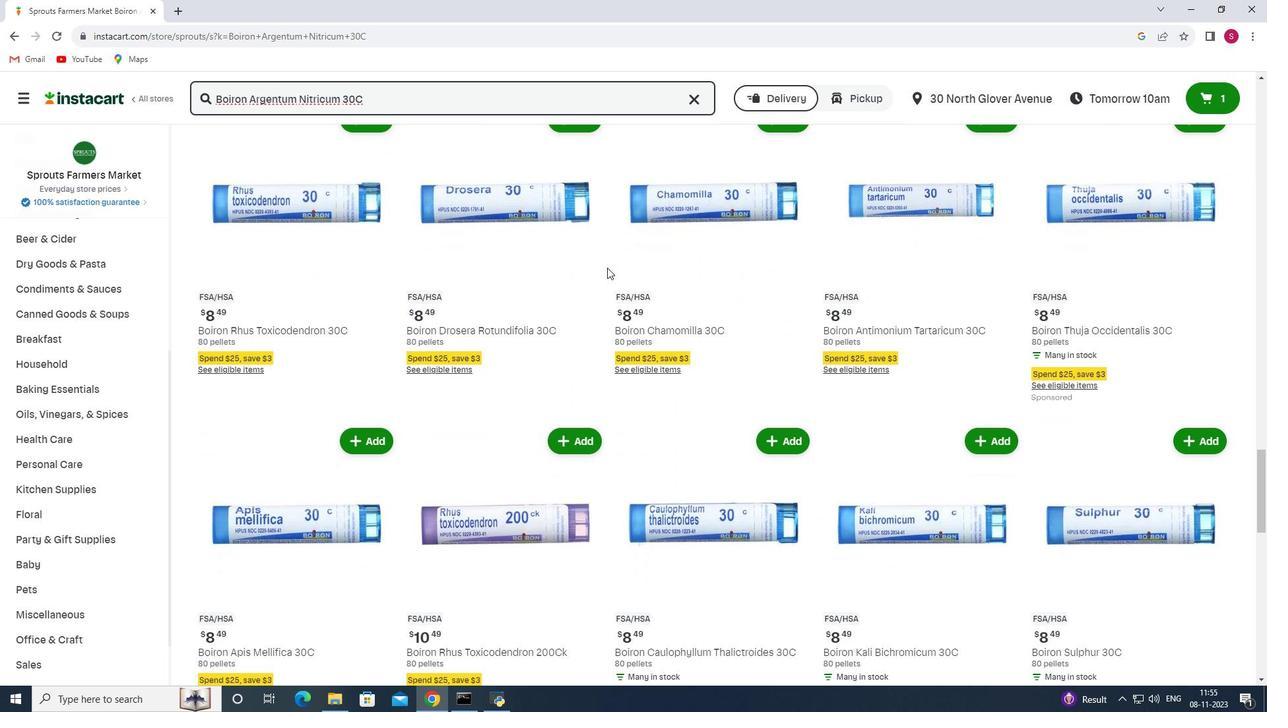 
Action: Mouse scrolled (607, 267) with delta (0, 0)
Screenshot: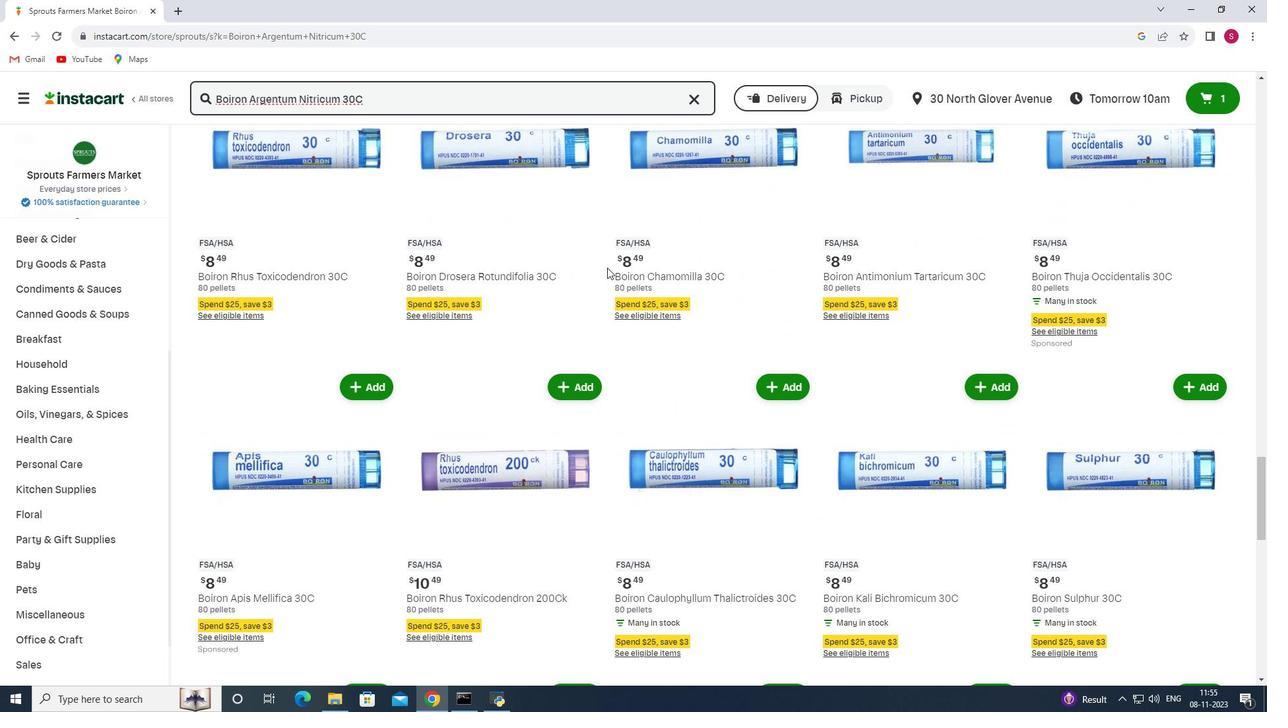 
Action: Mouse scrolled (607, 267) with delta (0, 0)
Screenshot: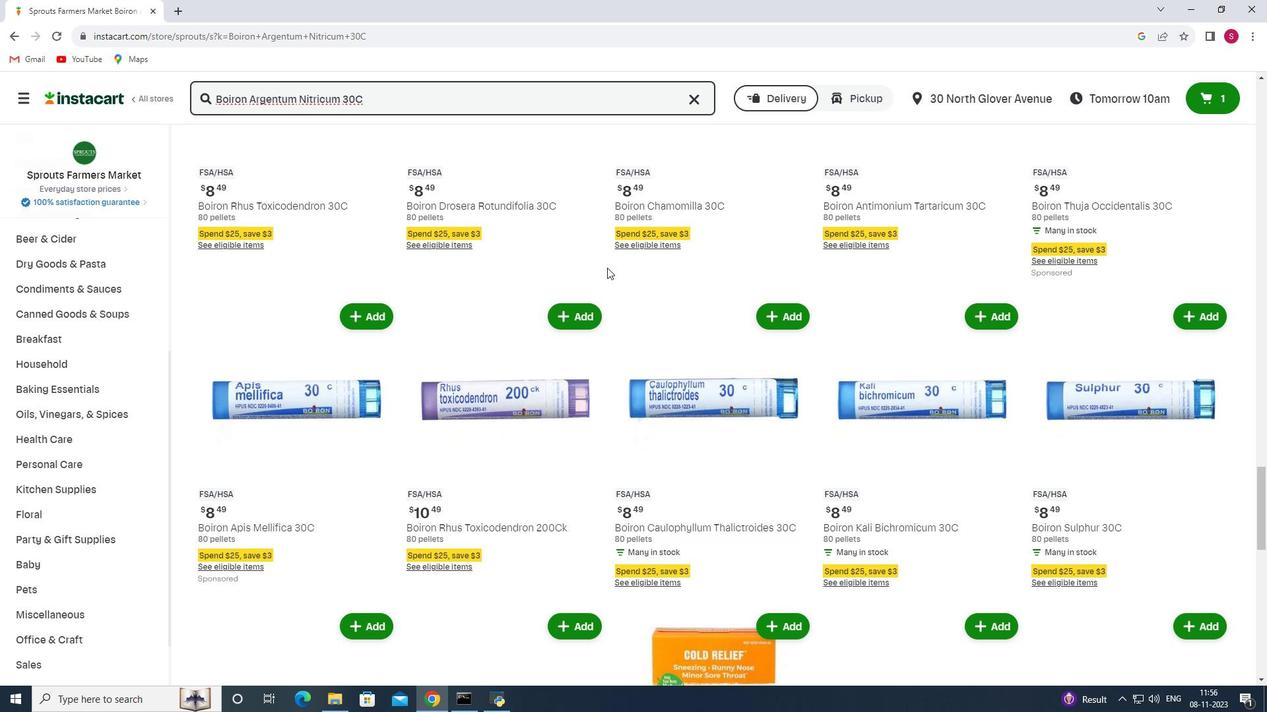 
Action: Mouse scrolled (607, 267) with delta (0, 0)
Screenshot: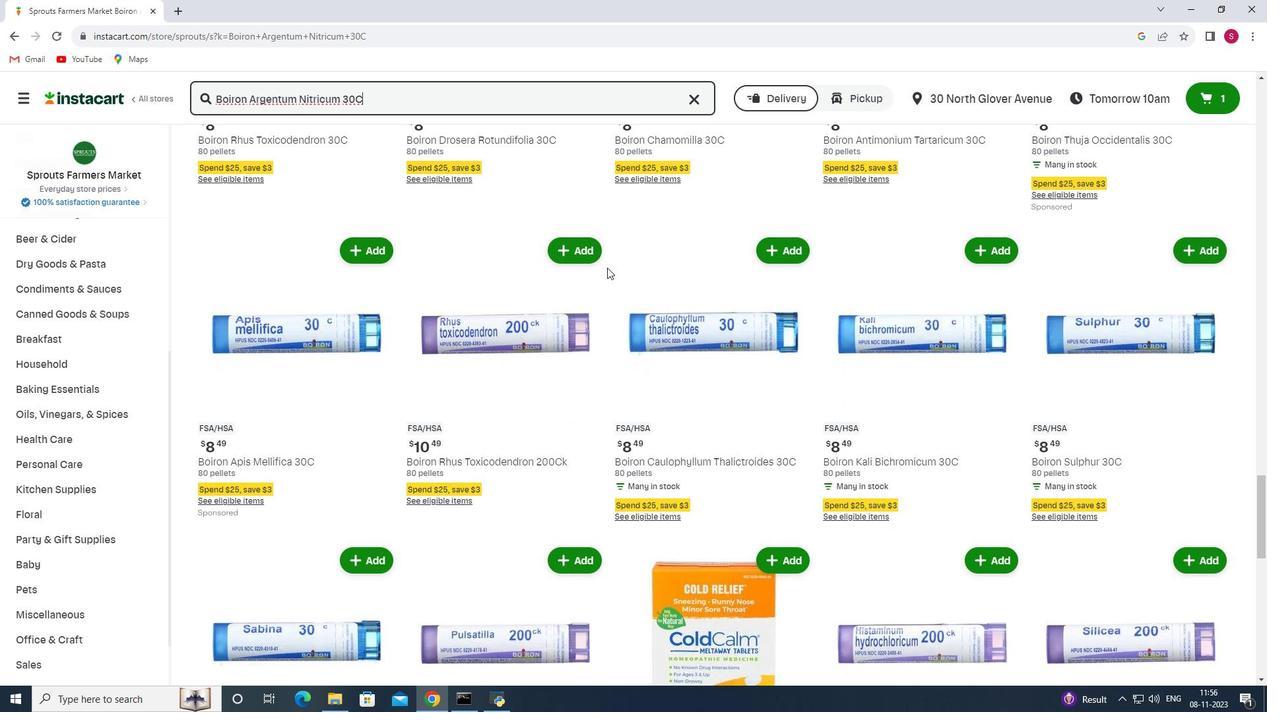 
Action: Mouse scrolled (607, 267) with delta (0, 0)
Screenshot: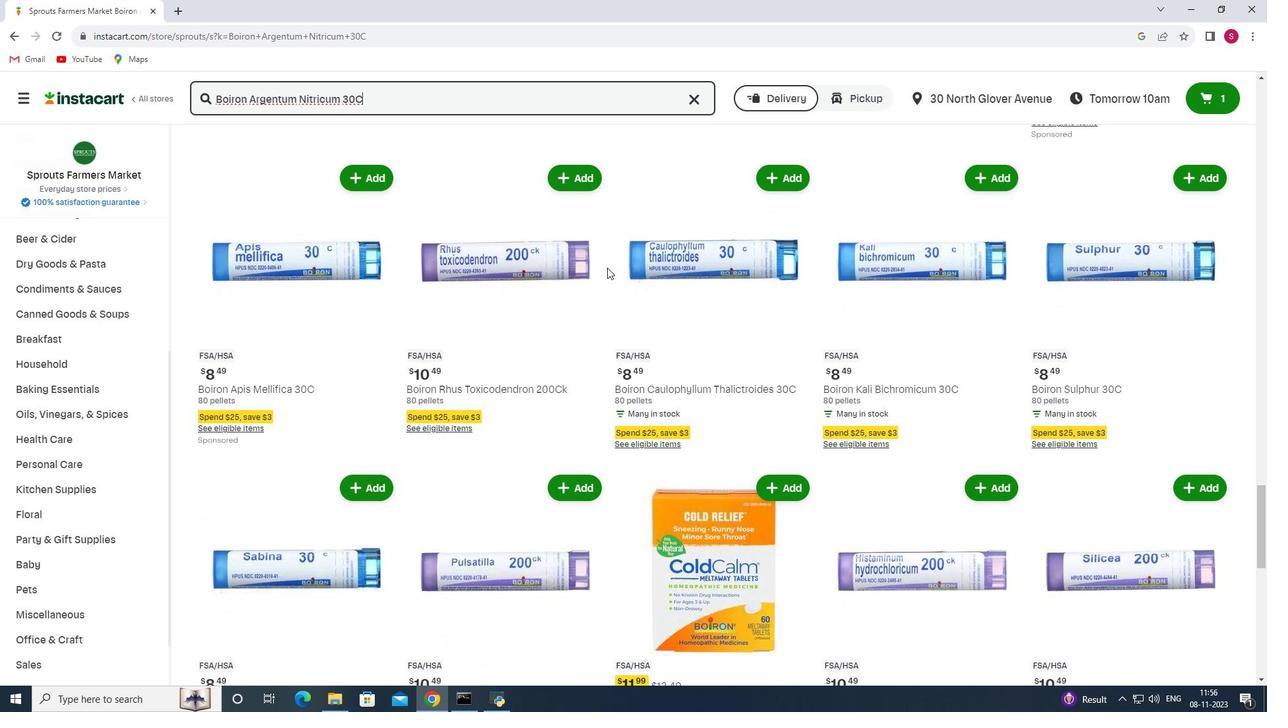 
Action: Mouse scrolled (607, 267) with delta (0, 0)
Screenshot: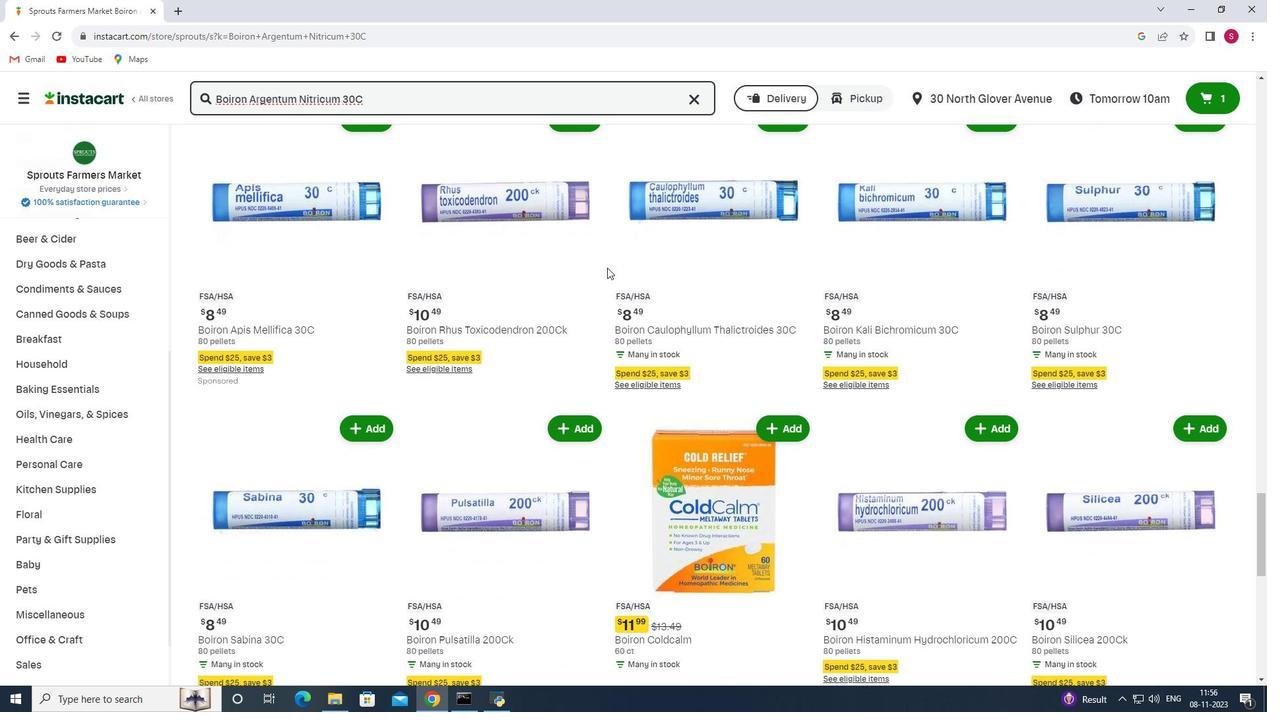 
Action: Mouse scrolled (607, 267) with delta (0, 0)
Screenshot: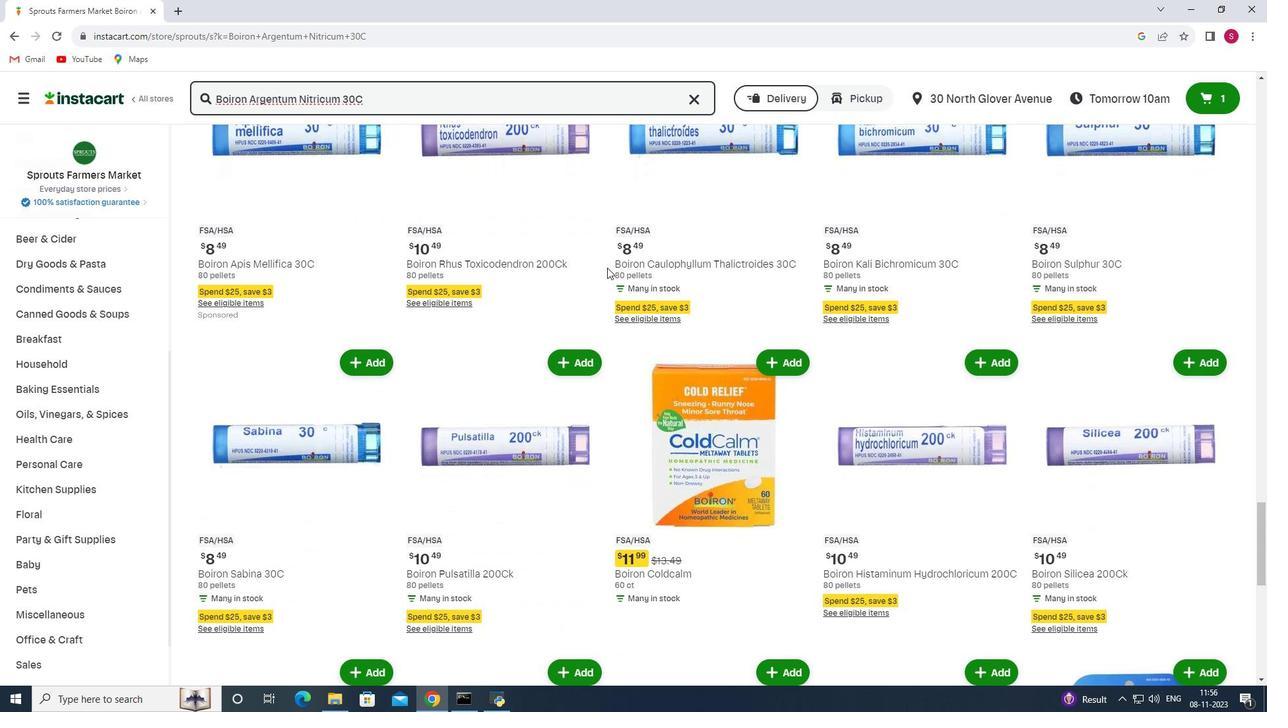 
Action: Mouse scrolled (607, 267) with delta (0, 0)
Screenshot: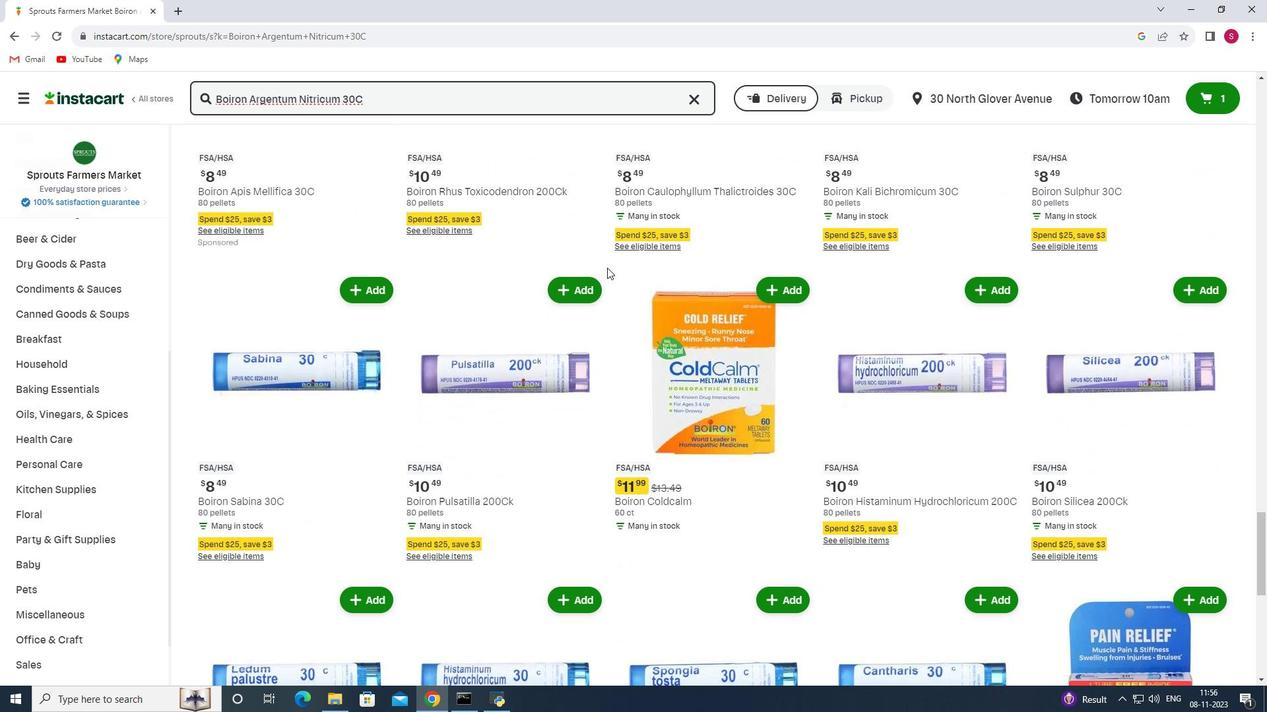 
Action: Mouse scrolled (607, 267) with delta (0, 0)
Screenshot: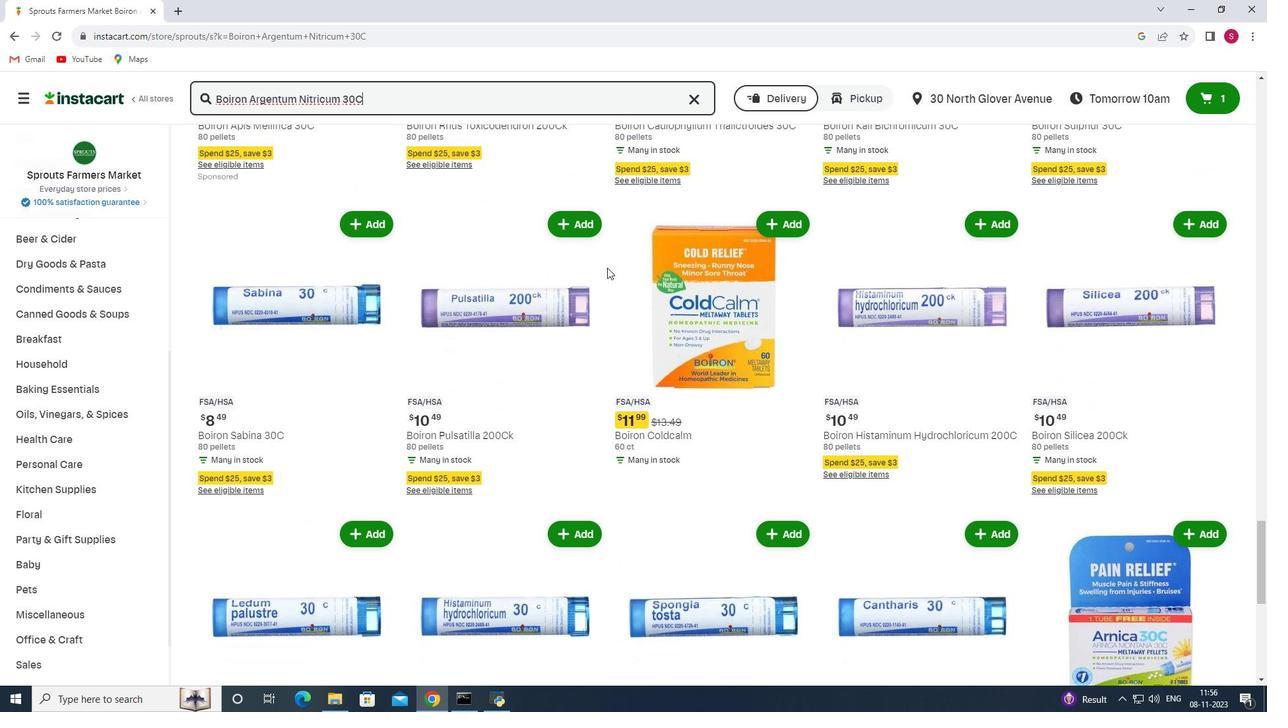 
Action: Mouse scrolled (607, 267) with delta (0, 0)
Screenshot: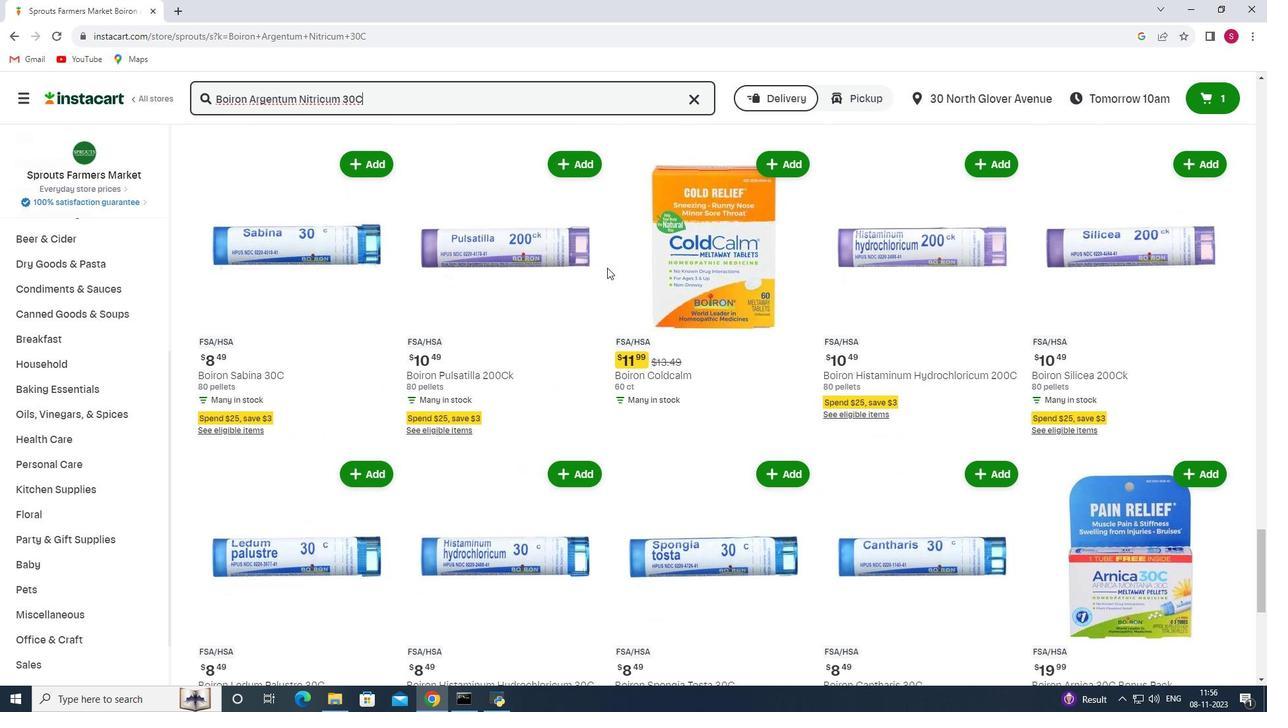
Action: Mouse scrolled (607, 267) with delta (0, 0)
Screenshot: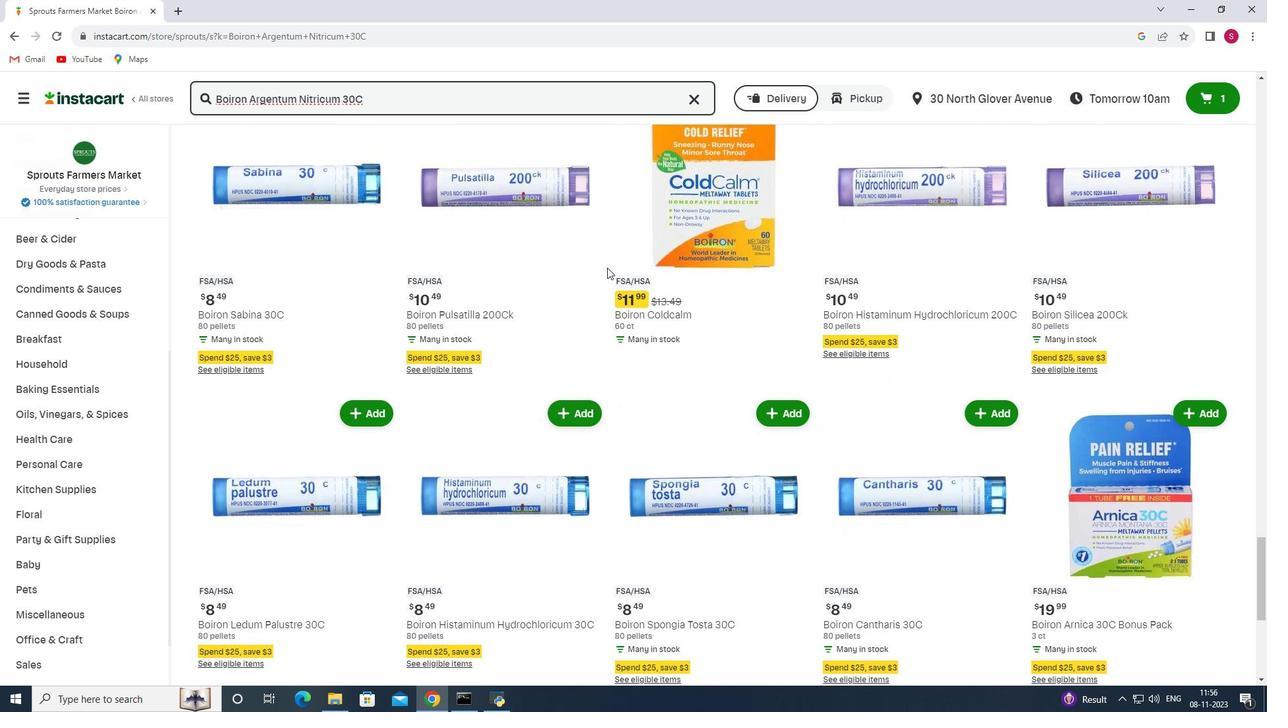 
Action: Mouse scrolled (607, 267) with delta (0, 0)
Screenshot: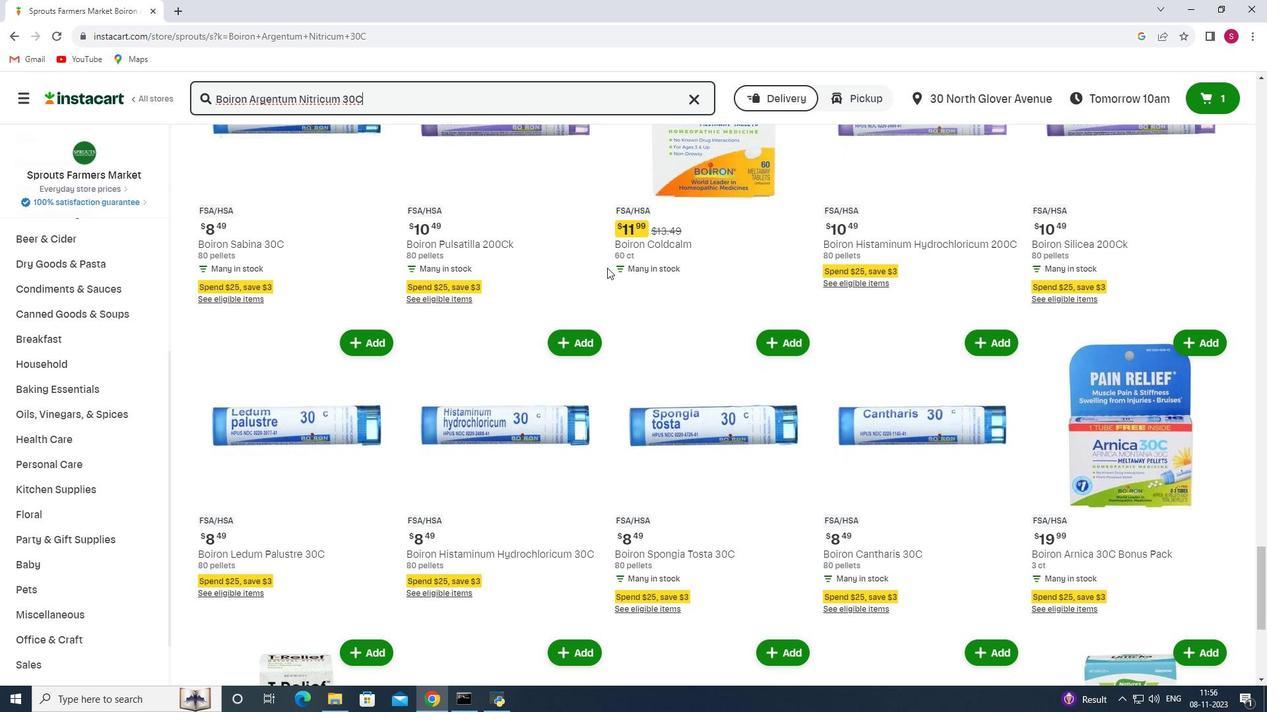 
Action: Mouse scrolled (607, 267) with delta (0, 0)
Screenshot: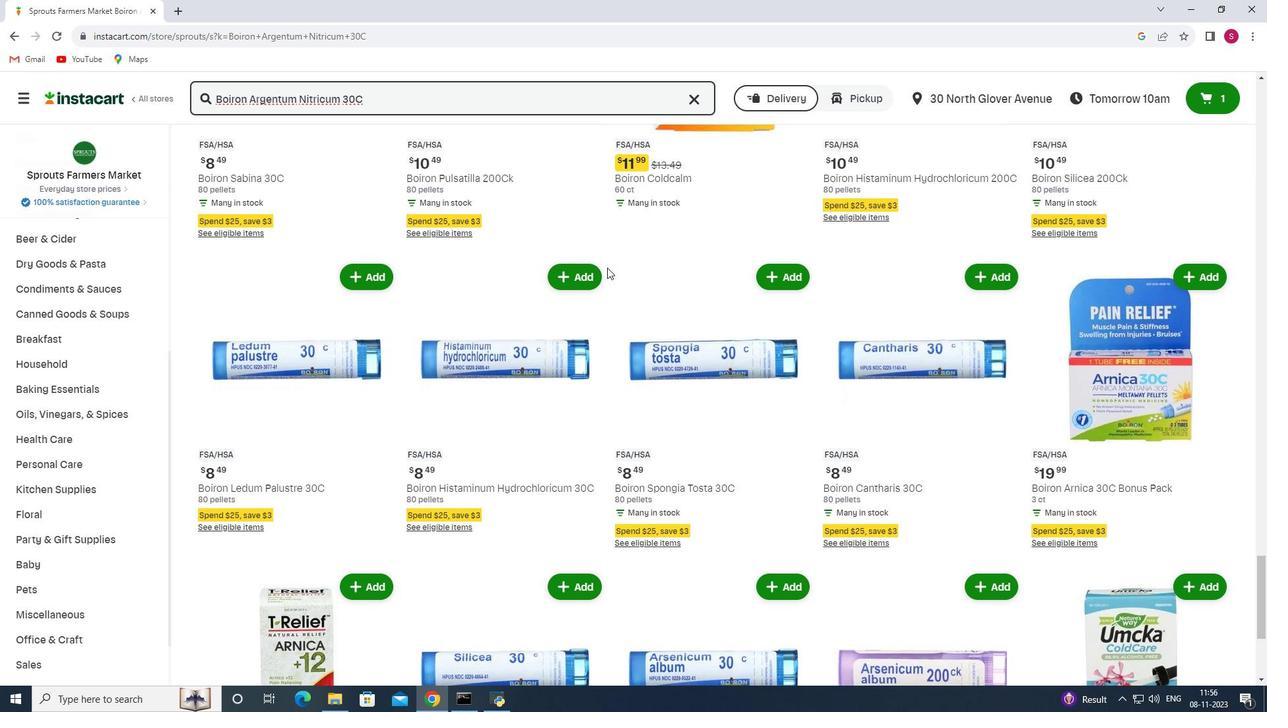 
Action: Mouse scrolled (607, 267) with delta (0, 0)
Screenshot: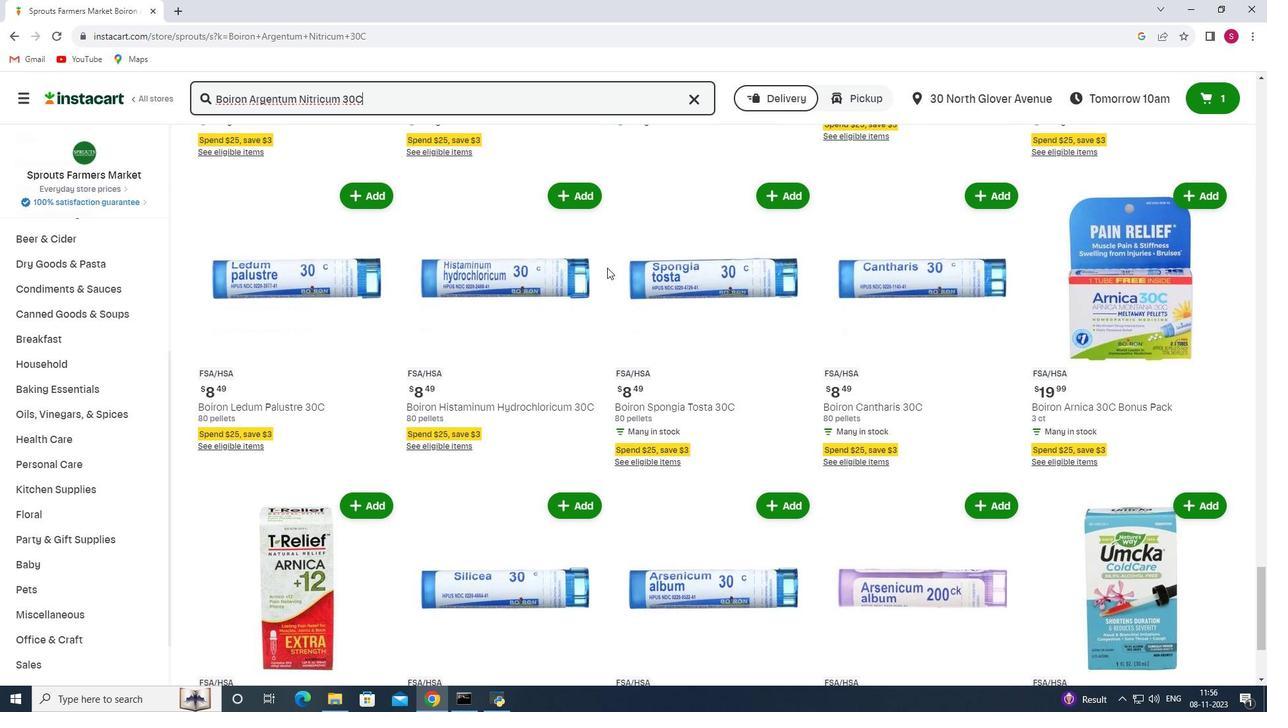 
Action: Mouse scrolled (607, 267) with delta (0, 0)
Screenshot: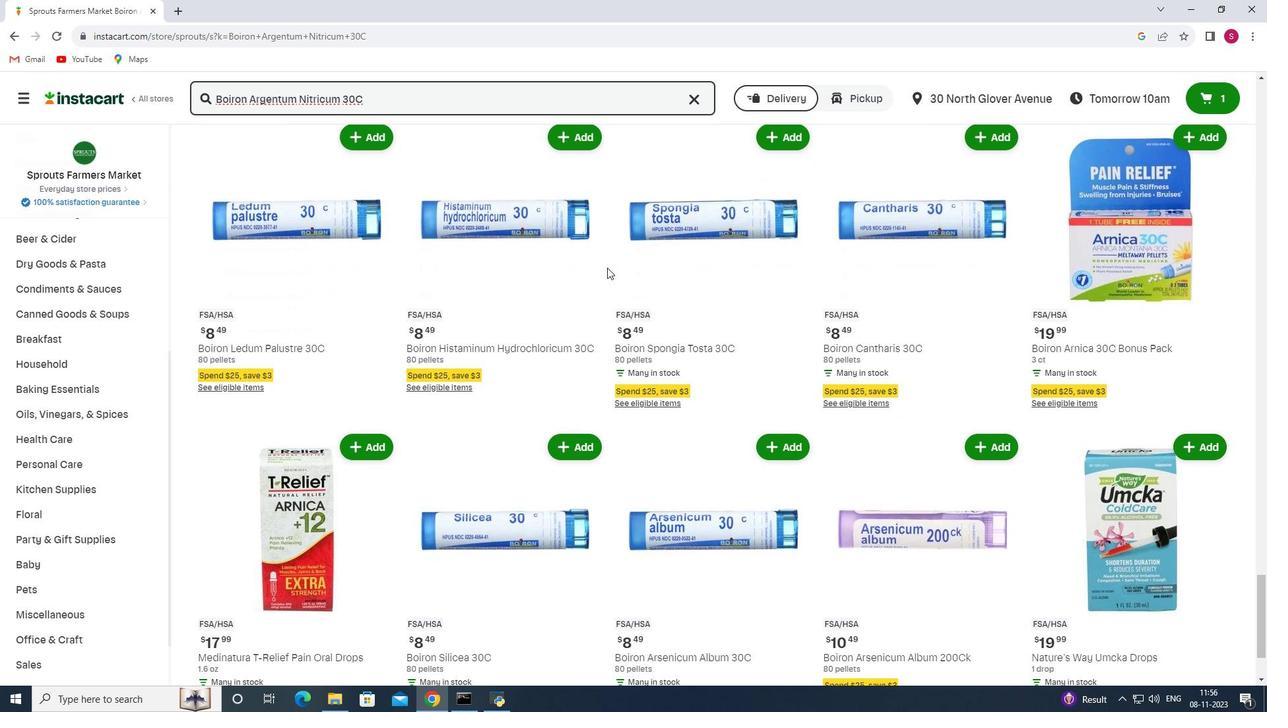
Action: Mouse scrolled (607, 267) with delta (0, 0)
Screenshot: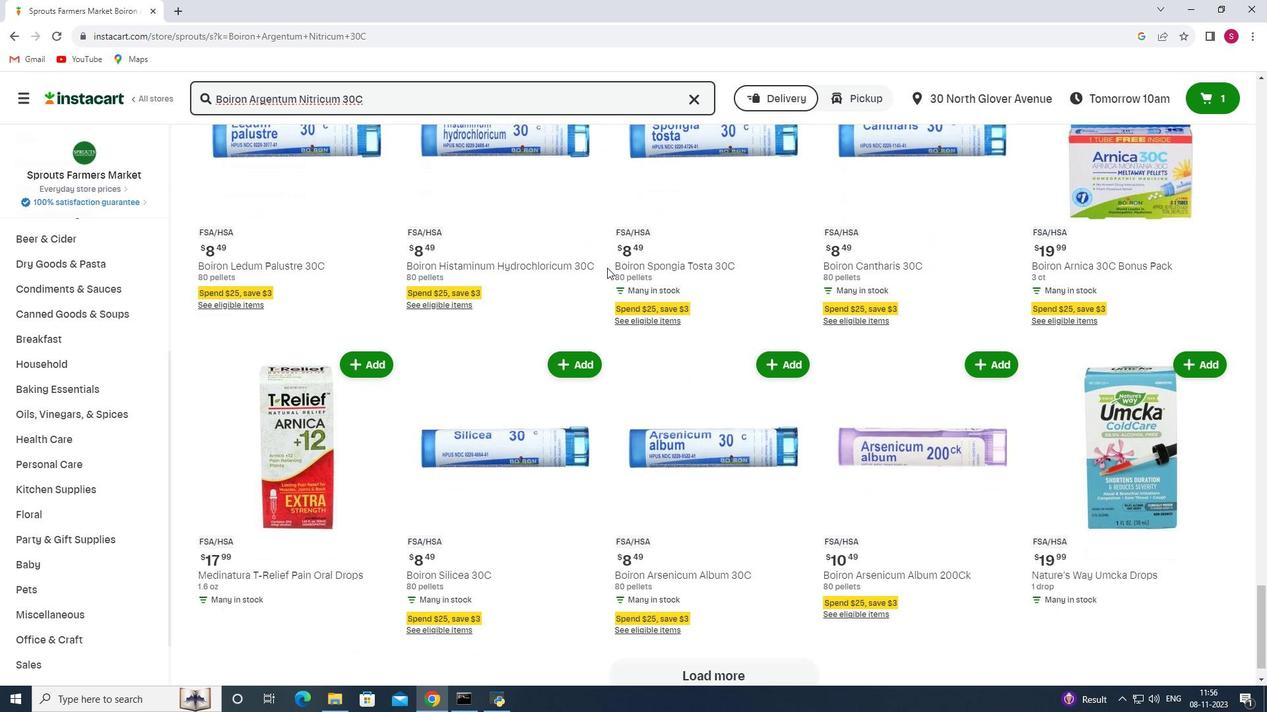 
Action: Mouse scrolled (607, 267) with delta (0, 0)
Screenshot: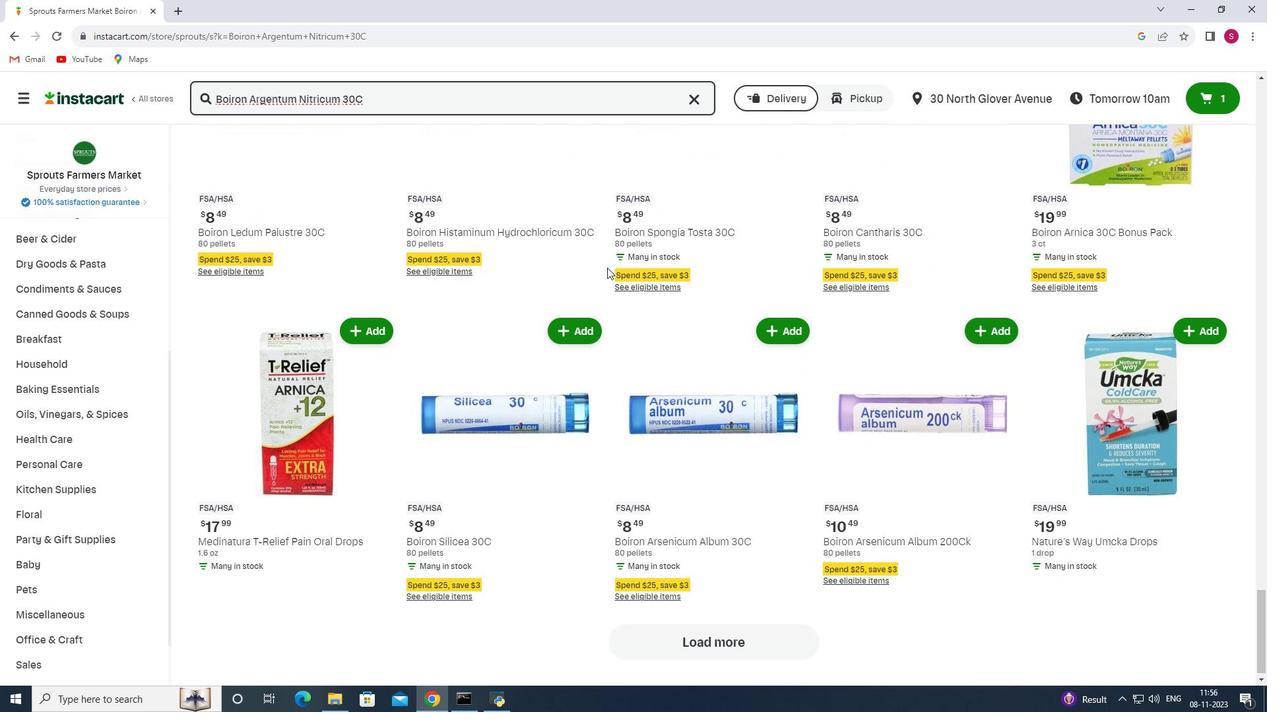 
Action: Mouse scrolled (607, 267) with delta (0, 0)
Screenshot: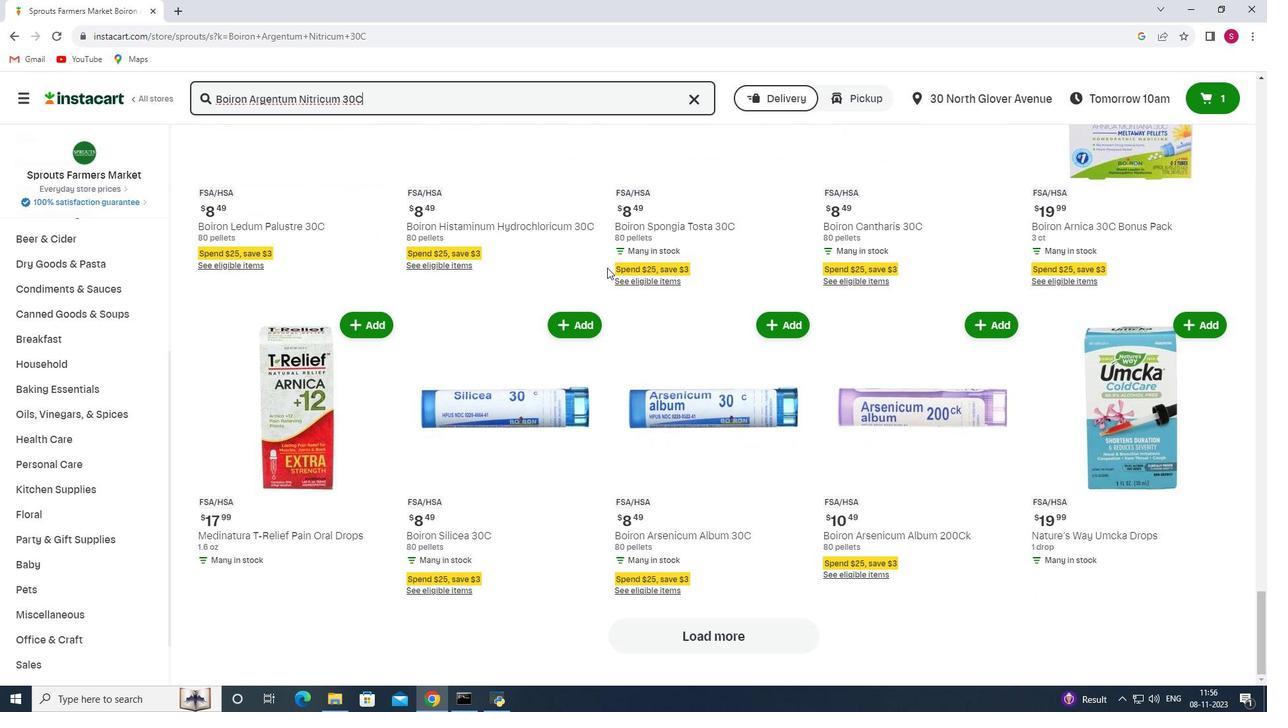 
Action: Mouse scrolled (607, 267) with delta (0, 0)
Screenshot: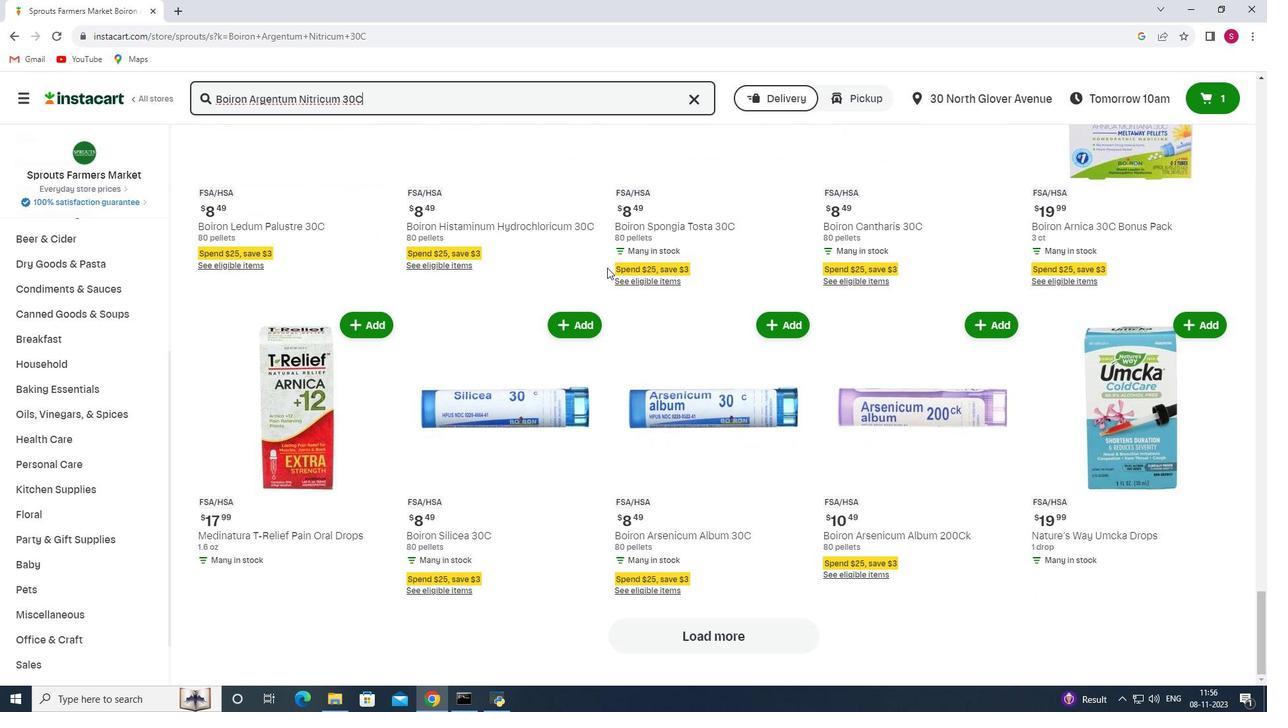 
